 Task: Look for space in Chettipālaiyam, India from 1st August, 2023 to 5th August, 2023 for 3 adults, 1 child in price range Rs.13000 to Rs.20000. Place can be entire place with 2 bedrooms having 3 beds and 2 bathrooms. Property type can be flatguest house, hotel. Booking option can be shelf check-in. Required host language is English.
Action: Mouse moved to (510, 66)
Screenshot: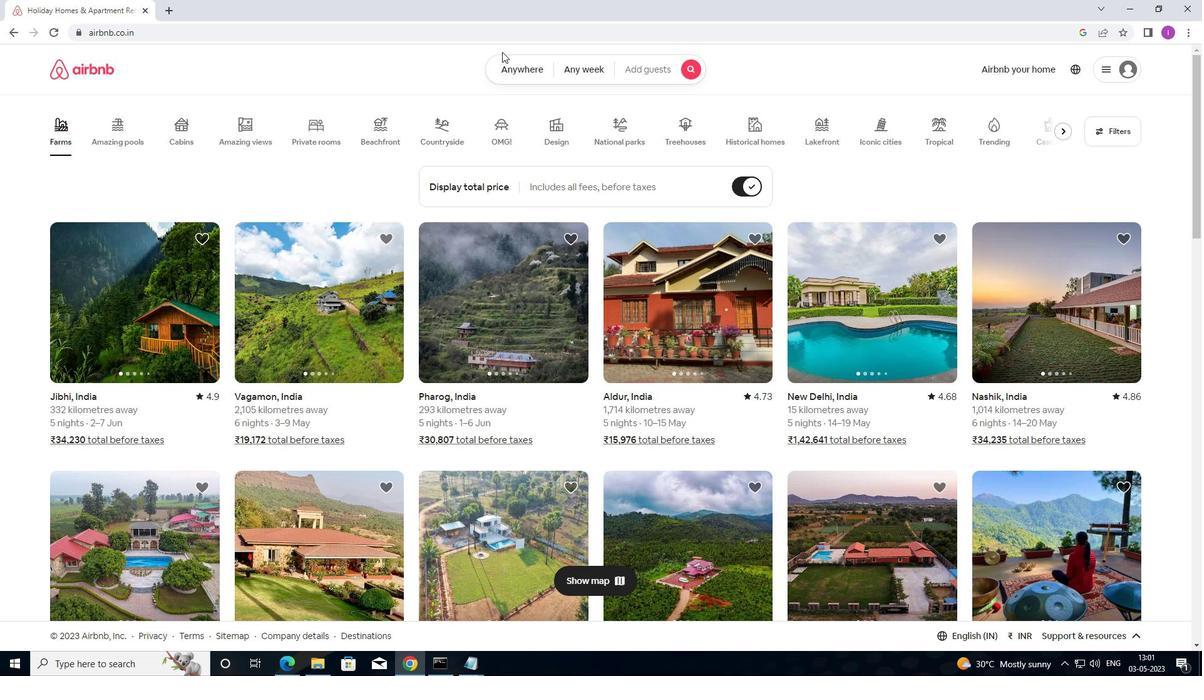 
Action: Mouse pressed left at (510, 66)
Screenshot: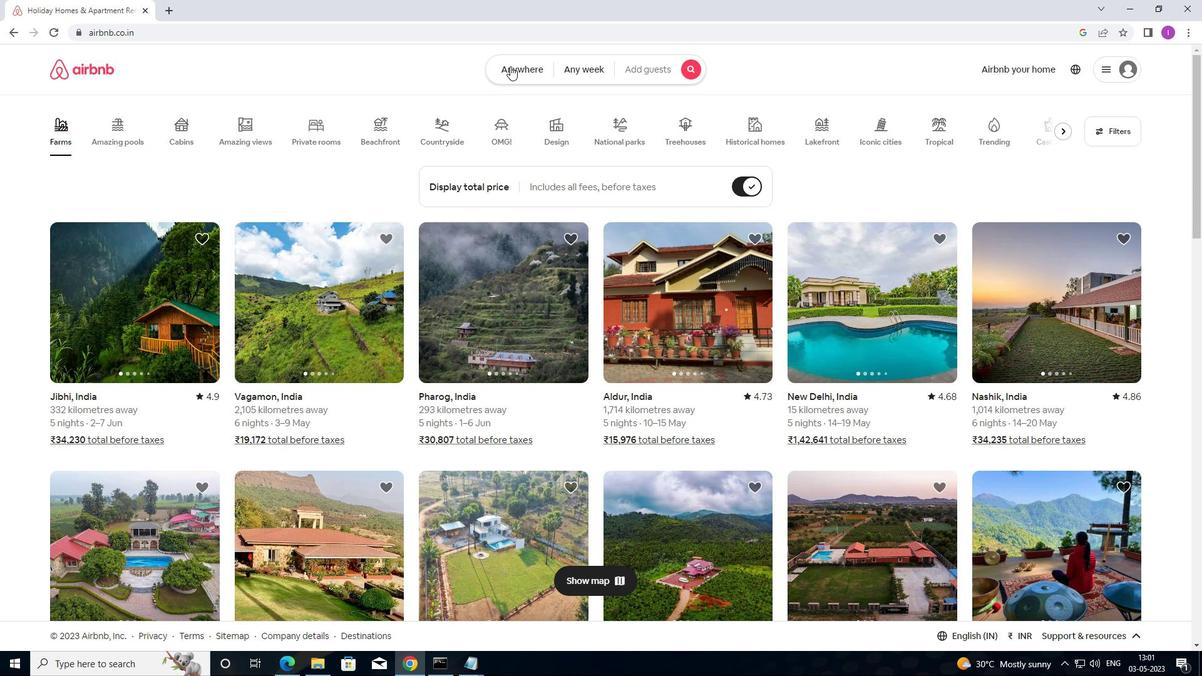 
Action: Mouse moved to (381, 114)
Screenshot: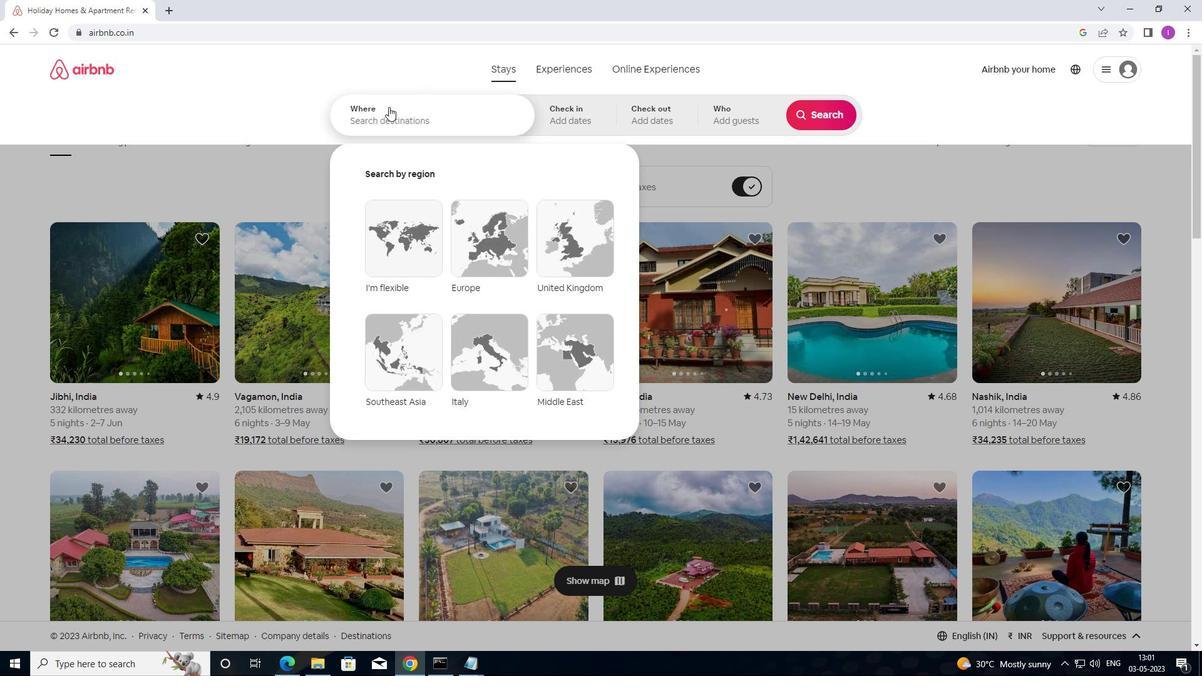 
Action: Mouse pressed left at (381, 114)
Screenshot: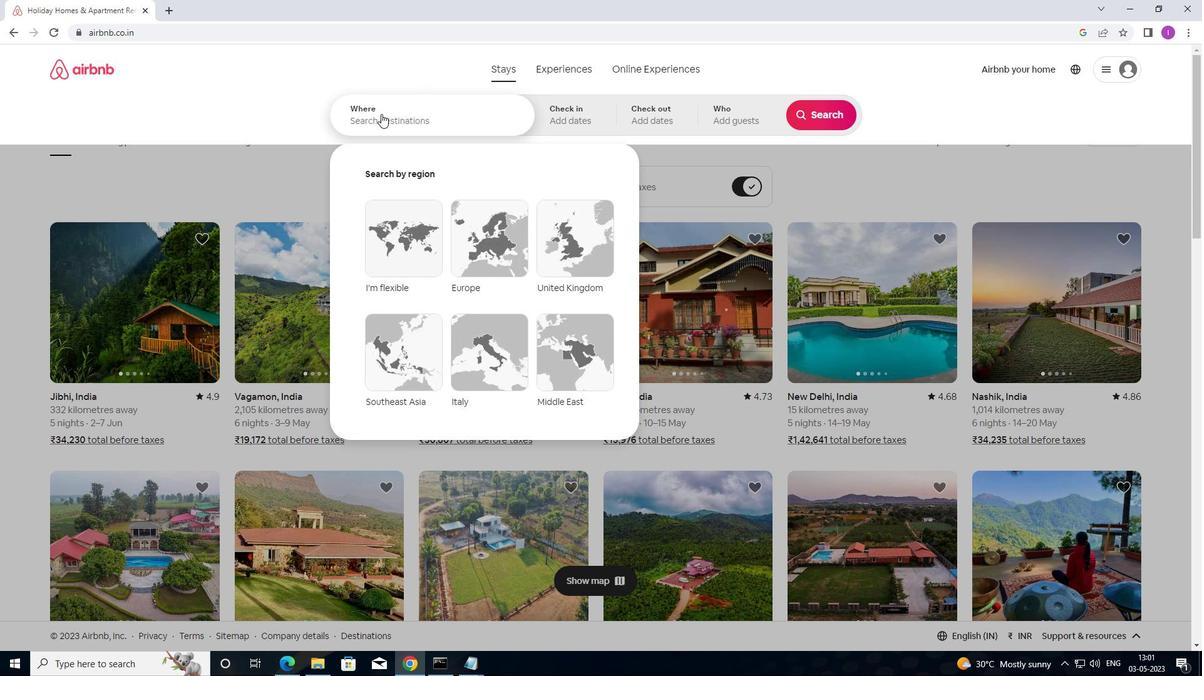 
Action: Mouse moved to (384, 113)
Screenshot: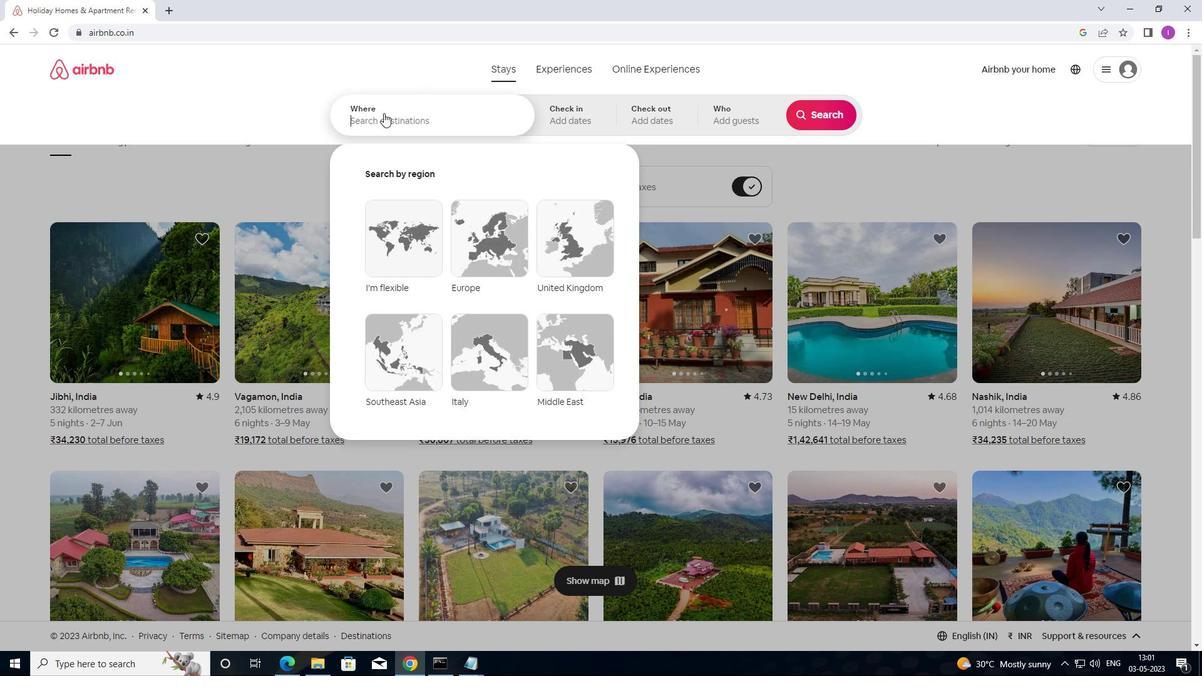
Action: Key pressed <Key.shift>CHETTIPALAIYAM,<Key.shift>INDIA
Screenshot: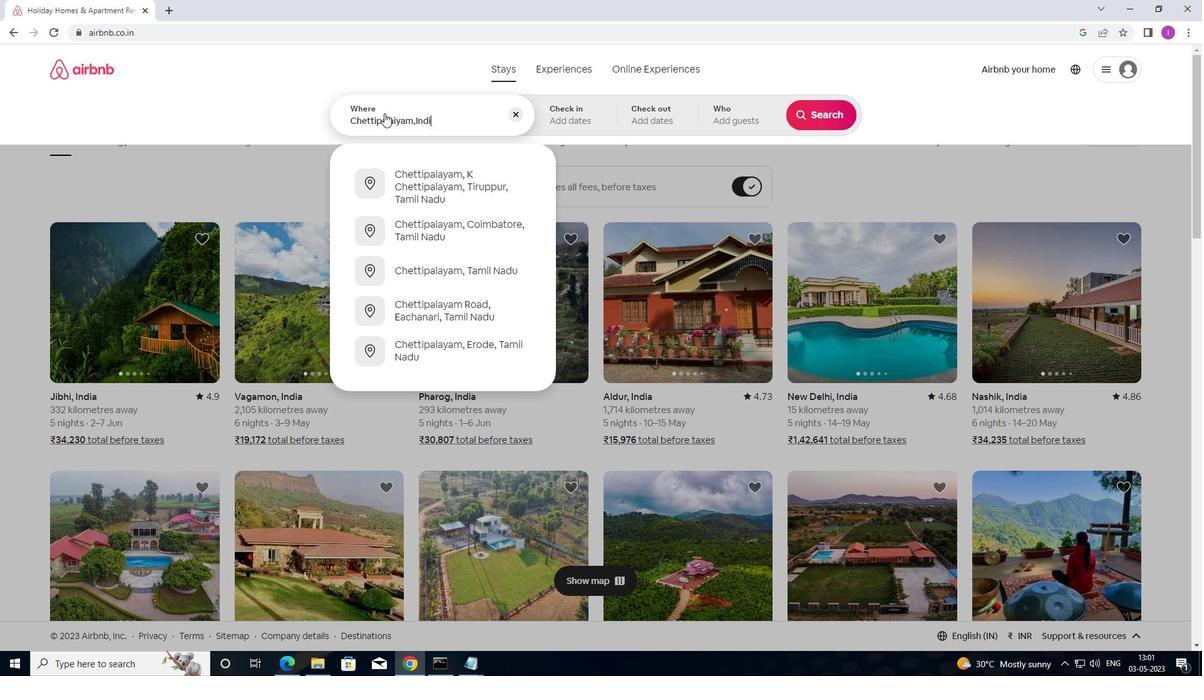 
Action: Mouse moved to (556, 117)
Screenshot: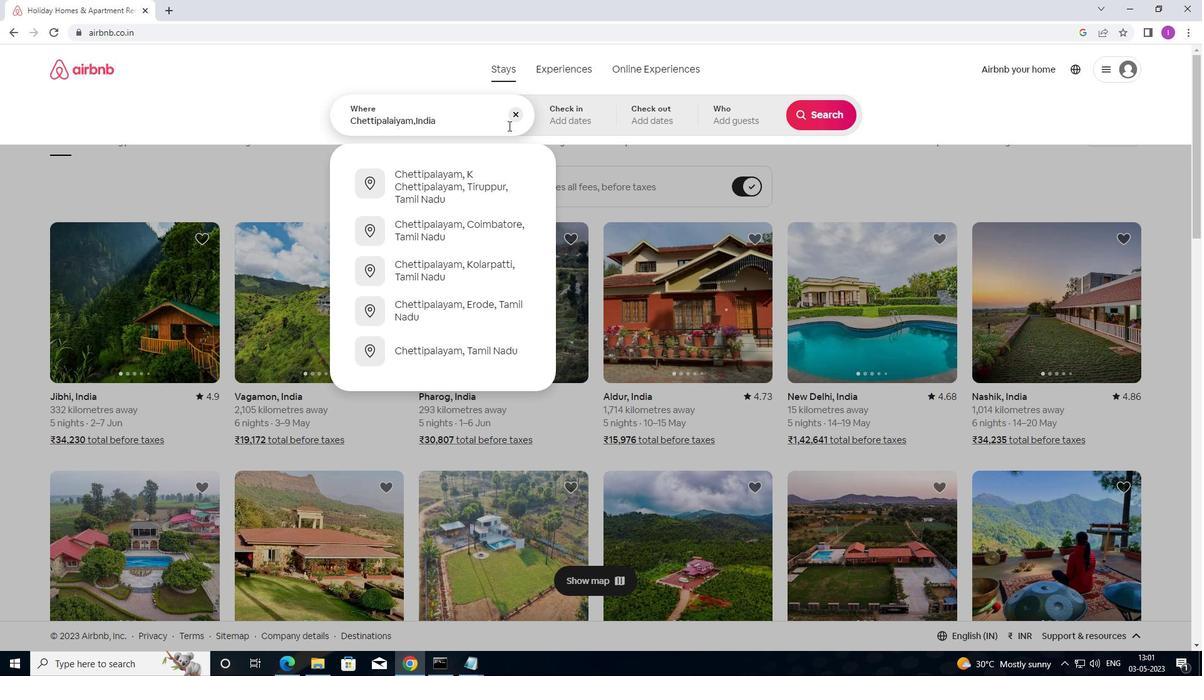 
Action: Mouse pressed left at (556, 117)
Screenshot: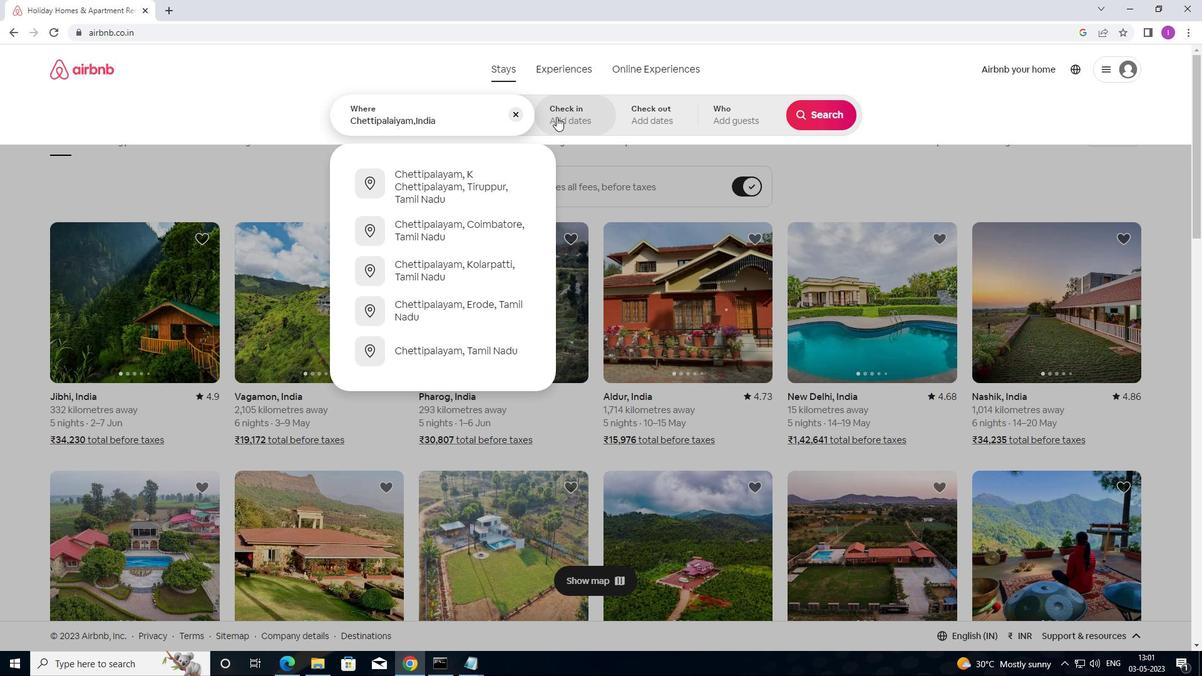 
Action: Mouse moved to (816, 213)
Screenshot: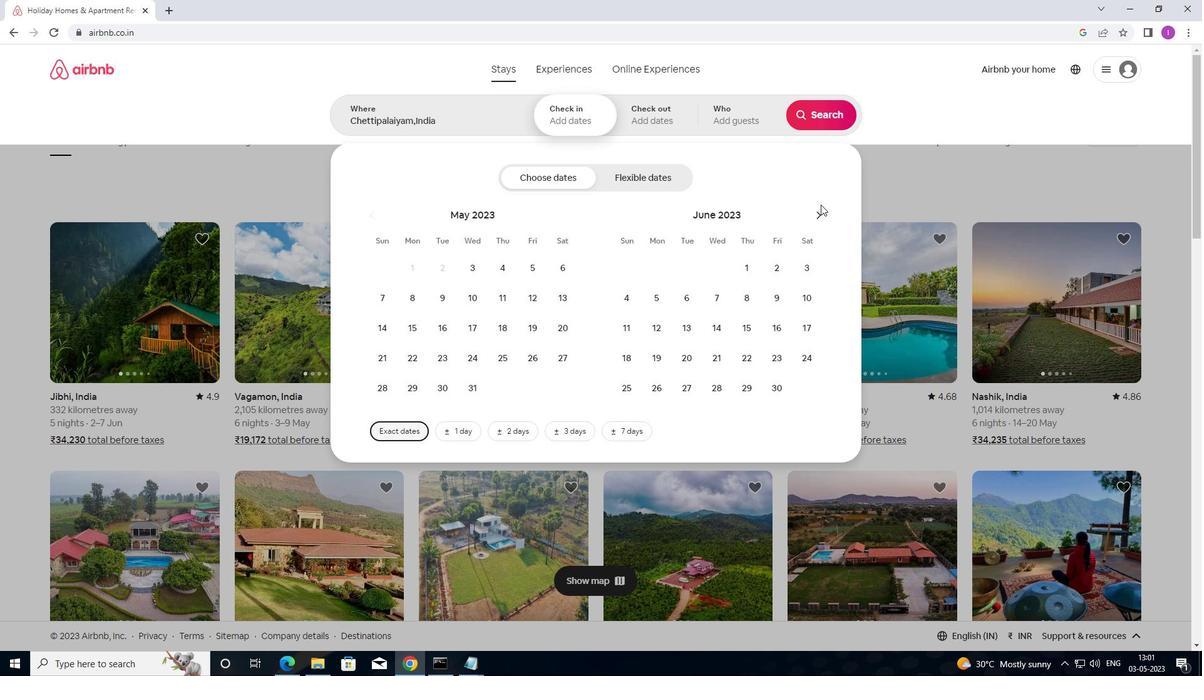 
Action: Mouse pressed left at (816, 213)
Screenshot: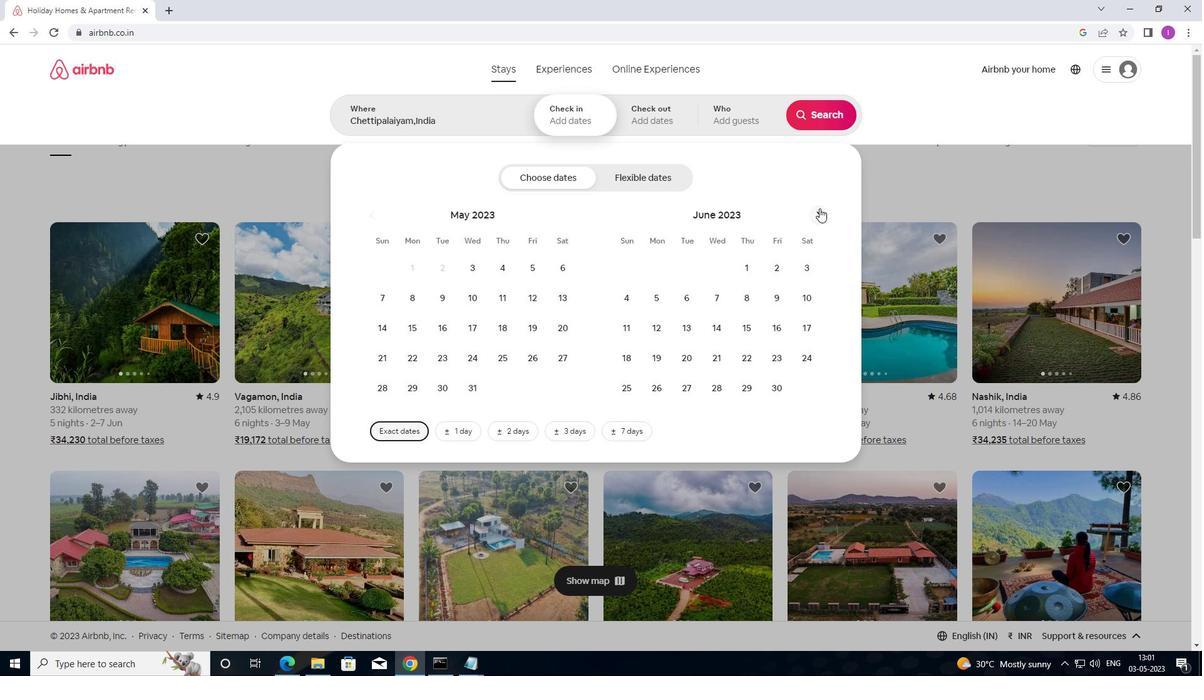 
Action: Mouse pressed left at (816, 213)
Screenshot: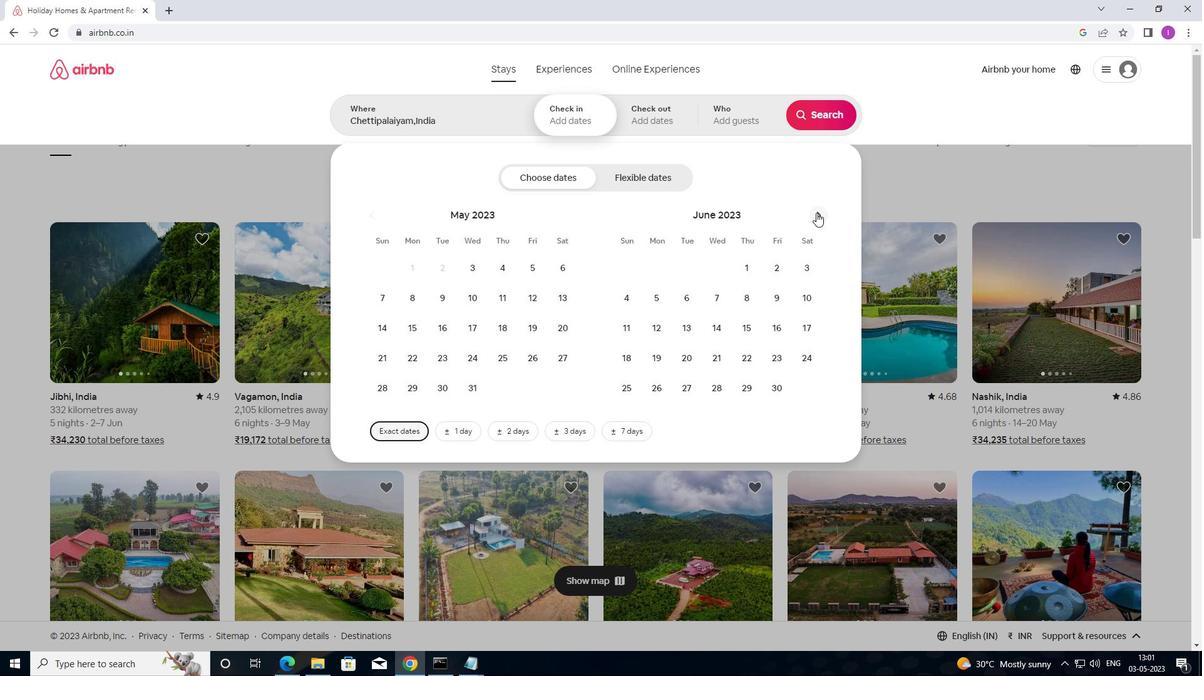 
Action: Mouse moved to (692, 262)
Screenshot: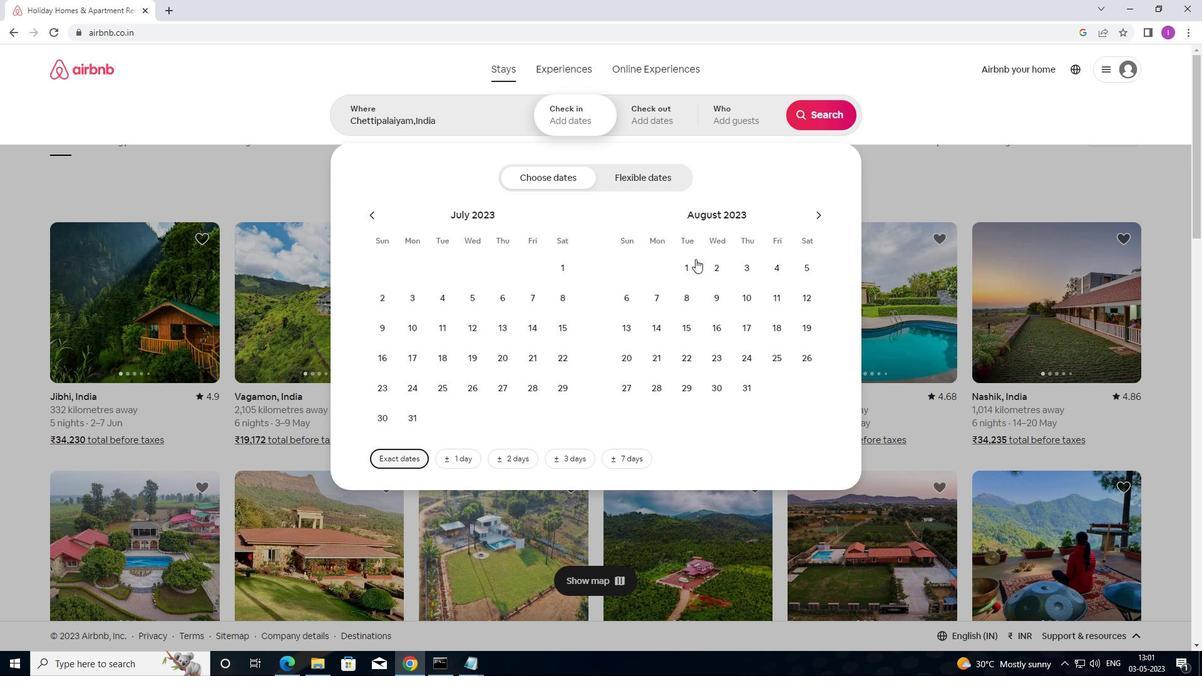 
Action: Mouse pressed left at (692, 262)
Screenshot: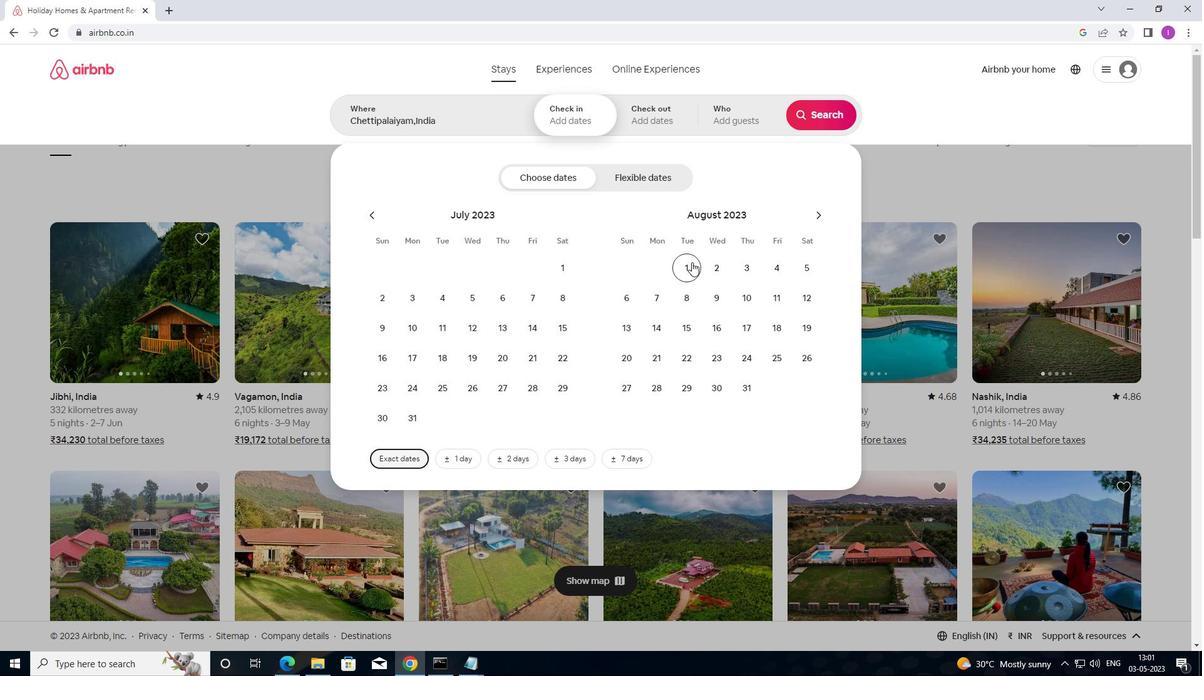 
Action: Mouse moved to (808, 266)
Screenshot: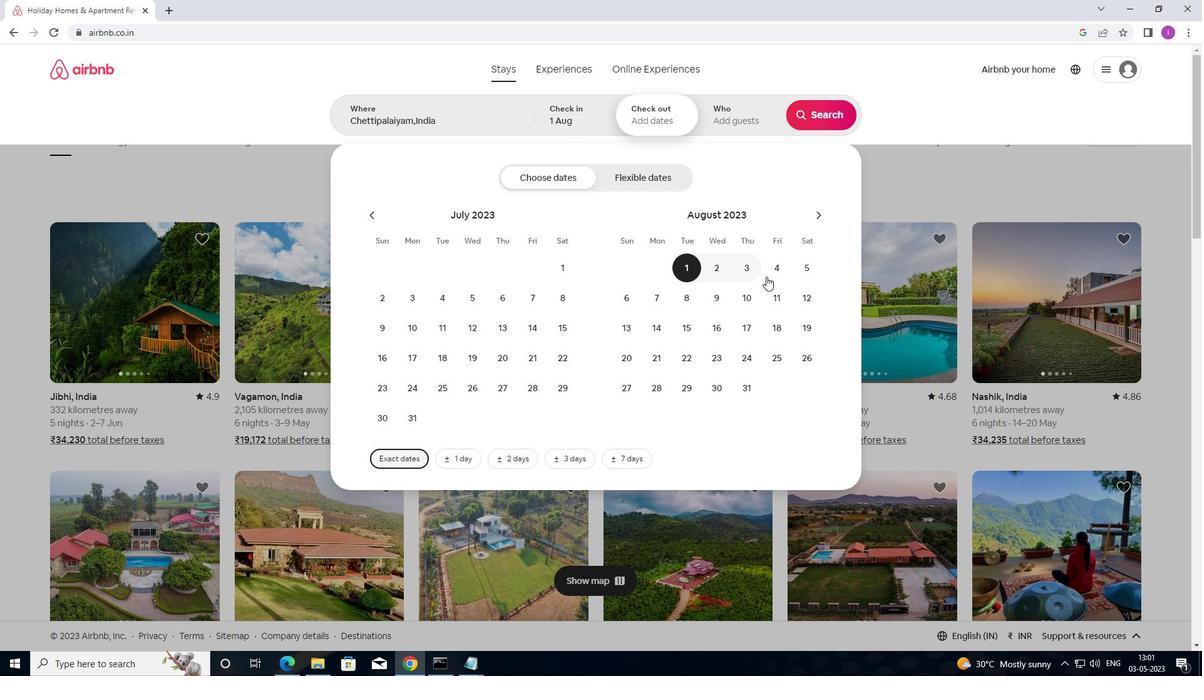 
Action: Mouse pressed left at (808, 266)
Screenshot: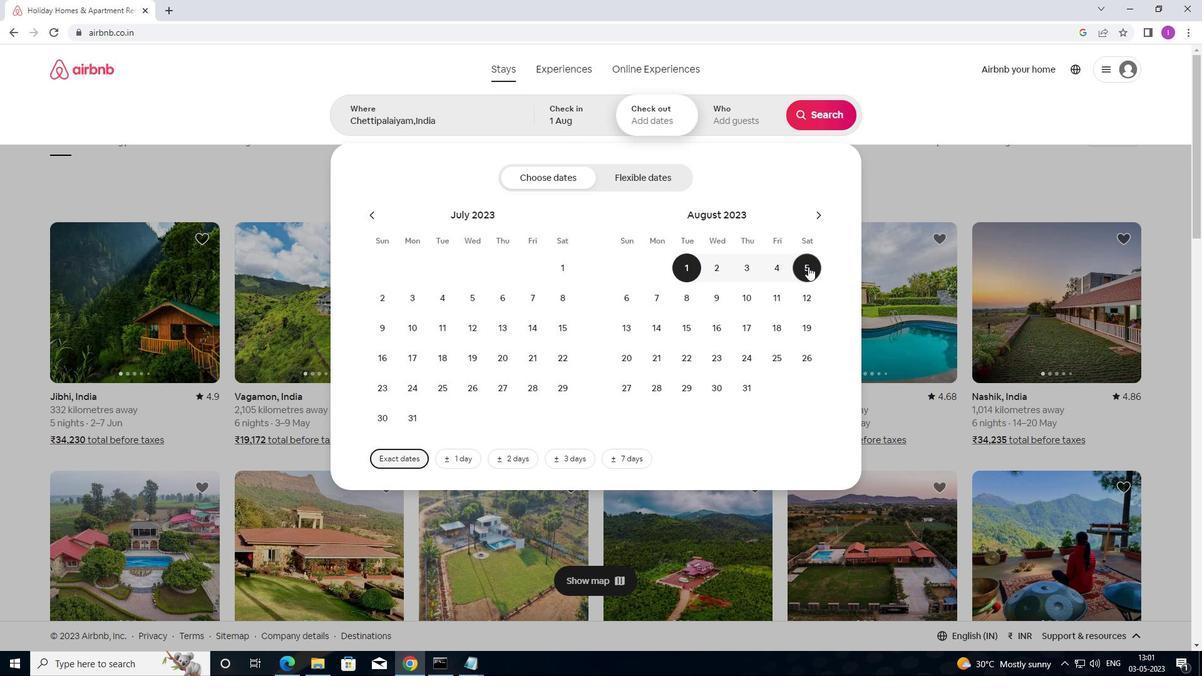 
Action: Mouse moved to (761, 122)
Screenshot: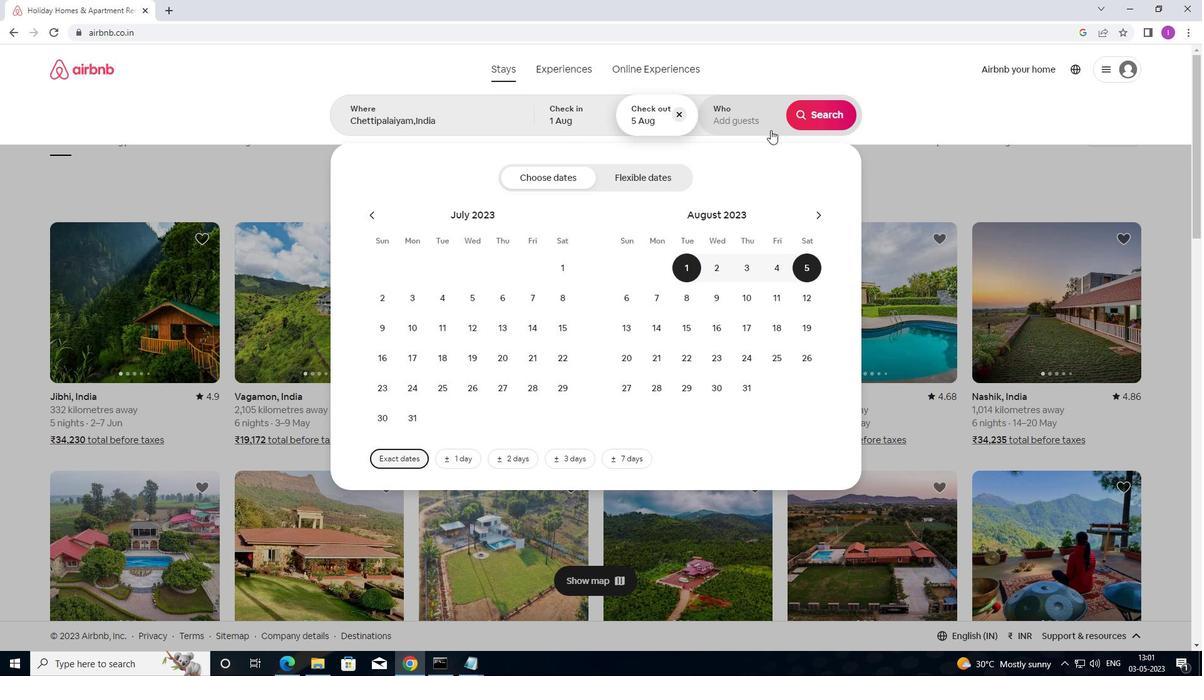 
Action: Mouse pressed left at (761, 122)
Screenshot: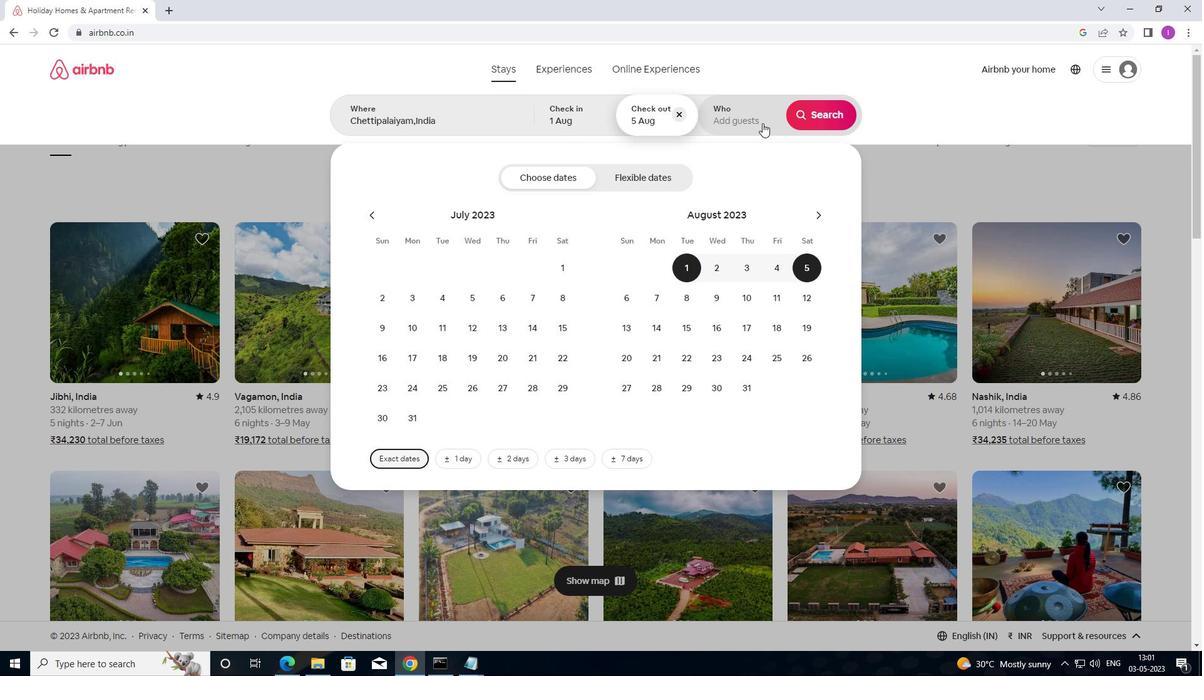 
Action: Mouse moved to (831, 179)
Screenshot: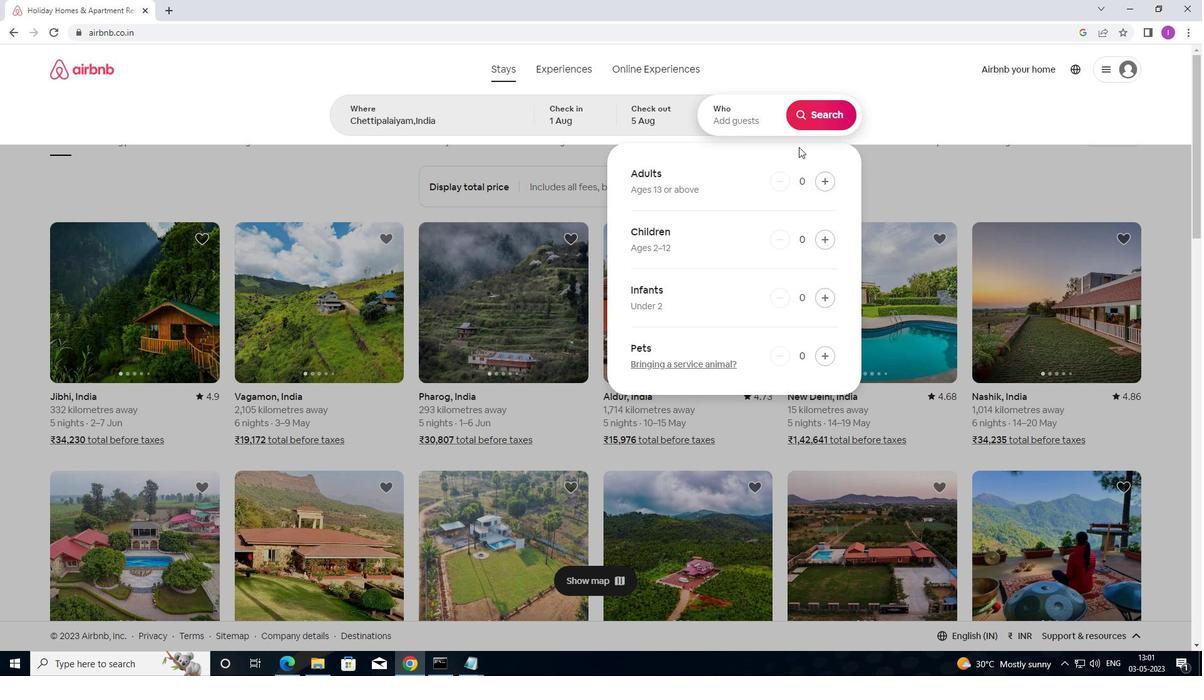 
Action: Mouse pressed left at (831, 179)
Screenshot: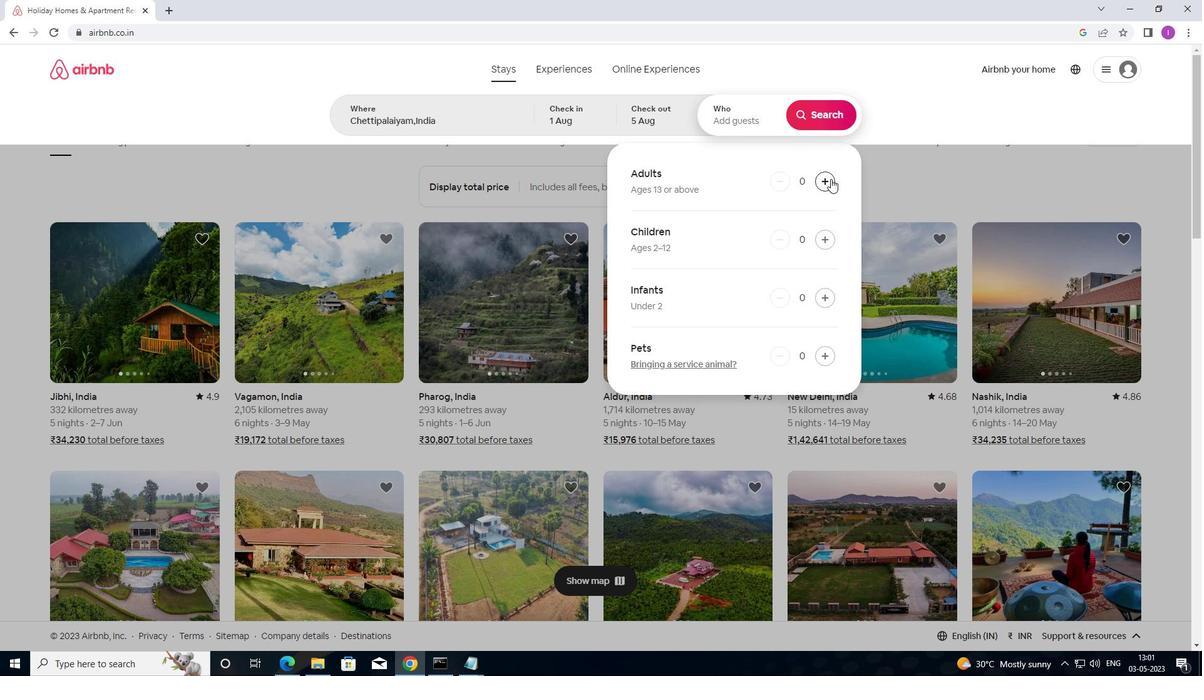 
Action: Mouse pressed left at (831, 179)
Screenshot: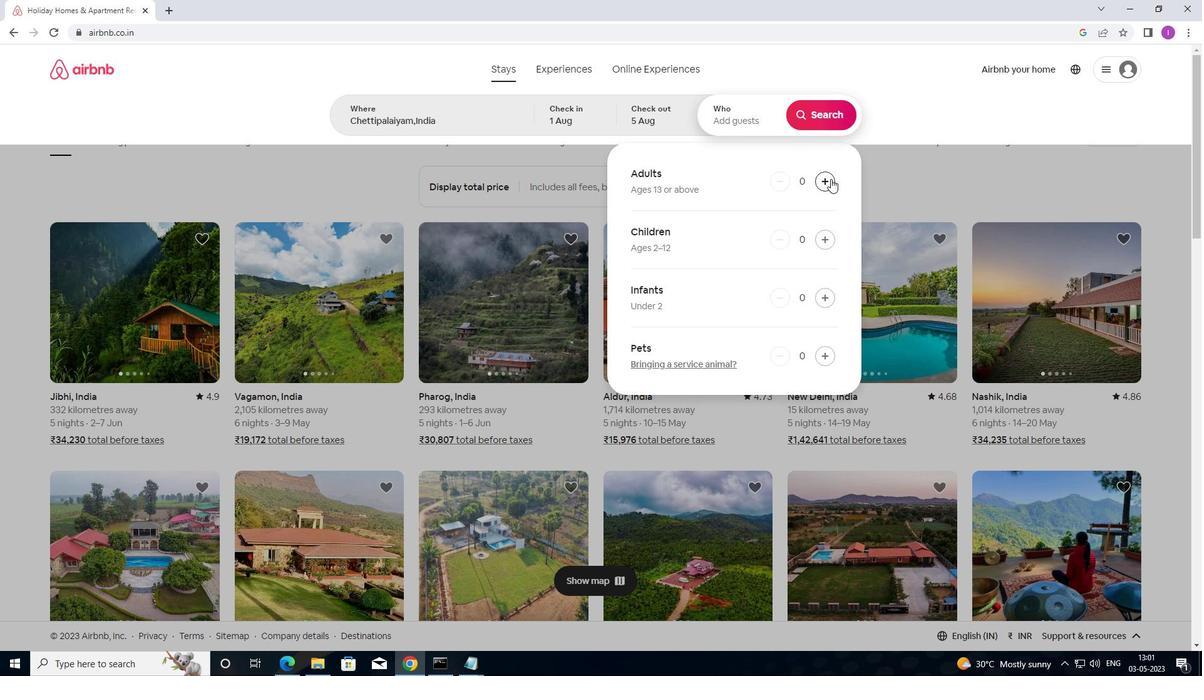 
Action: Mouse pressed left at (831, 179)
Screenshot: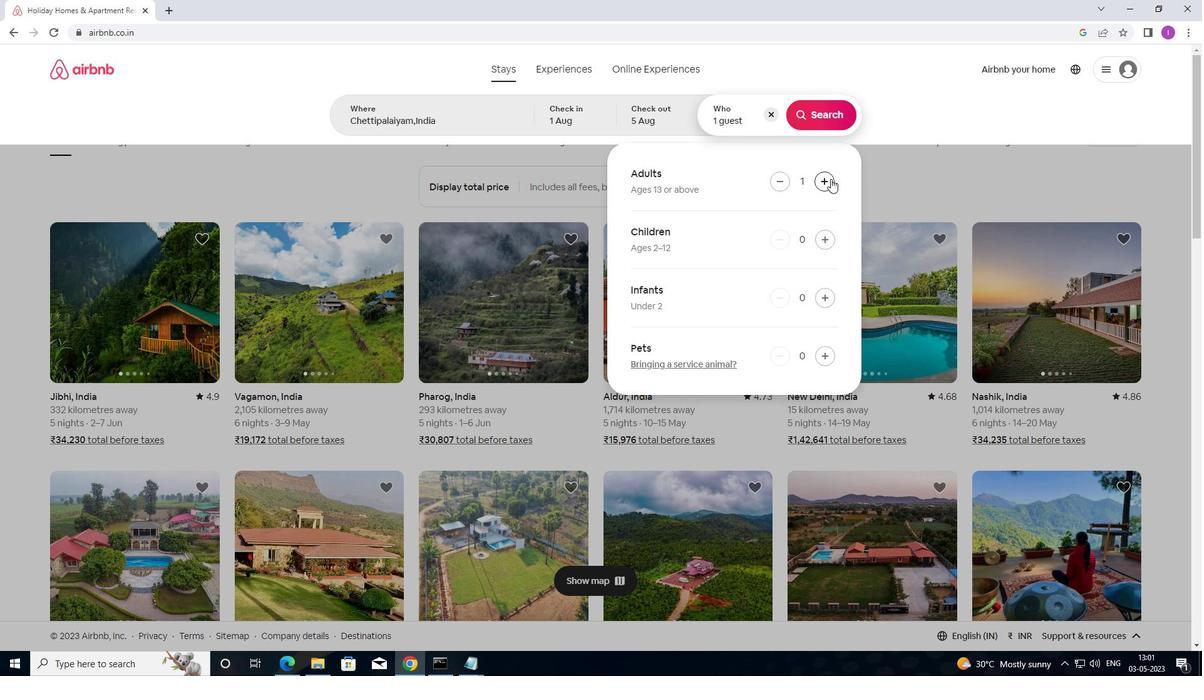
Action: Mouse pressed left at (831, 179)
Screenshot: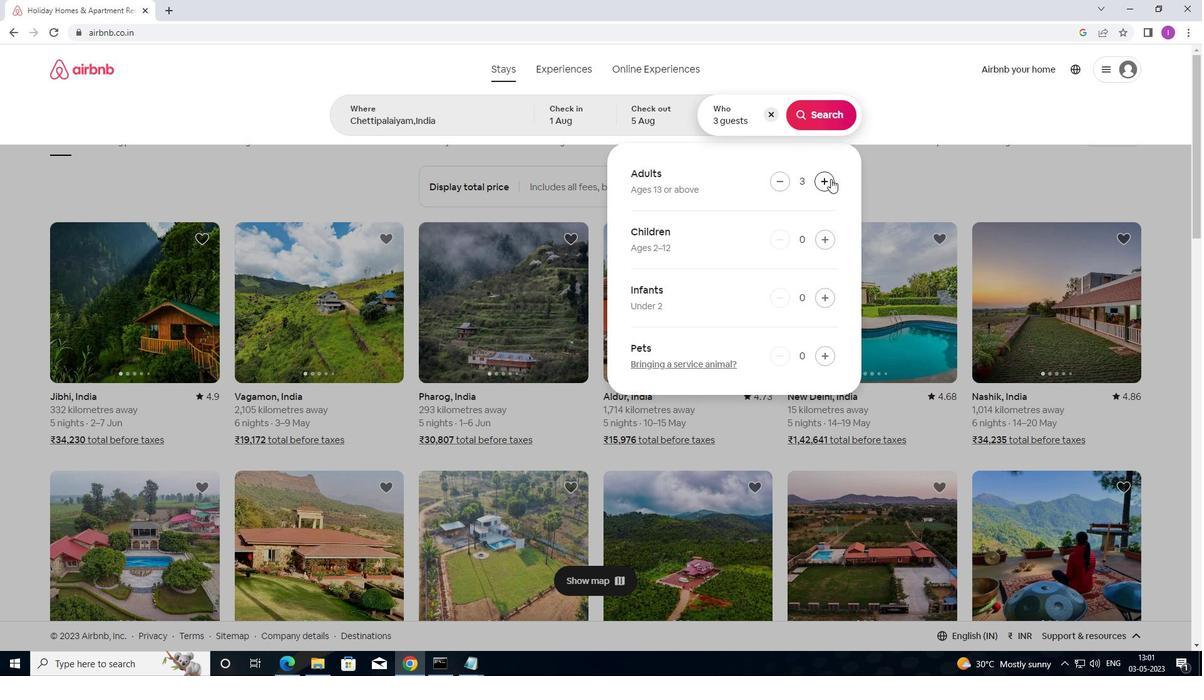
Action: Mouse moved to (787, 182)
Screenshot: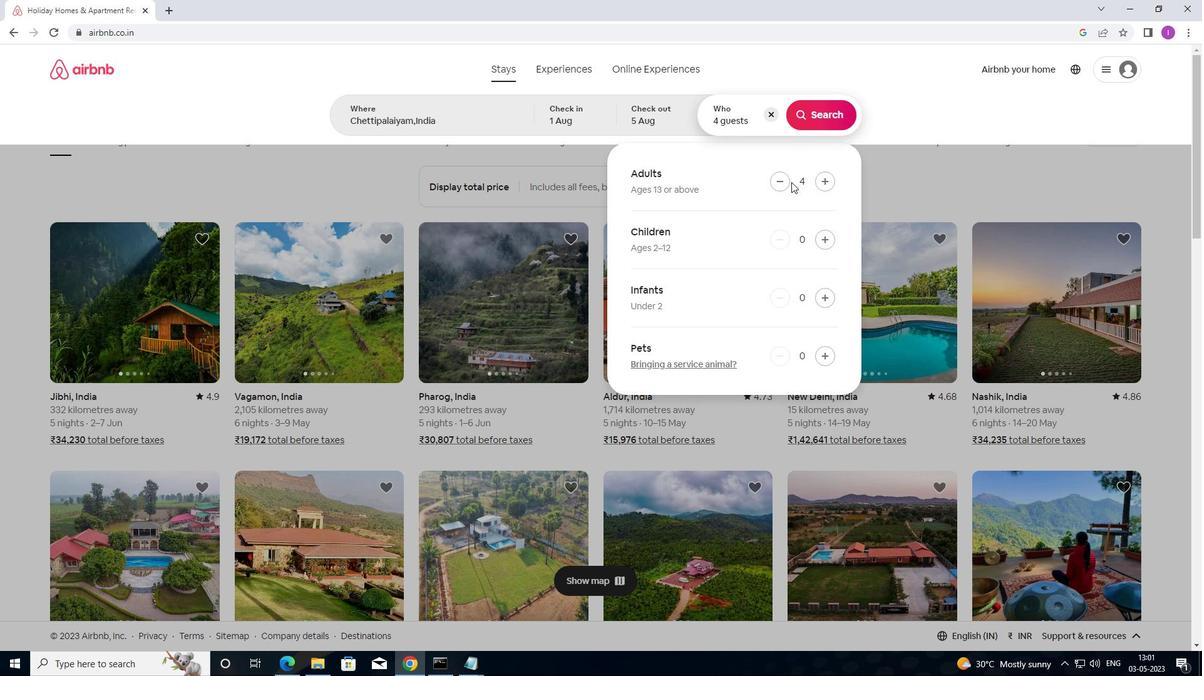 
Action: Mouse pressed left at (787, 182)
Screenshot: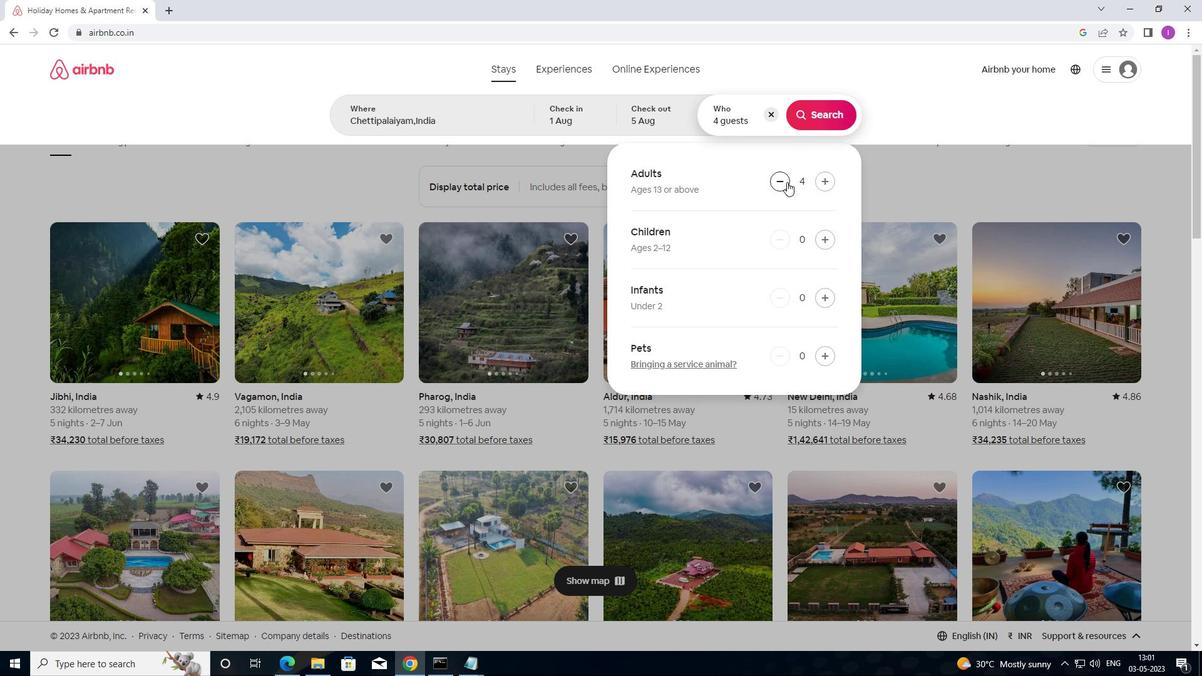 
Action: Mouse moved to (823, 234)
Screenshot: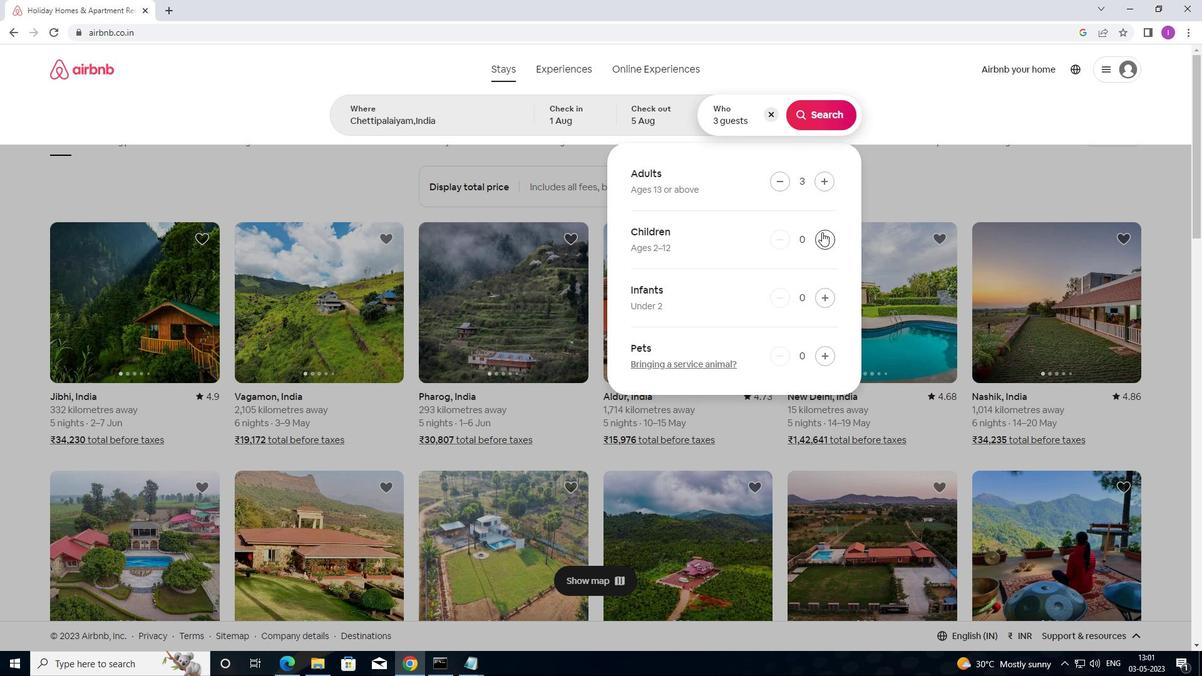 
Action: Mouse pressed left at (823, 234)
Screenshot: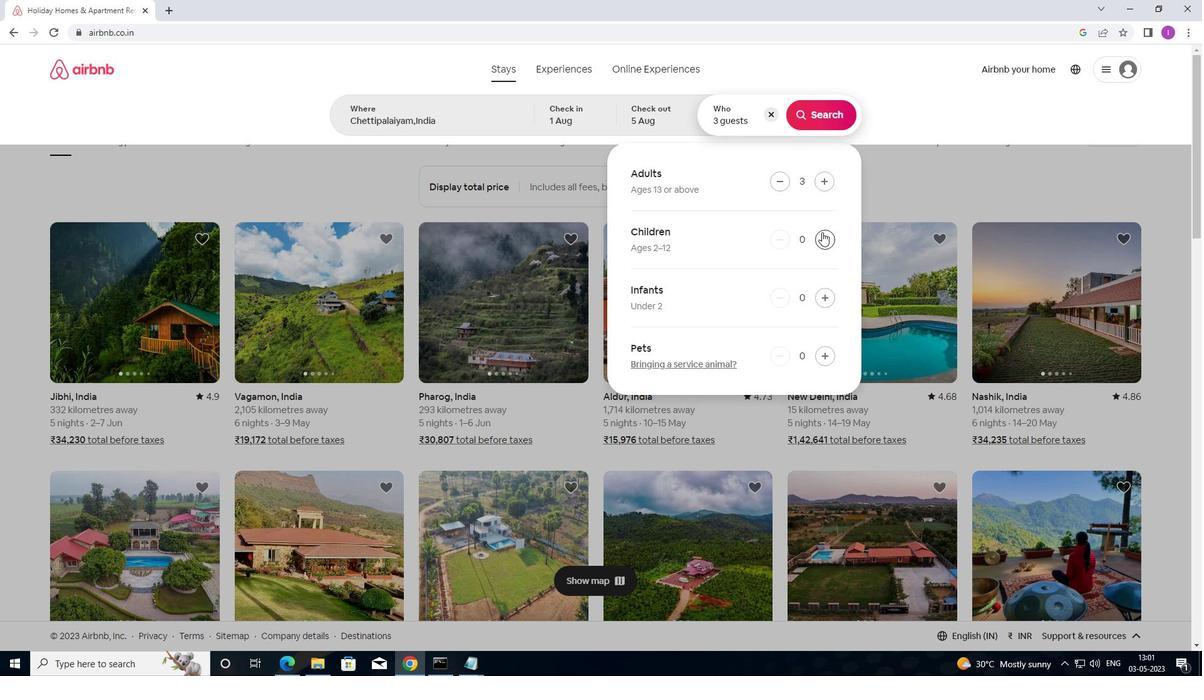 
Action: Mouse moved to (827, 120)
Screenshot: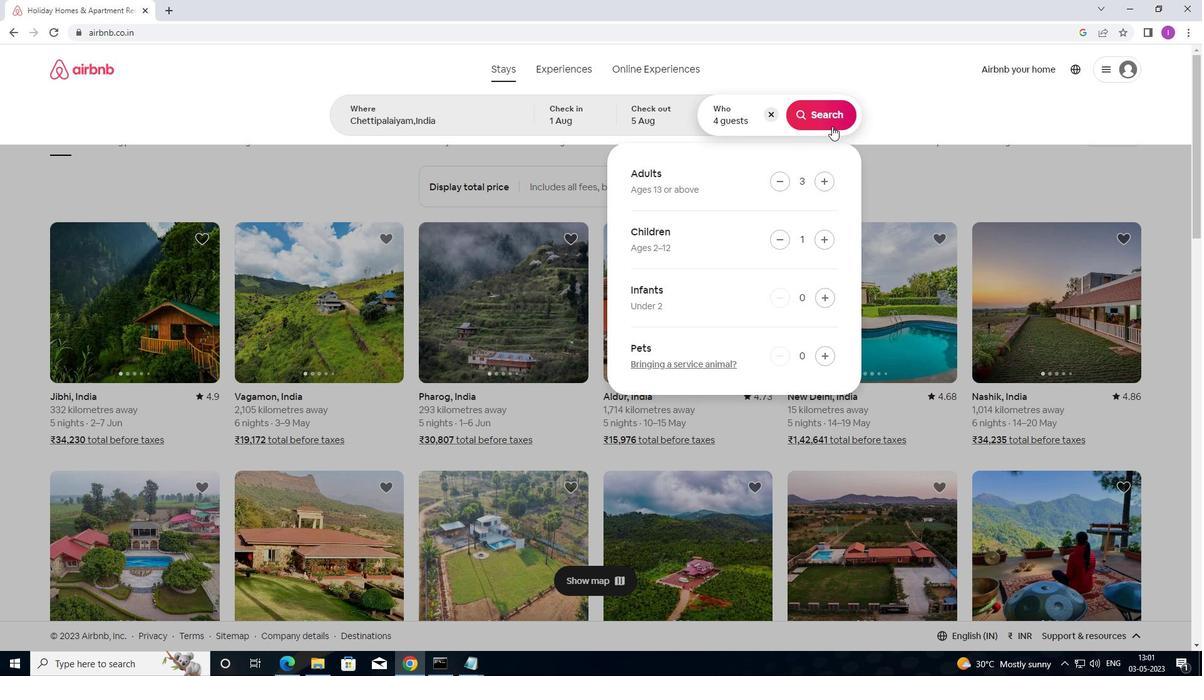 
Action: Mouse pressed left at (827, 120)
Screenshot: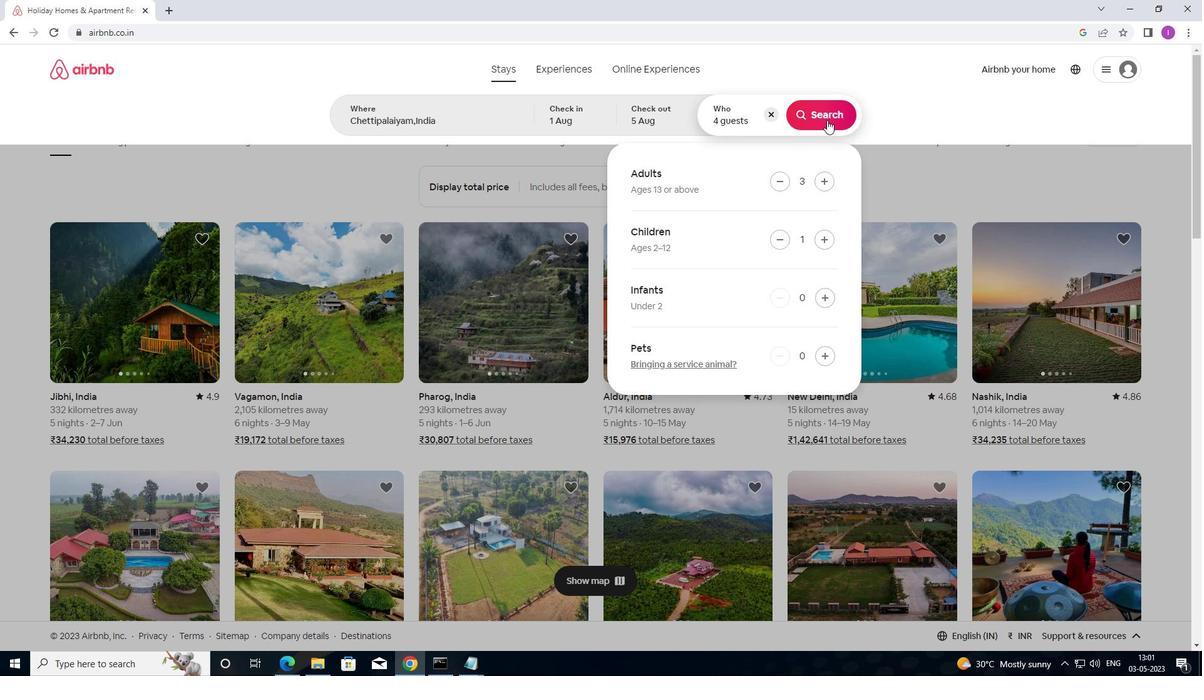 
Action: Mouse moved to (1134, 119)
Screenshot: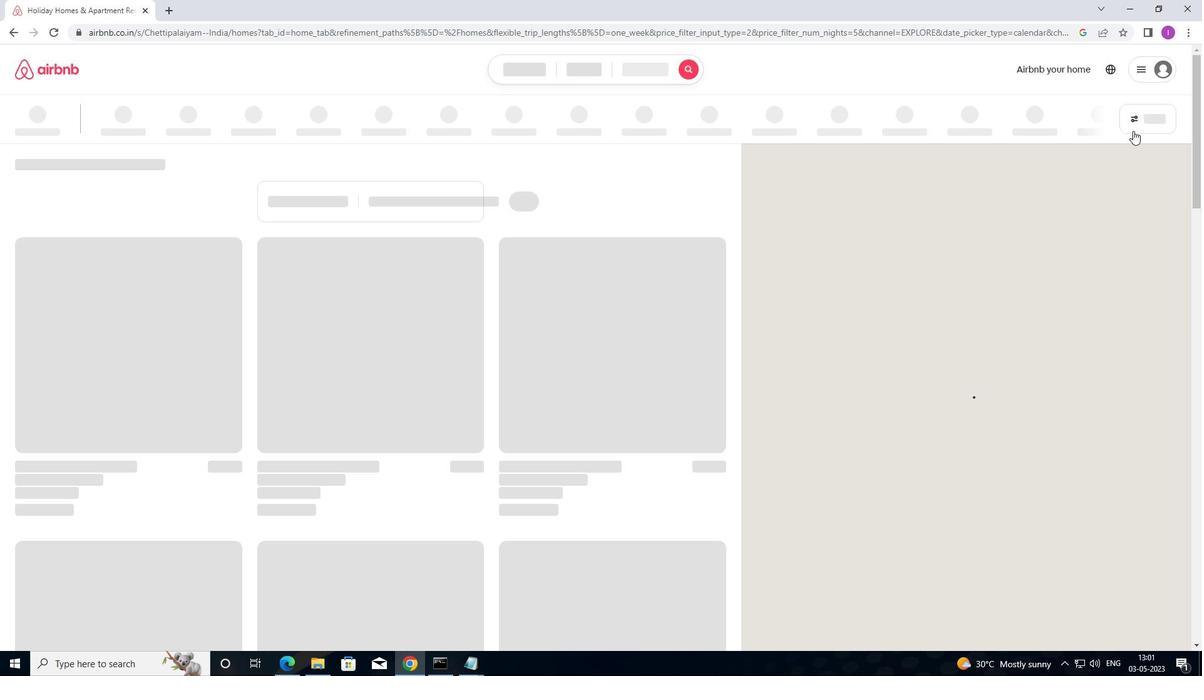 
Action: Mouse pressed left at (1134, 119)
Screenshot: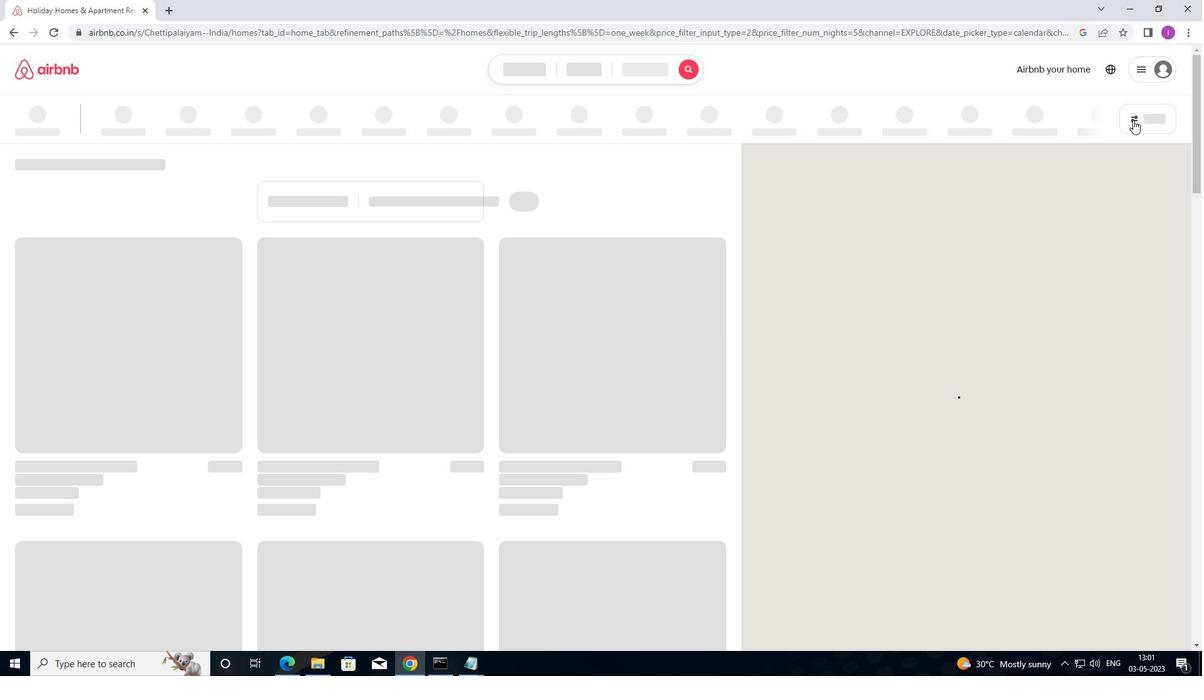 
Action: Mouse moved to (452, 281)
Screenshot: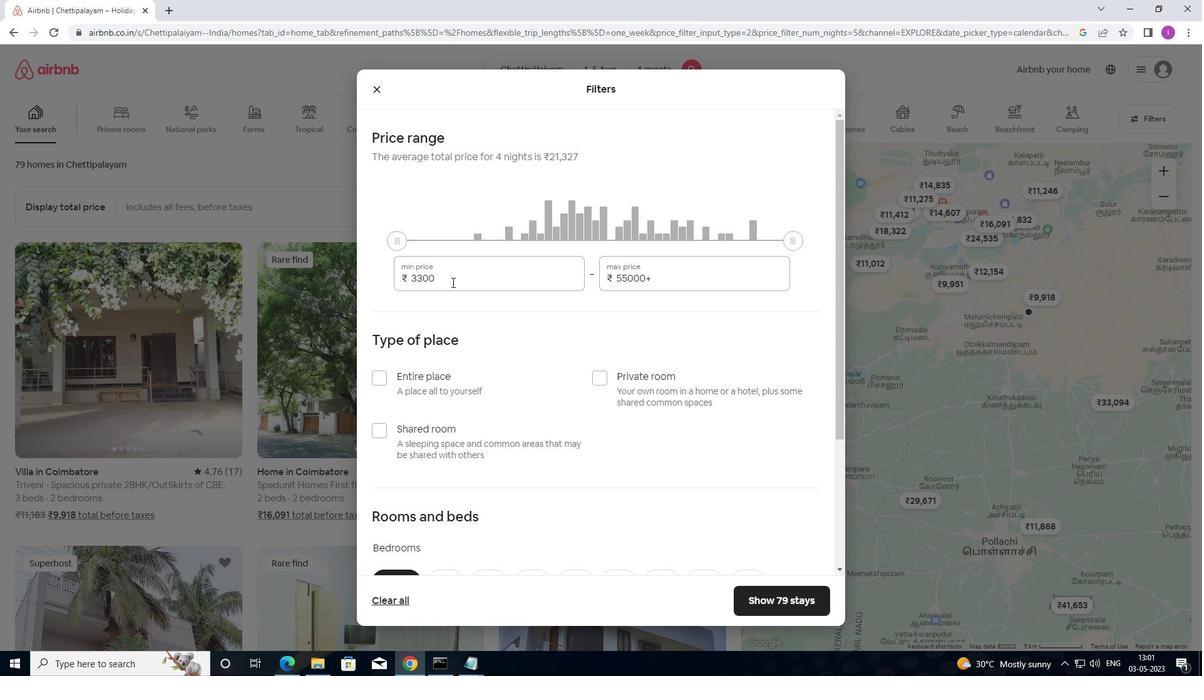 
Action: Mouse pressed left at (452, 281)
Screenshot: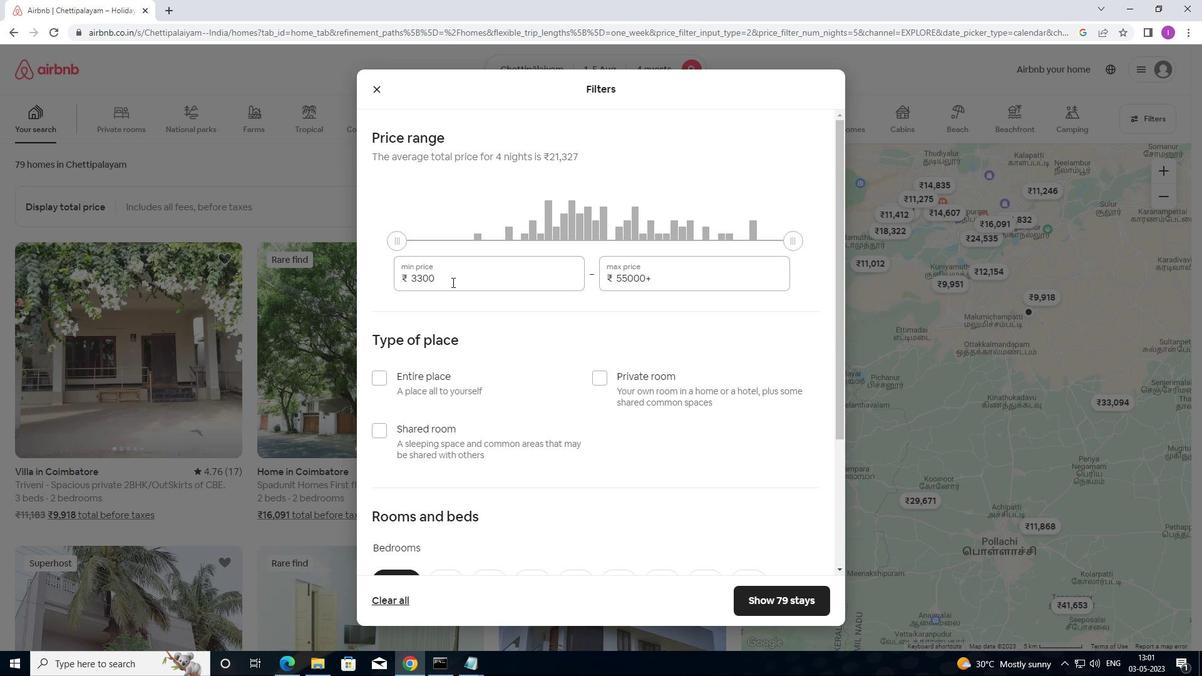 
Action: Mouse moved to (395, 275)
Screenshot: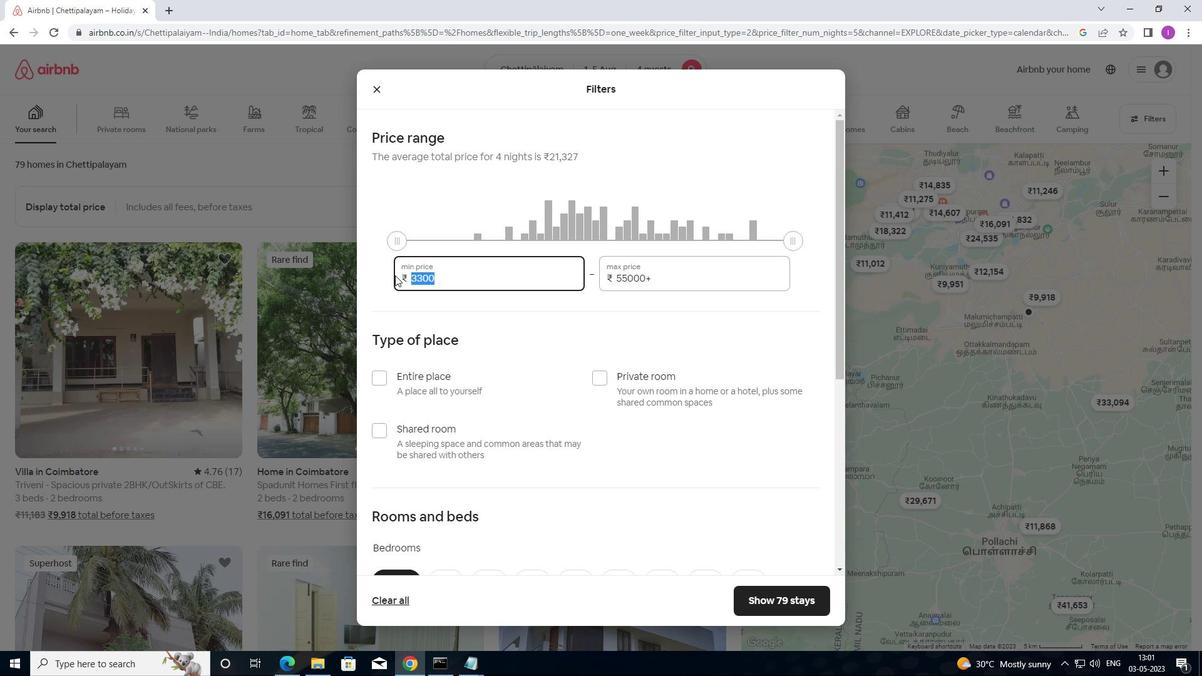
Action: Key pressed 13000
Screenshot: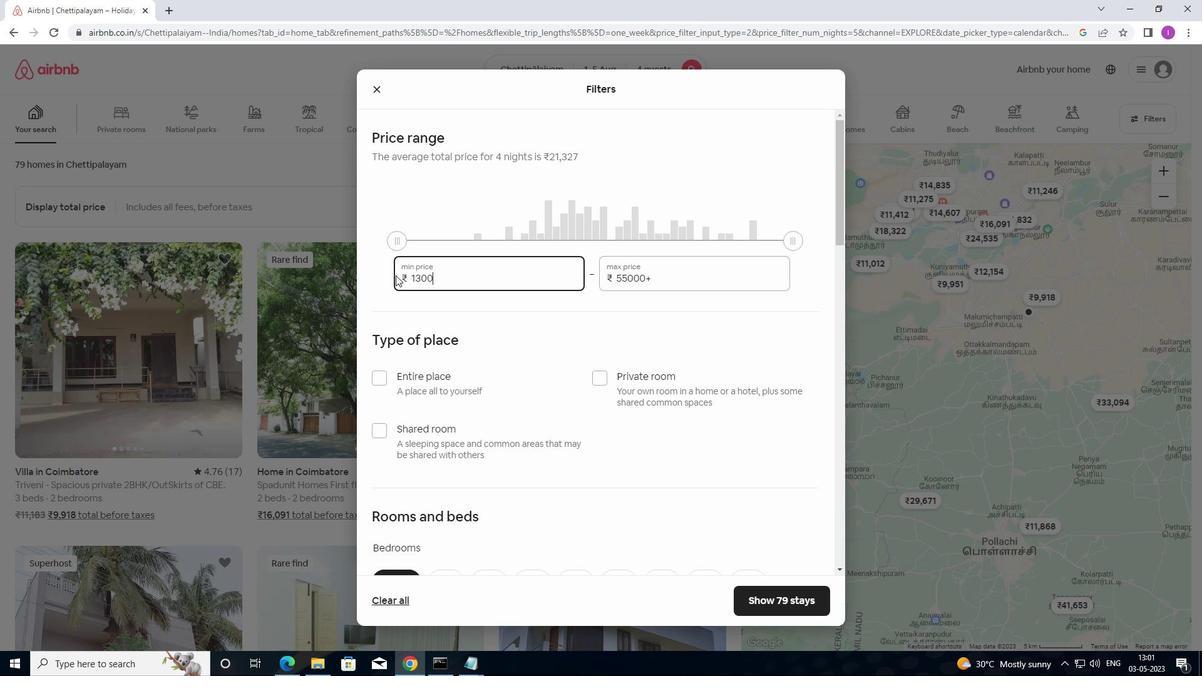 
Action: Mouse moved to (653, 273)
Screenshot: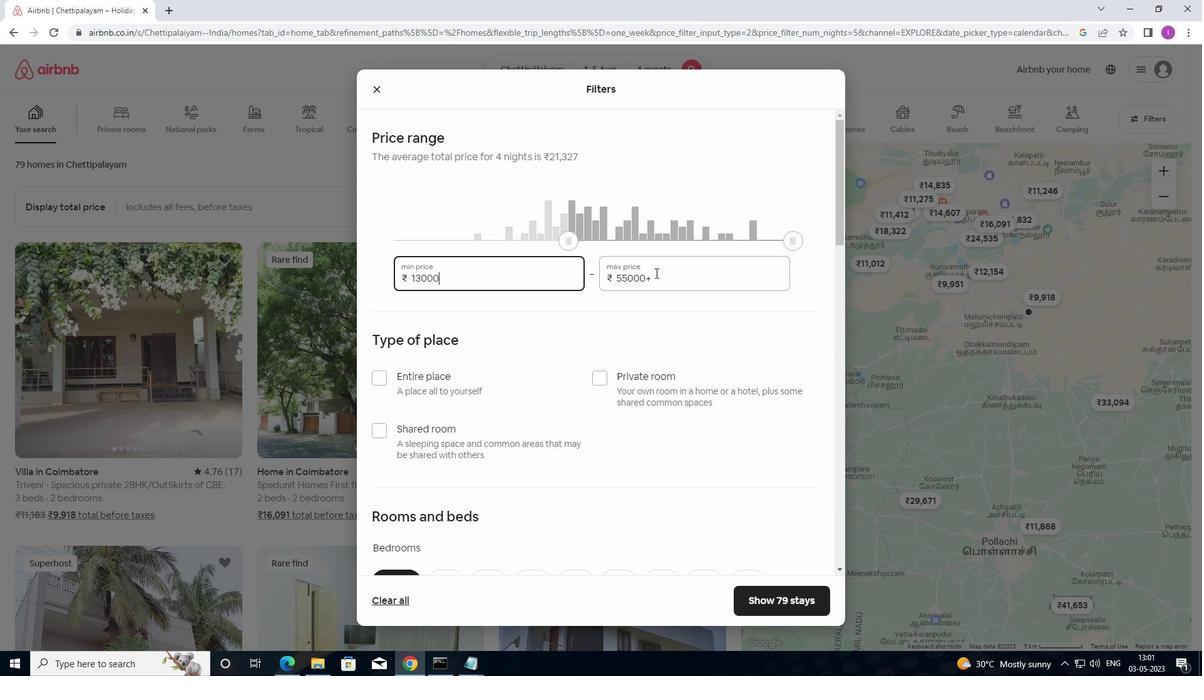 
Action: Mouse pressed left at (653, 273)
Screenshot: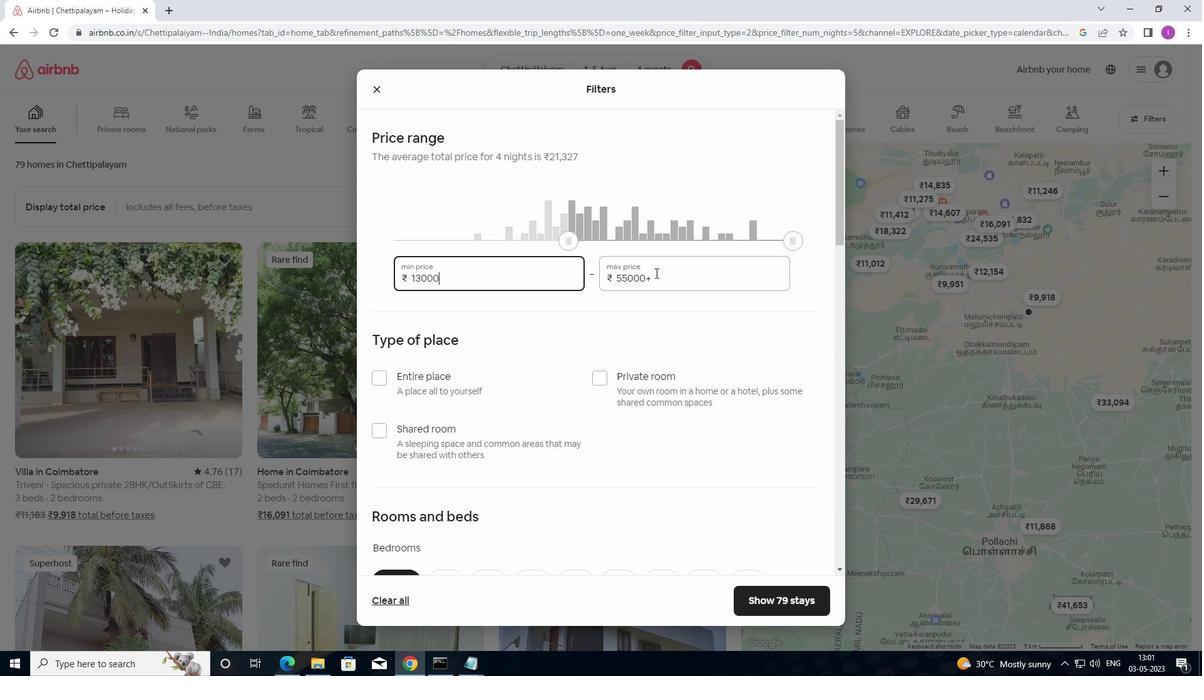 
Action: Mouse moved to (589, 281)
Screenshot: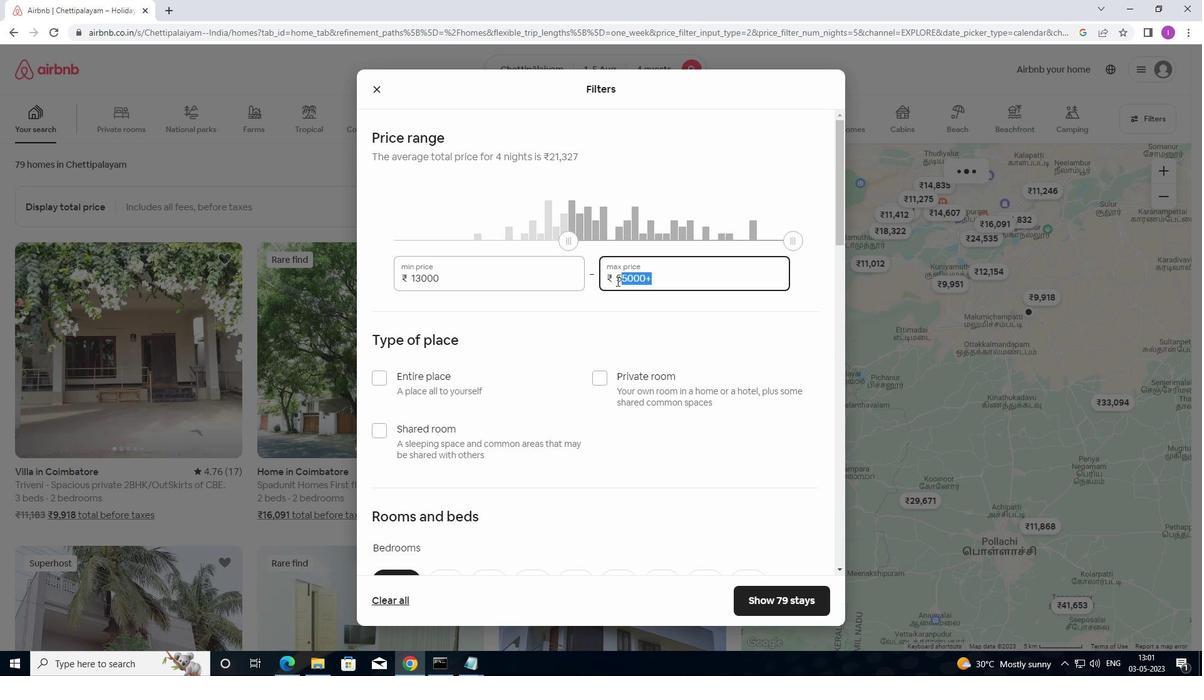 
Action: Key pressed 29<Key.backspace>0000
Screenshot: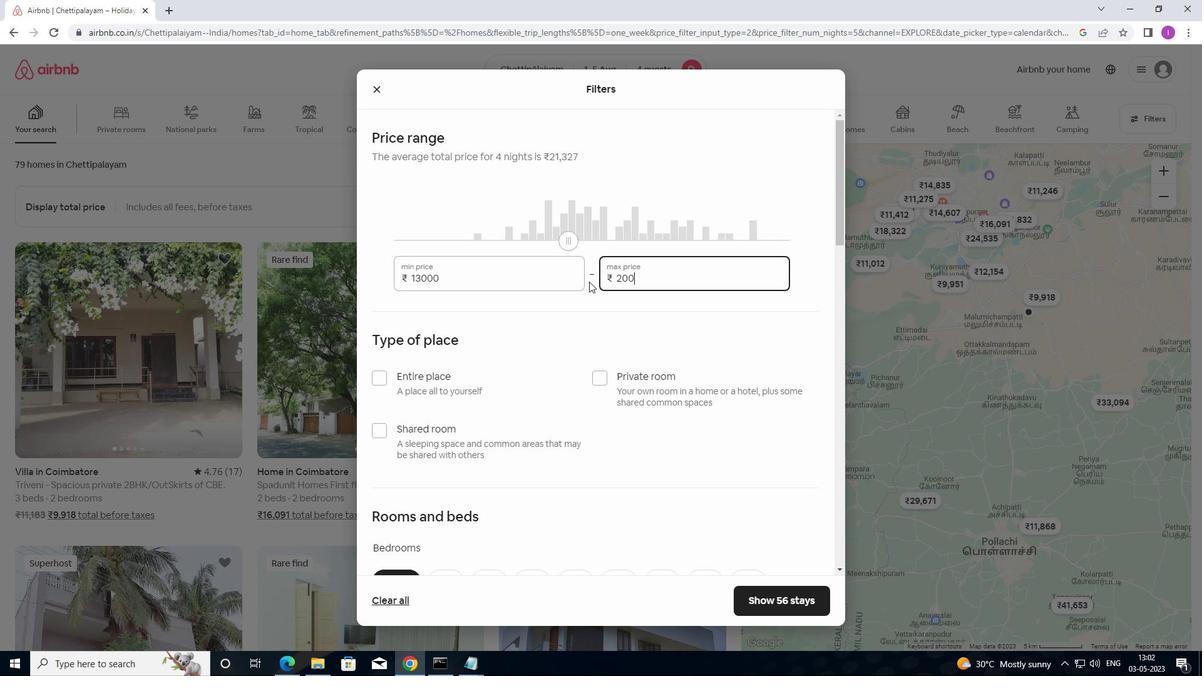 
Action: Mouse moved to (299, 375)
Screenshot: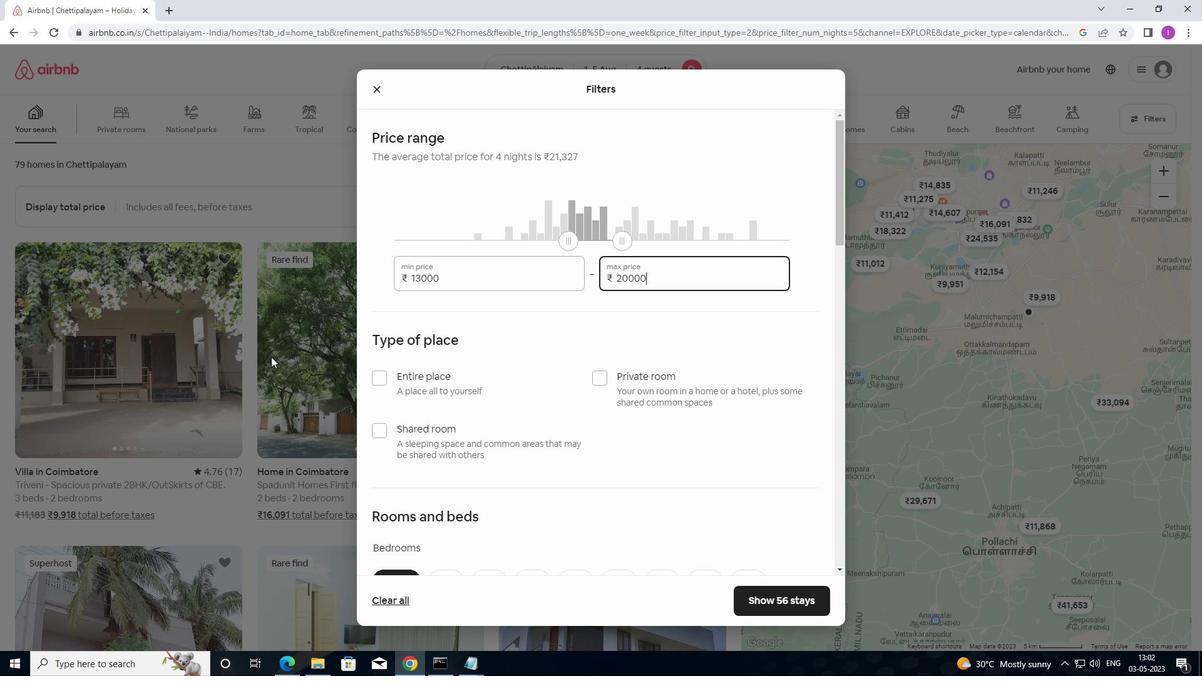 
Action: Mouse scrolled (299, 374) with delta (0, 0)
Screenshot: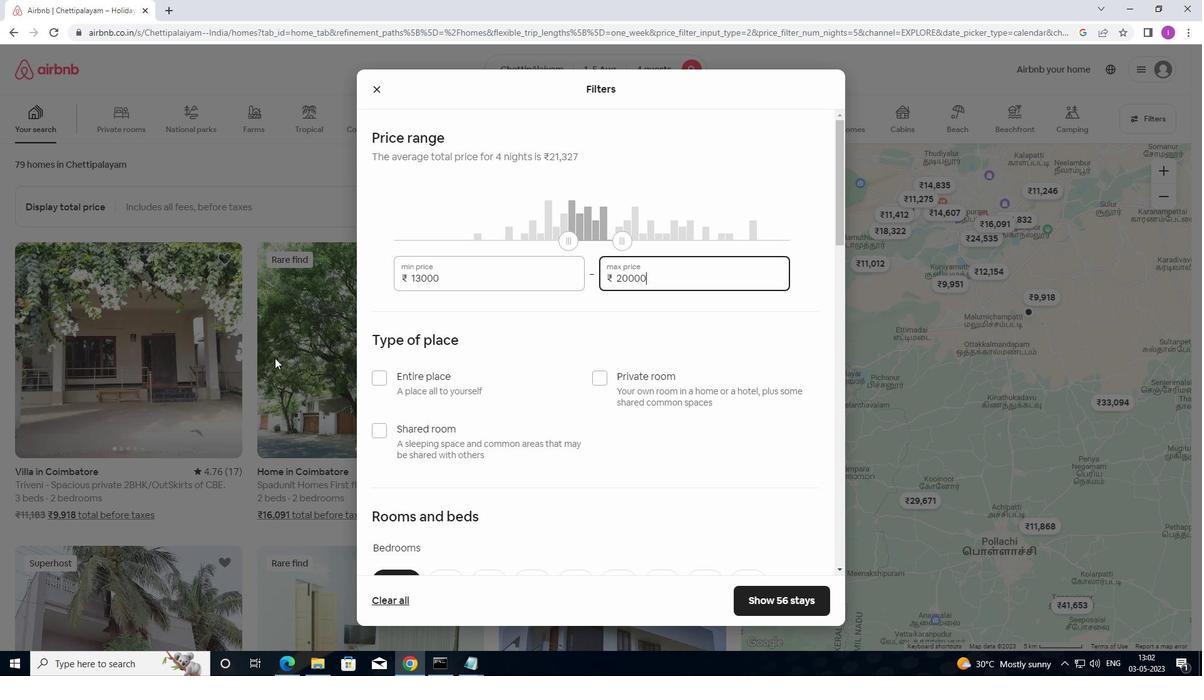 
Action: Mouse moved to (384, 345)
Screenshot: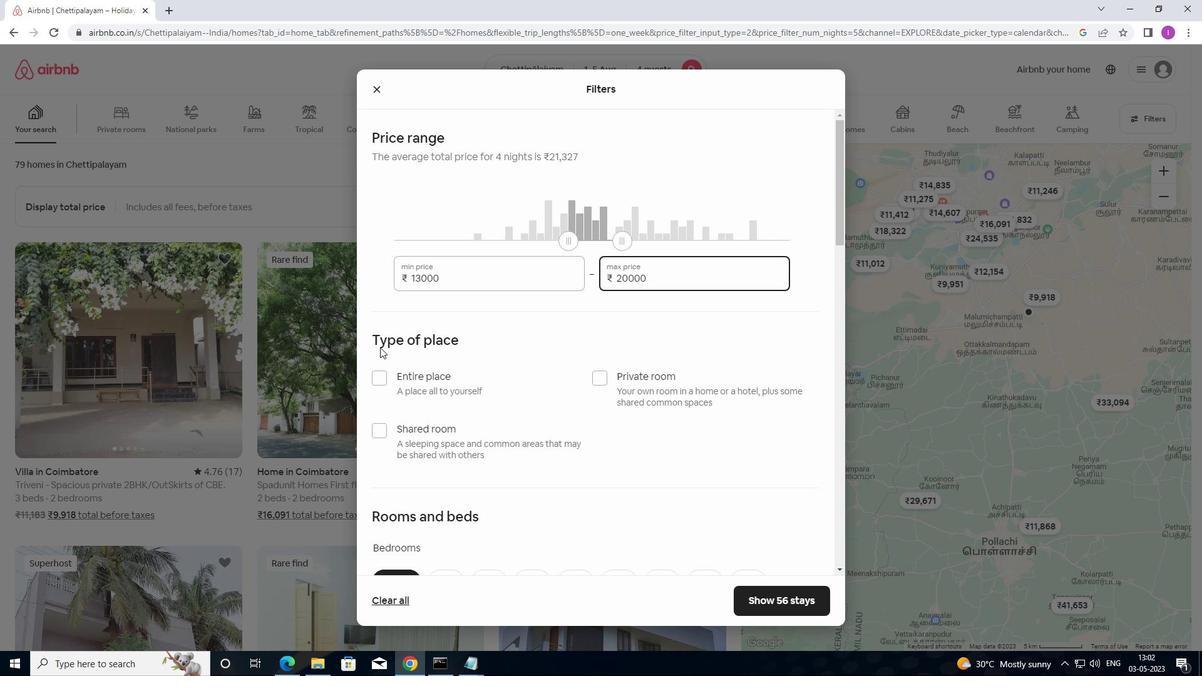
Action: Mouse scrolled (384, 344) with delta (0, 0)
Screenshot: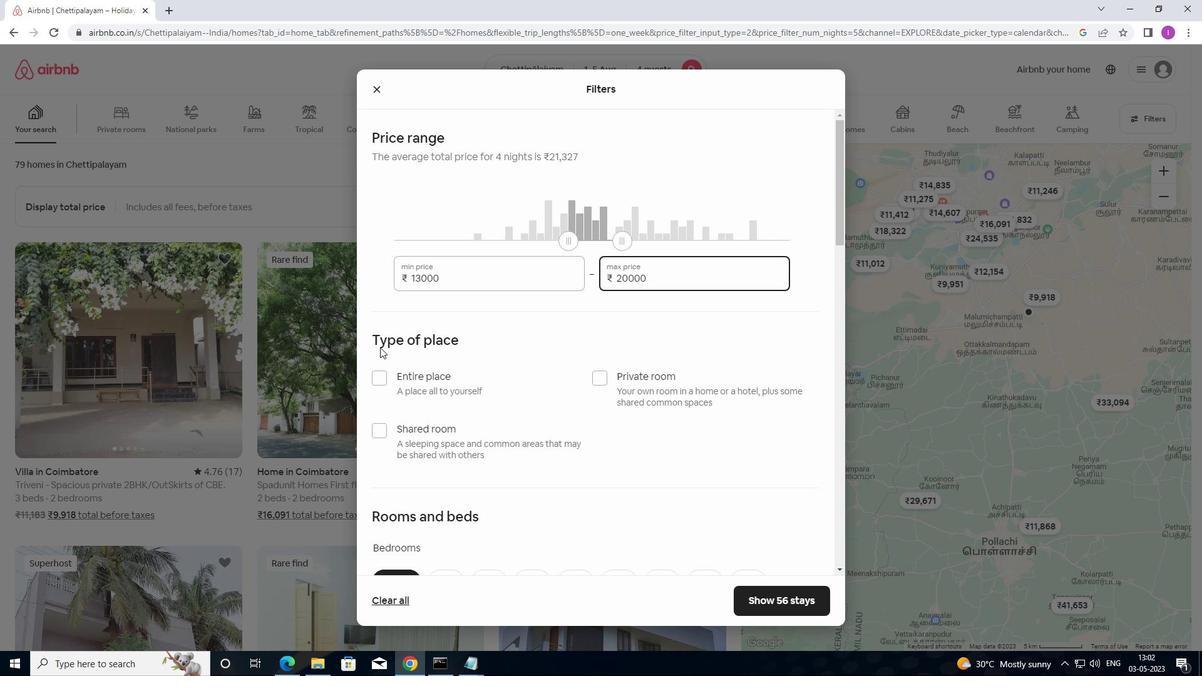 
Action: Mouse moved to (384, 345)
Screenshot: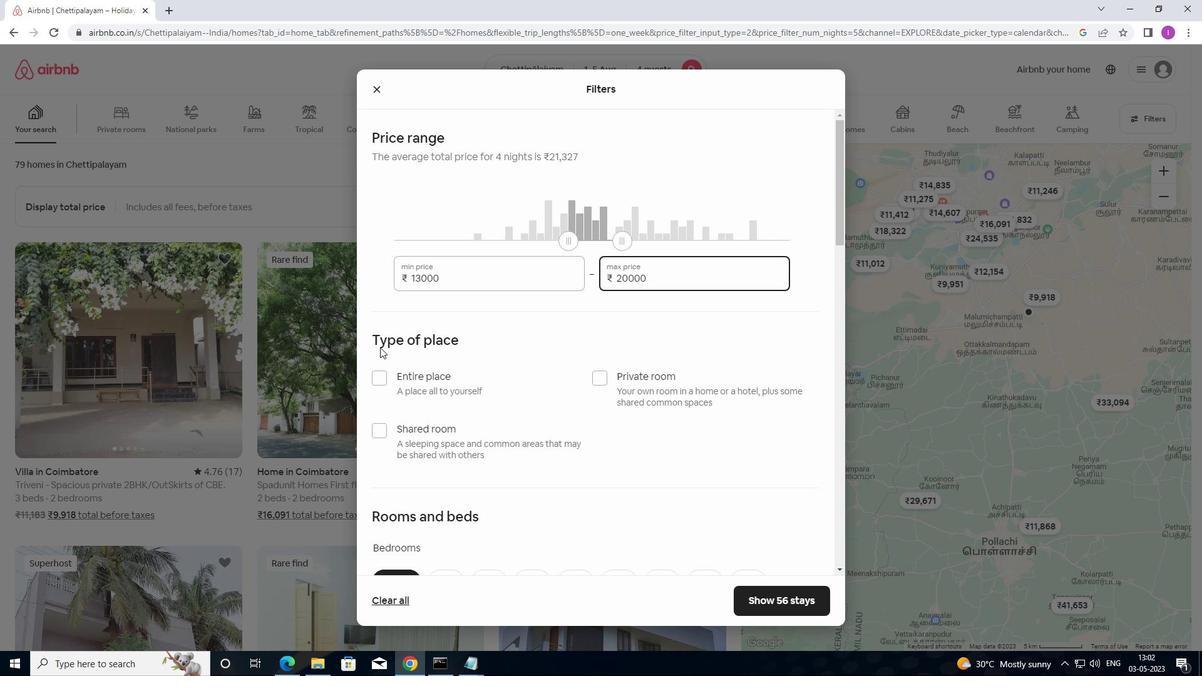 
Action: Mouse scrolled (384, 344) with delta (0, 0)
Screenshot: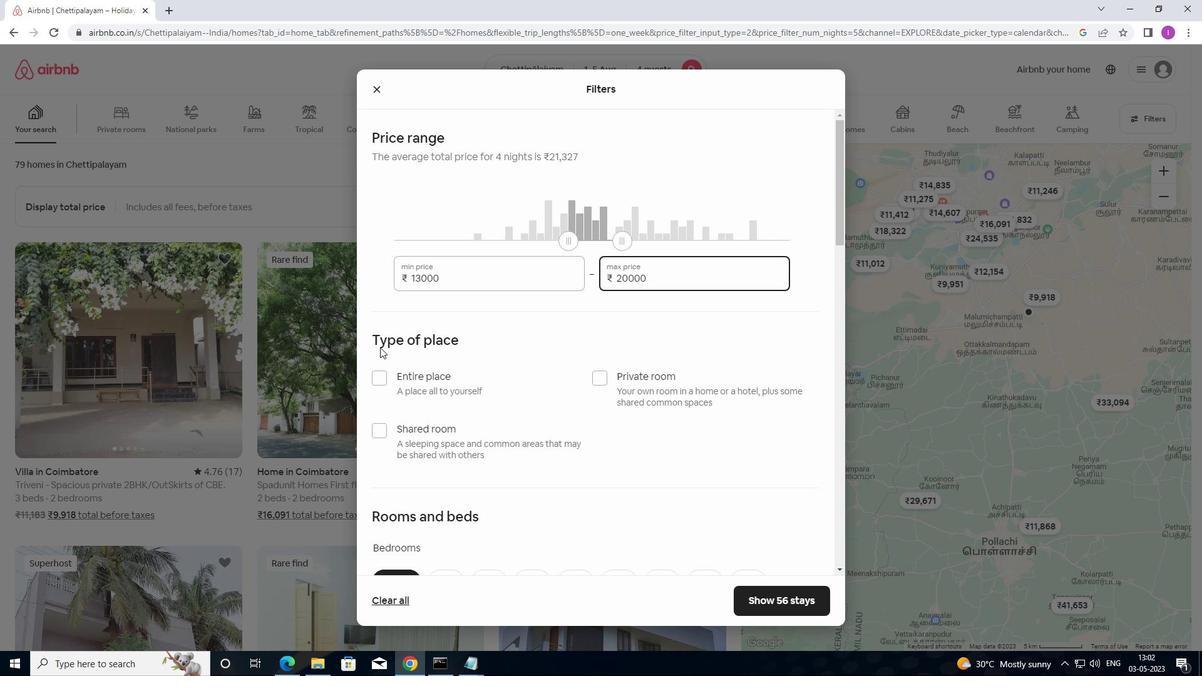 
Action: Mouse moved to (385, 344)
Screenshot: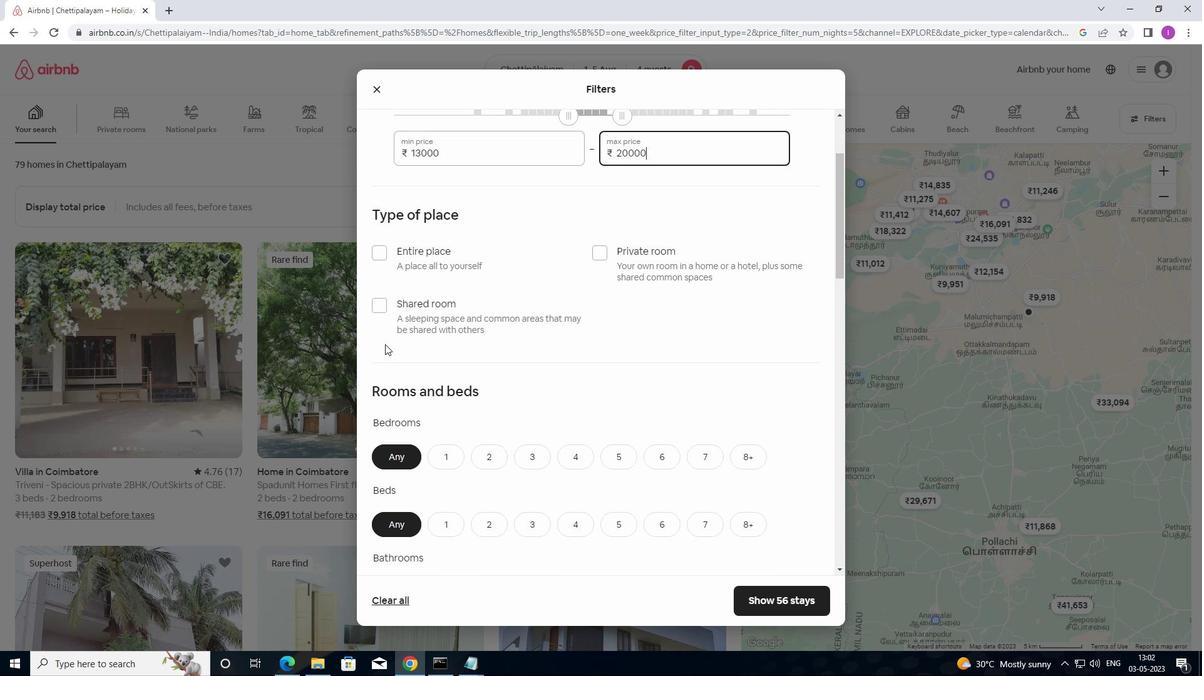 
Action: Mouse scrolled (385, 345) with delta (0, 0)
Screenshot: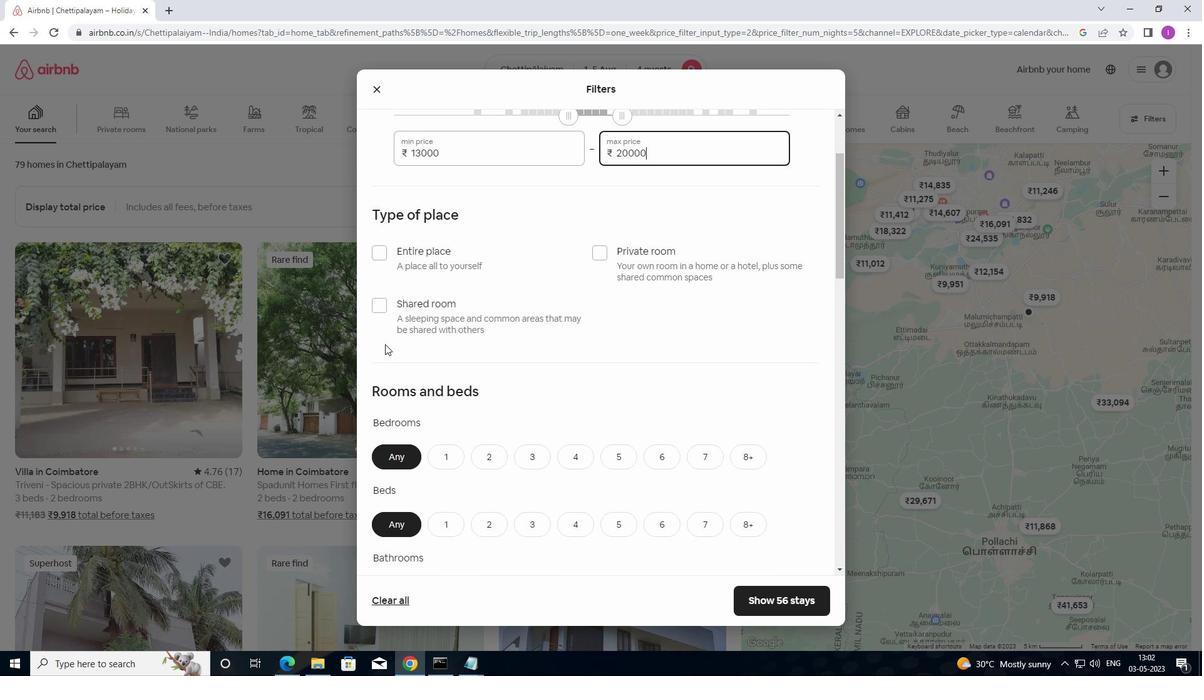 
Action: Mouse moved to (376, 312)
Screenshot: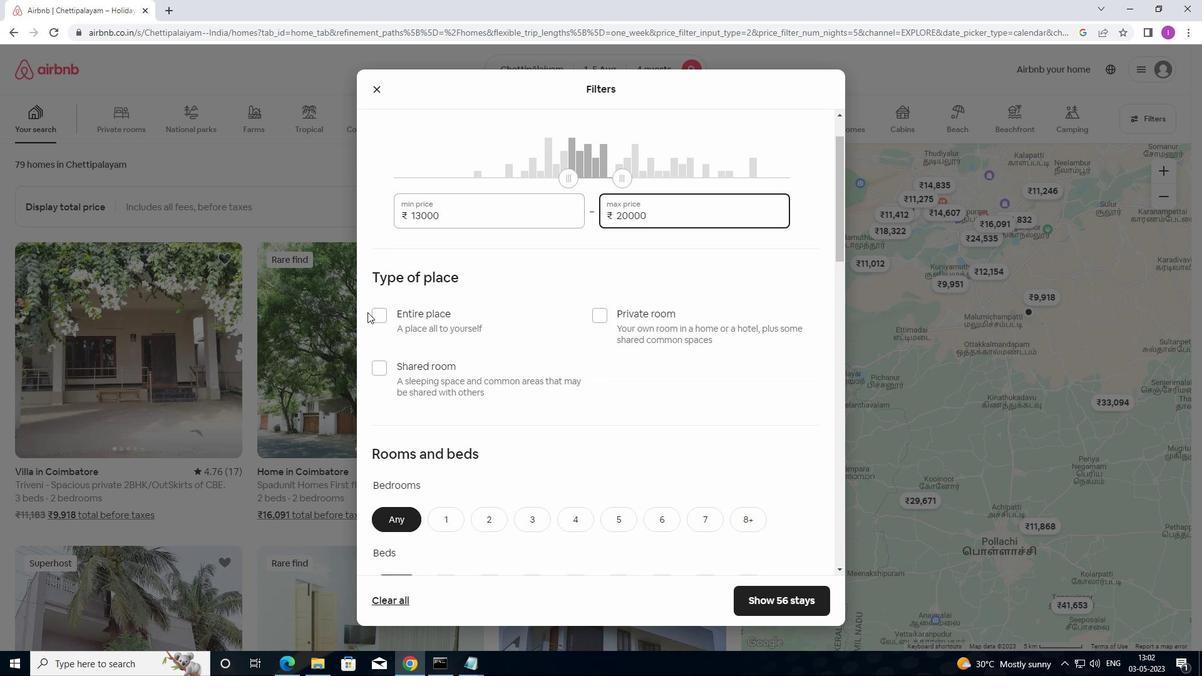 
Action: Mouse pressed left at (376, 312)
Screenshot: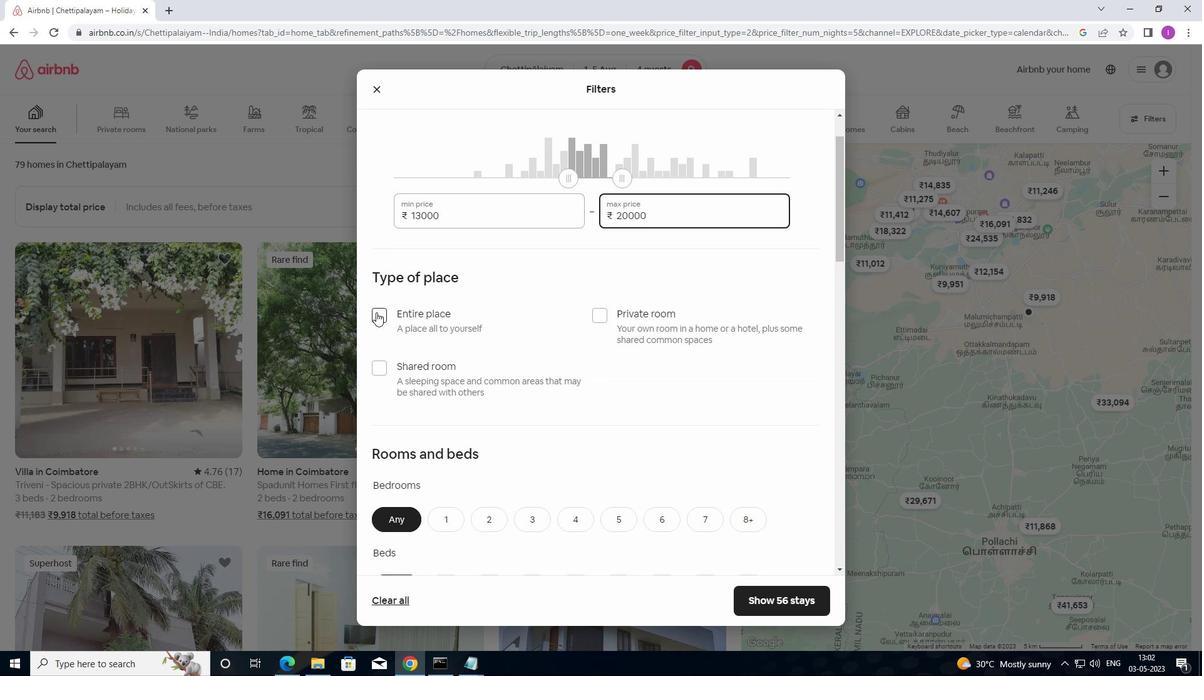 
Action: Mouse moved to (416, 341)
Screenshot: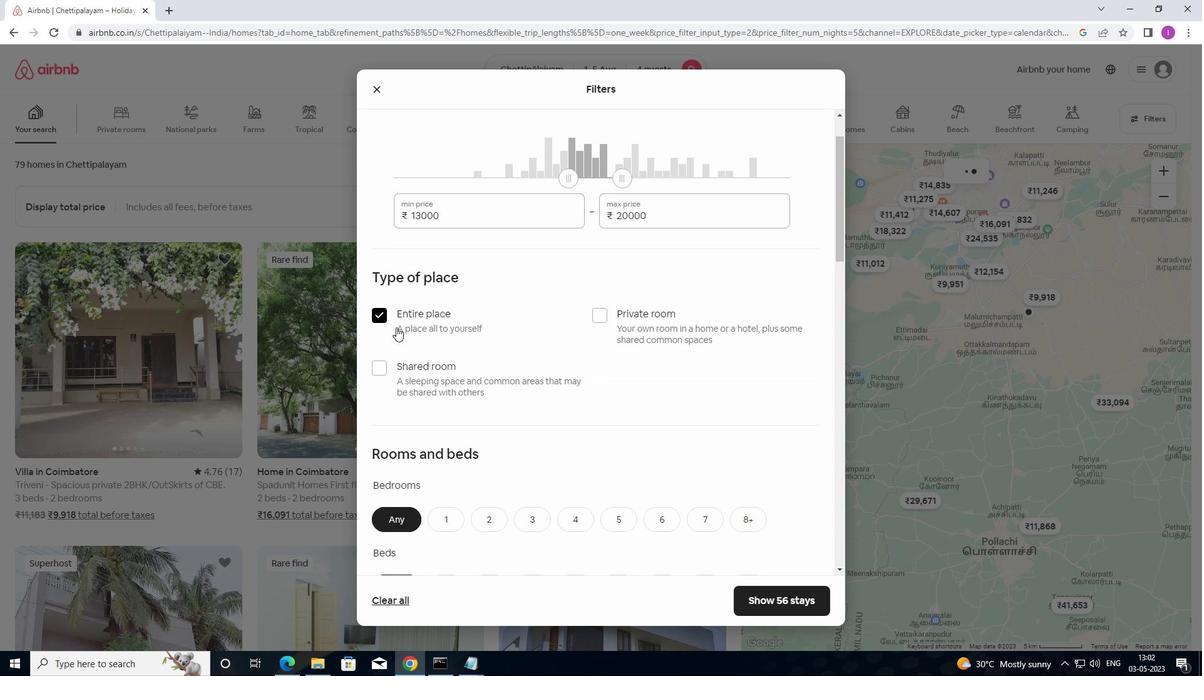 
Action: Mouse scrolled (416, 340) with delta (0, 0)
Screenshot: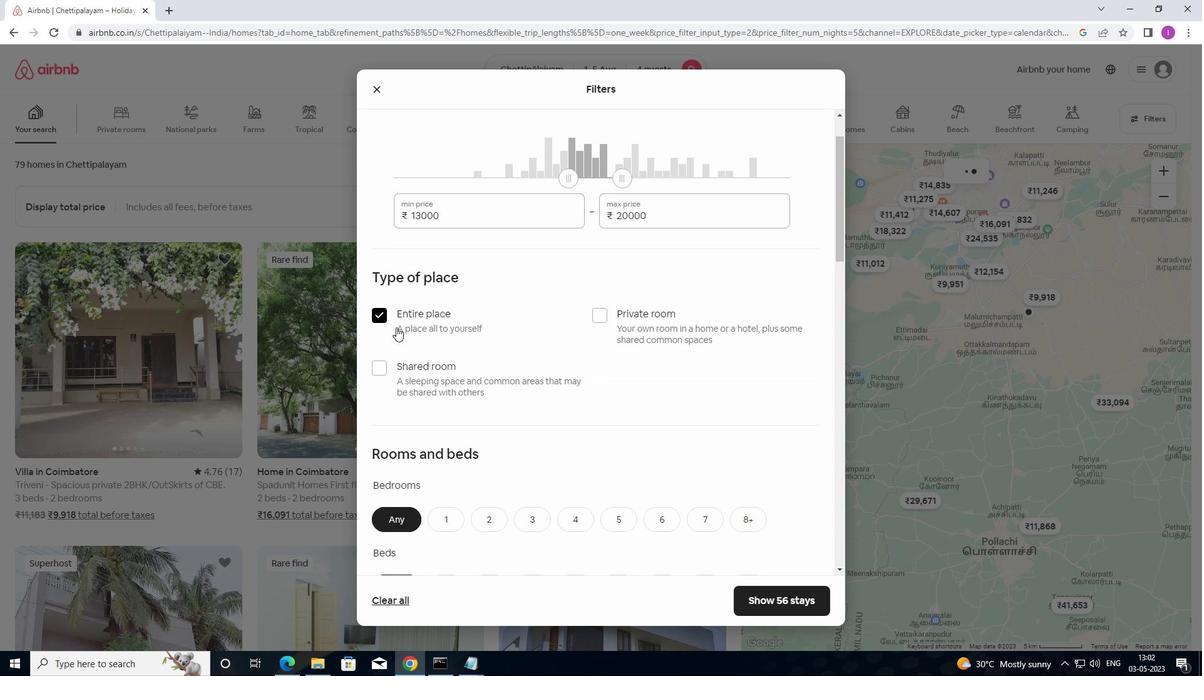 
Action: Mouse moved to (433, 351)
Screenshot: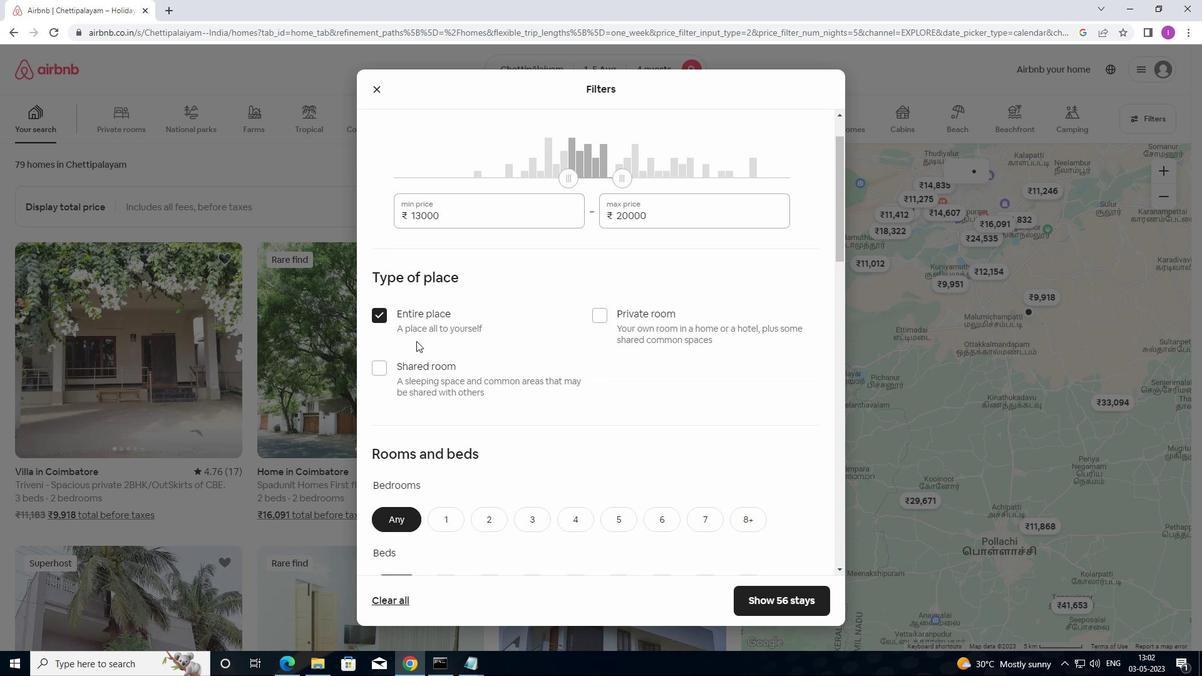 
Action: Mouse scrolled (433, 350) with delta (0, 0)
Screenshot: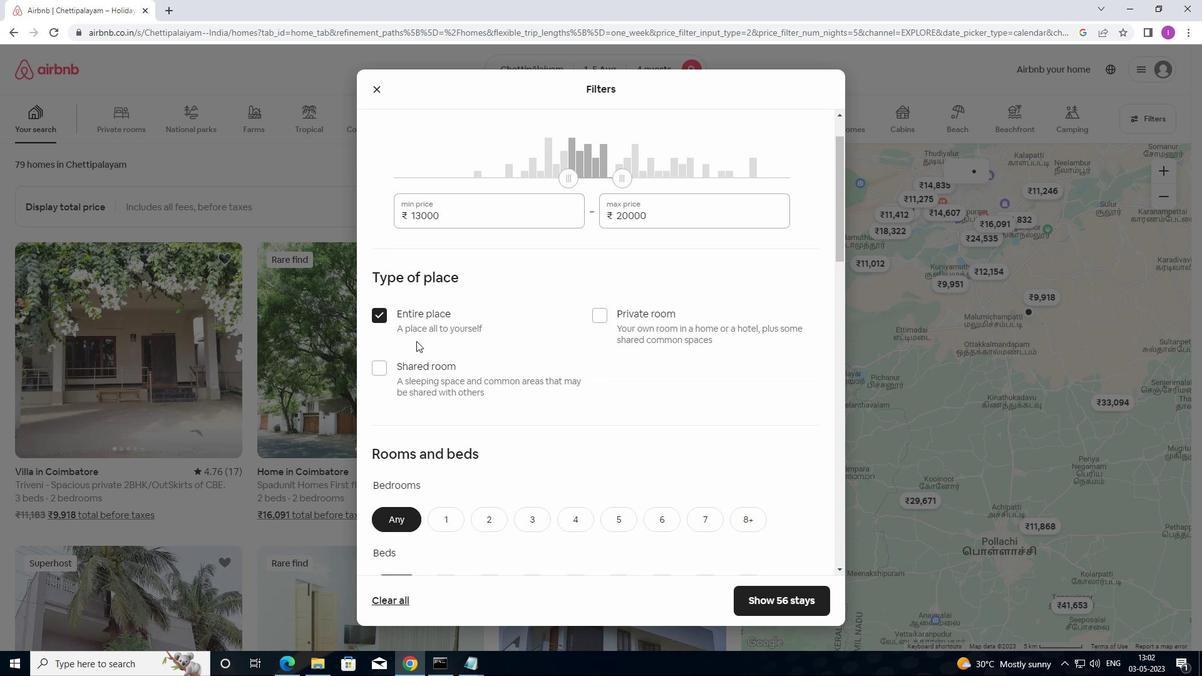 
Action: Mouse moved to (458, 357)
Screenshot: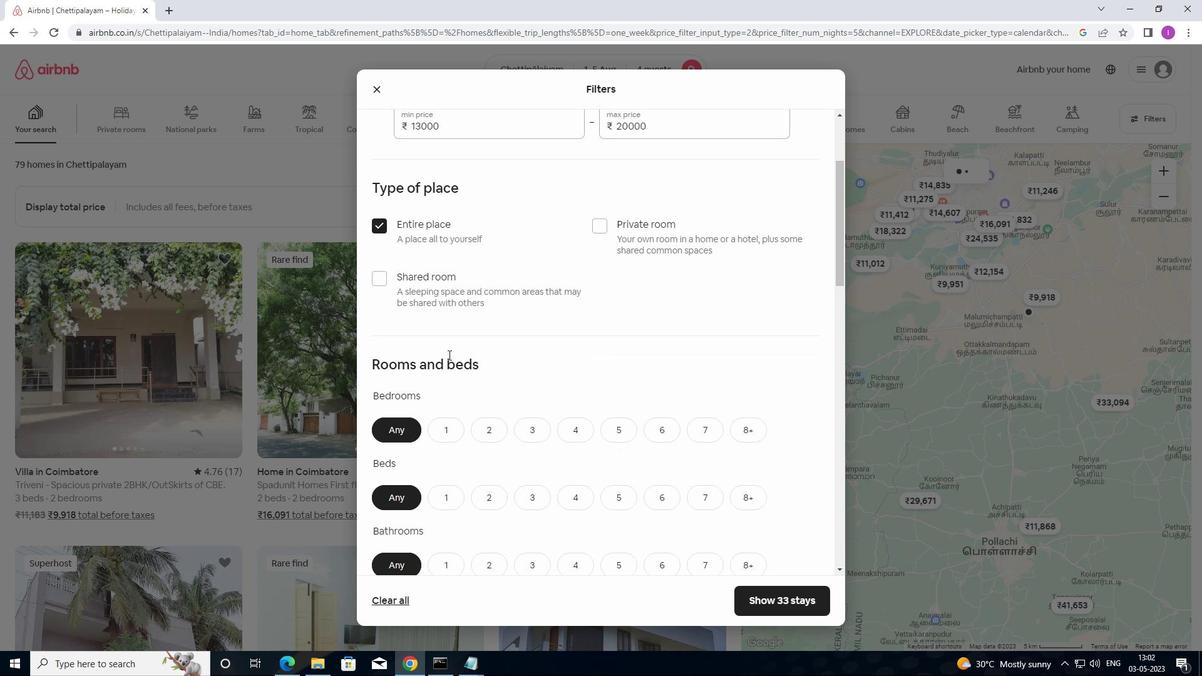 
Action: Mouse scrolled (458, 357) with delta (0, 0)
Screenshot: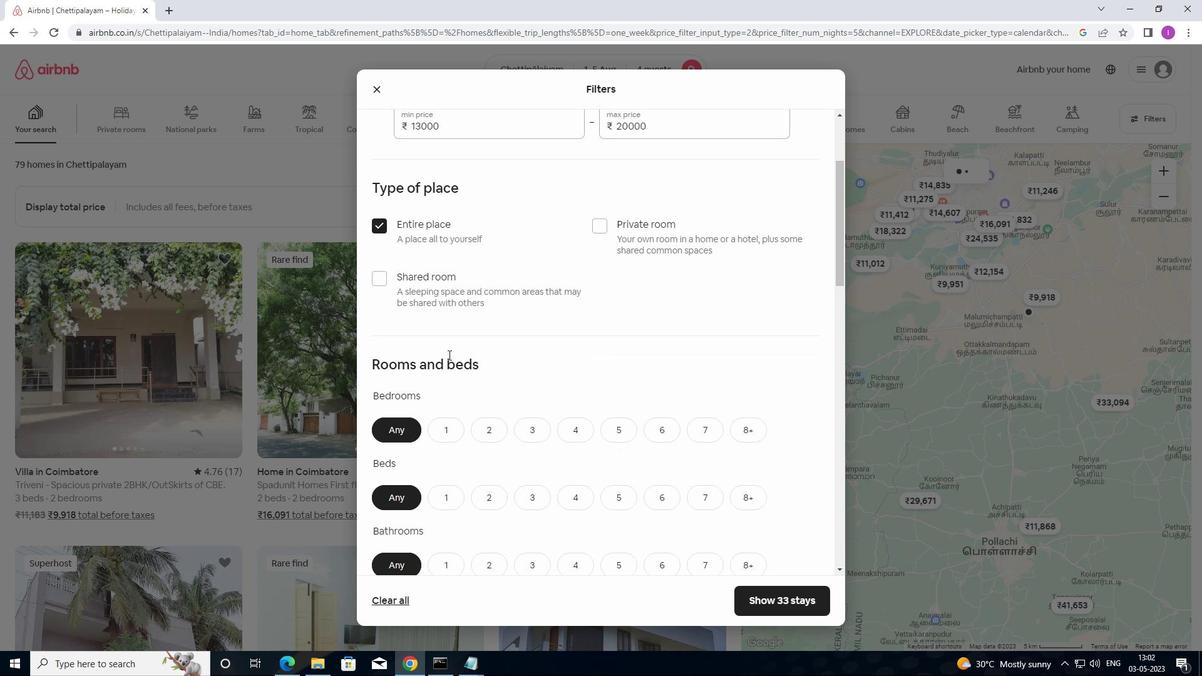 
Action: Mouse moved to (481, 325)
Screenshot: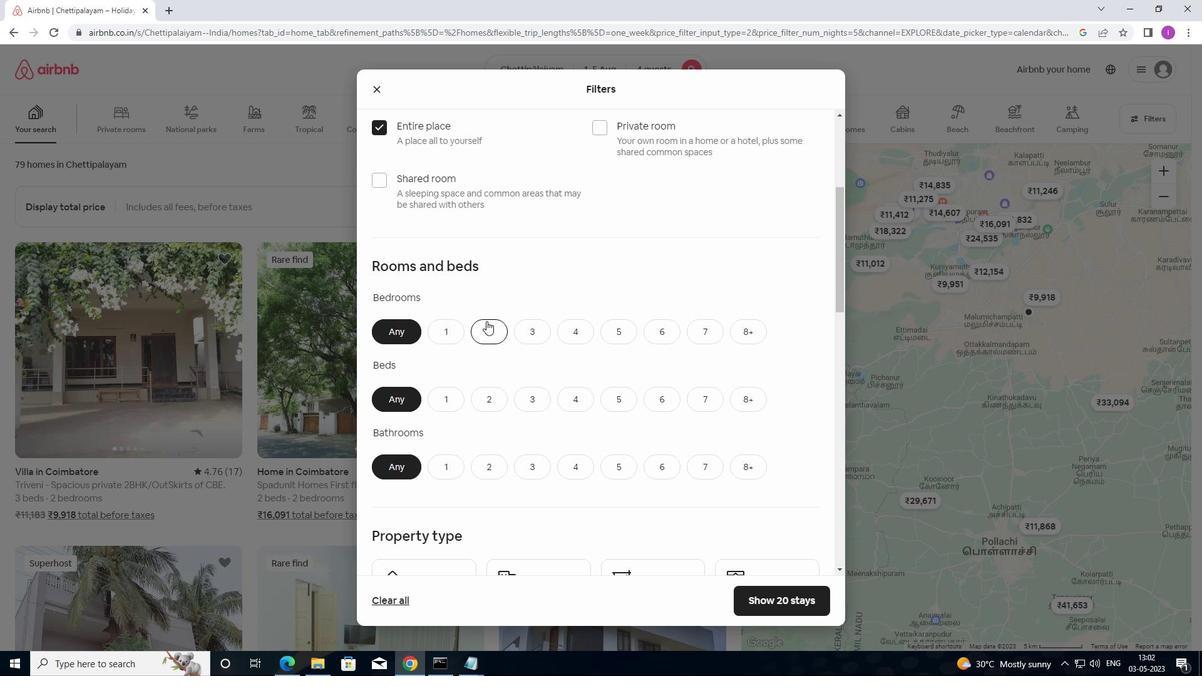 
Action: Mouse pressed left at (481, 325)
Screenshot: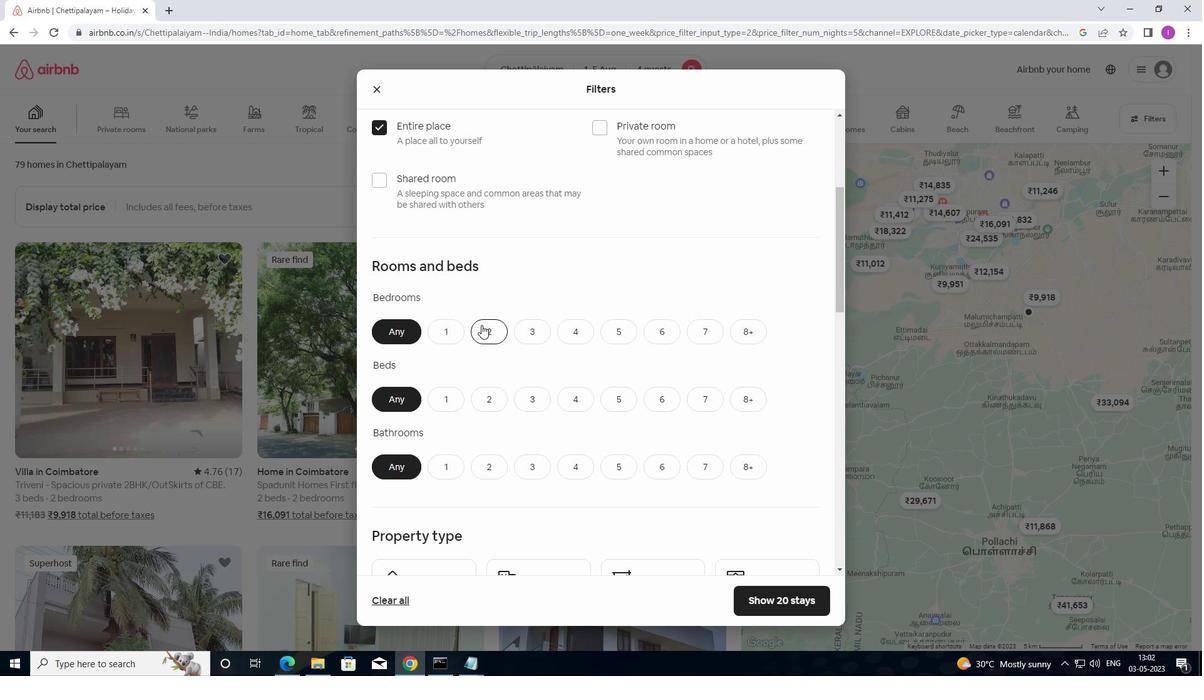 
Action: Mouse moved to (529, 403)
Screenshot: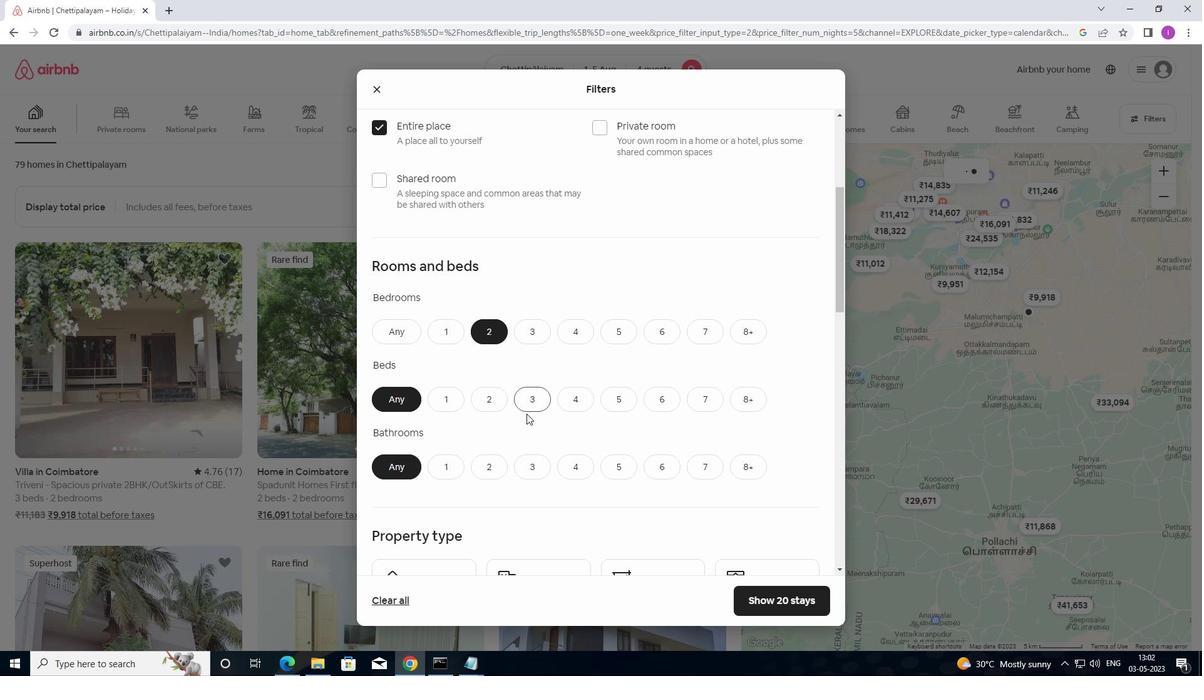 
Action: Mouse pressed left at (529, 403)
Screenshot: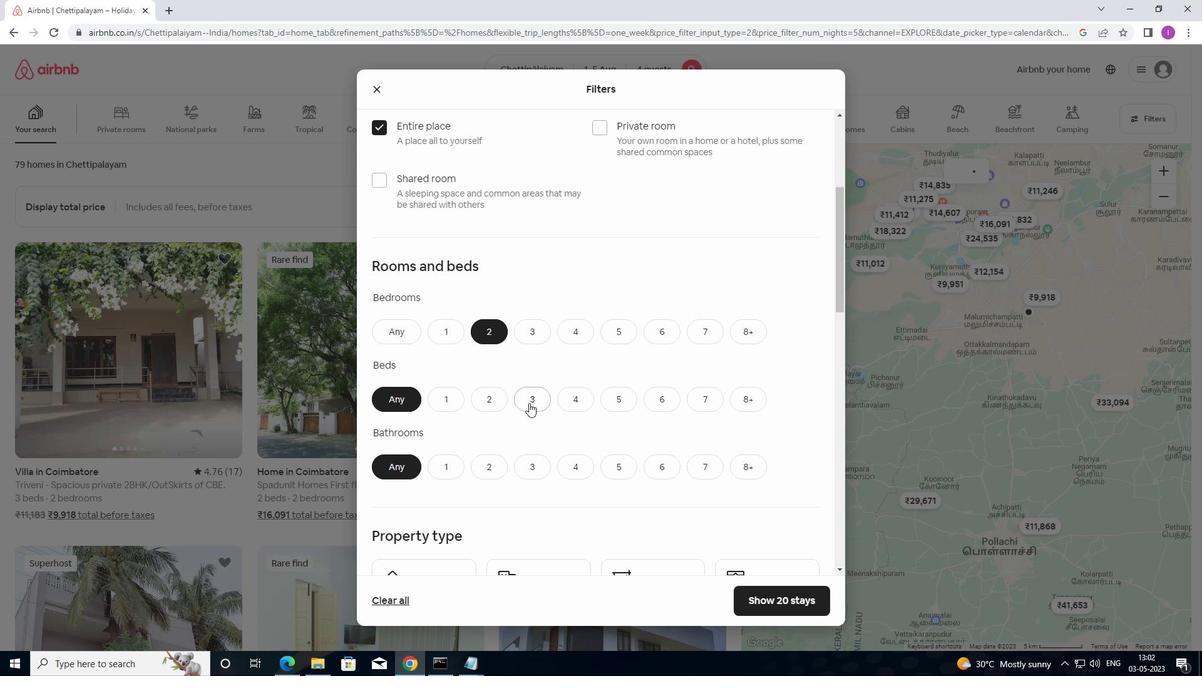 
Action: Mouse moved to (476, 472)
Screenshot: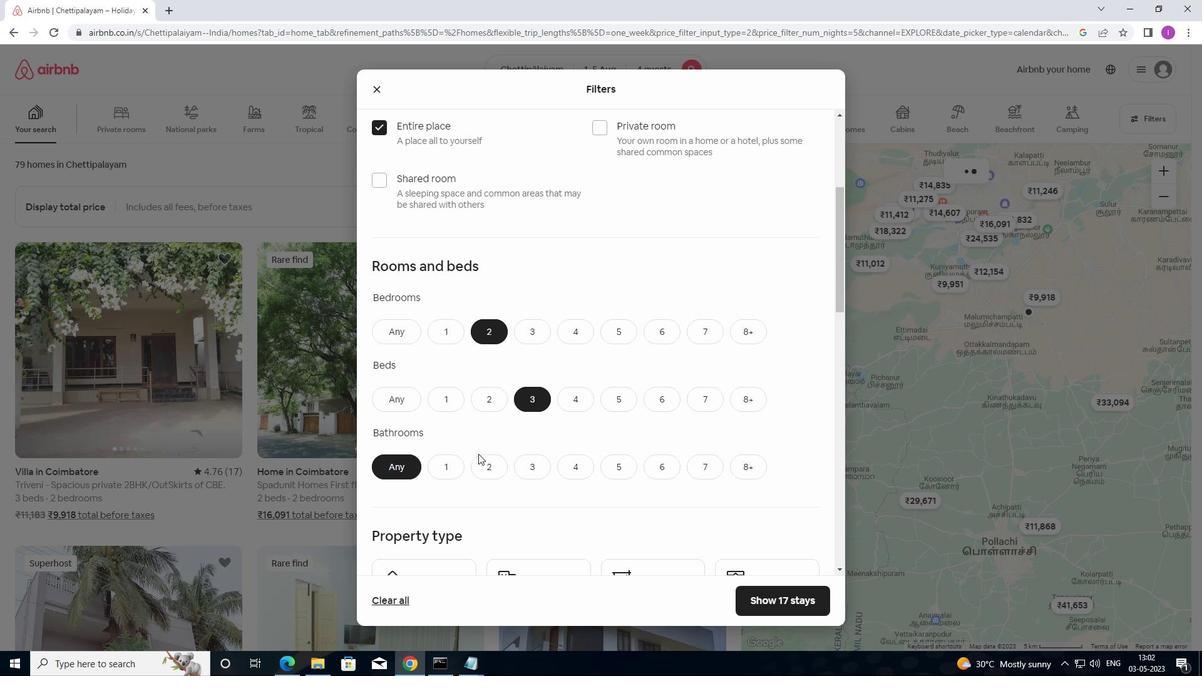 
Action: Mouse pressed left at (476, 472)
Screenshot: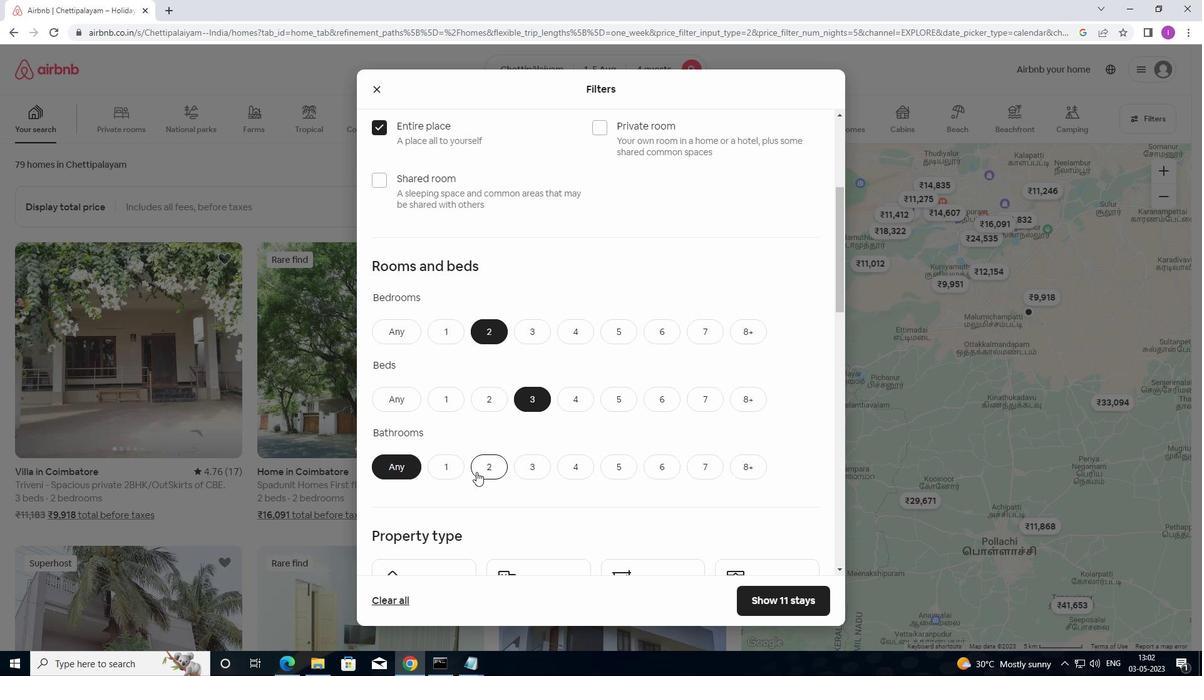 
Action: Mouse moved to (523, 441)
Screenshot: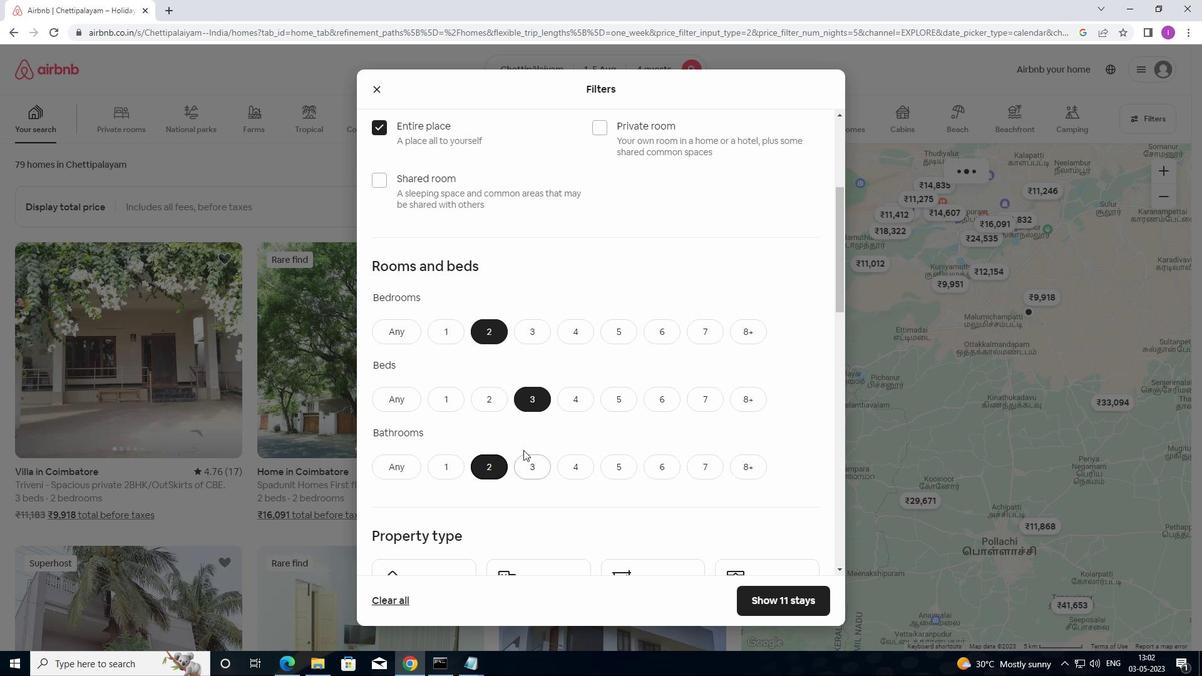 
Action: Mouse scrolled (523, 441) with delta (0, 0)
Screenshot: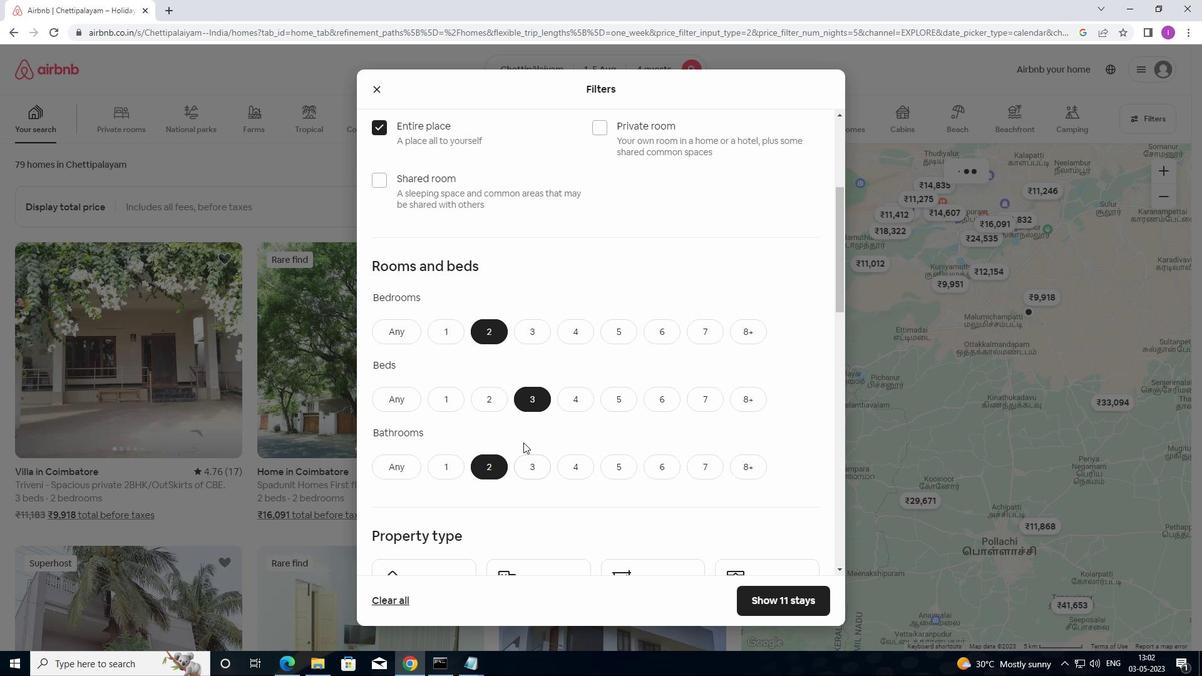 
Action: Mouse moved to (523, 441)
Screenshot: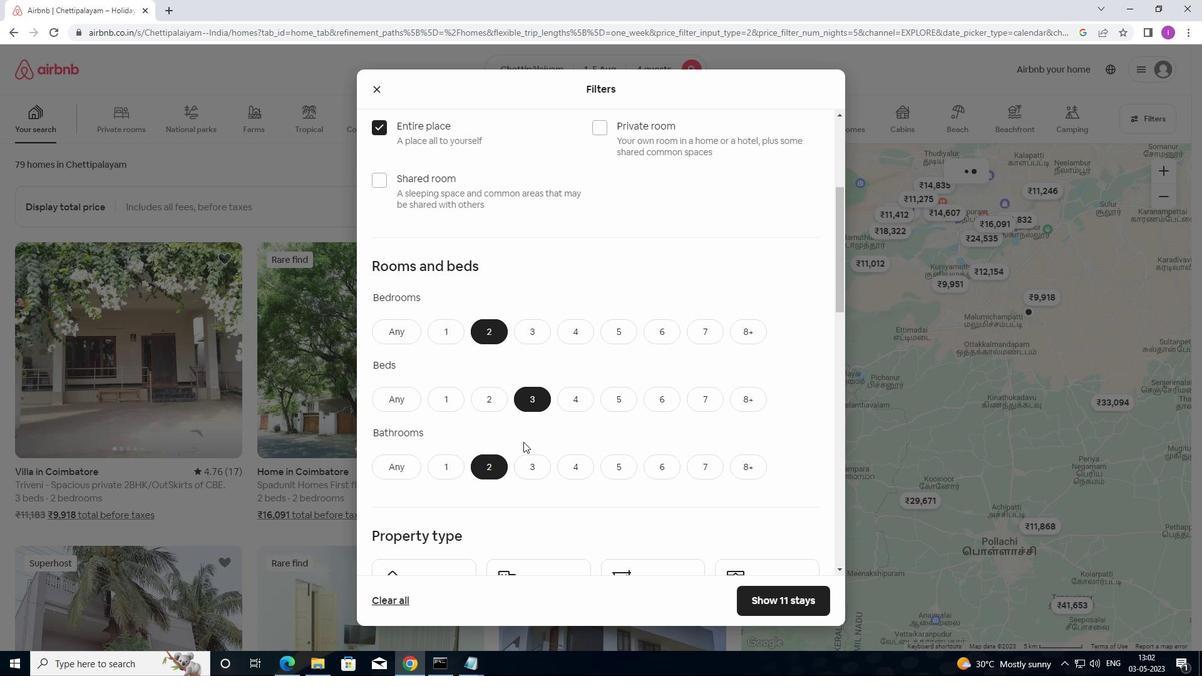 
Action: Mouse scrolled (523, 441) with delta (0, 0)
Screenshot: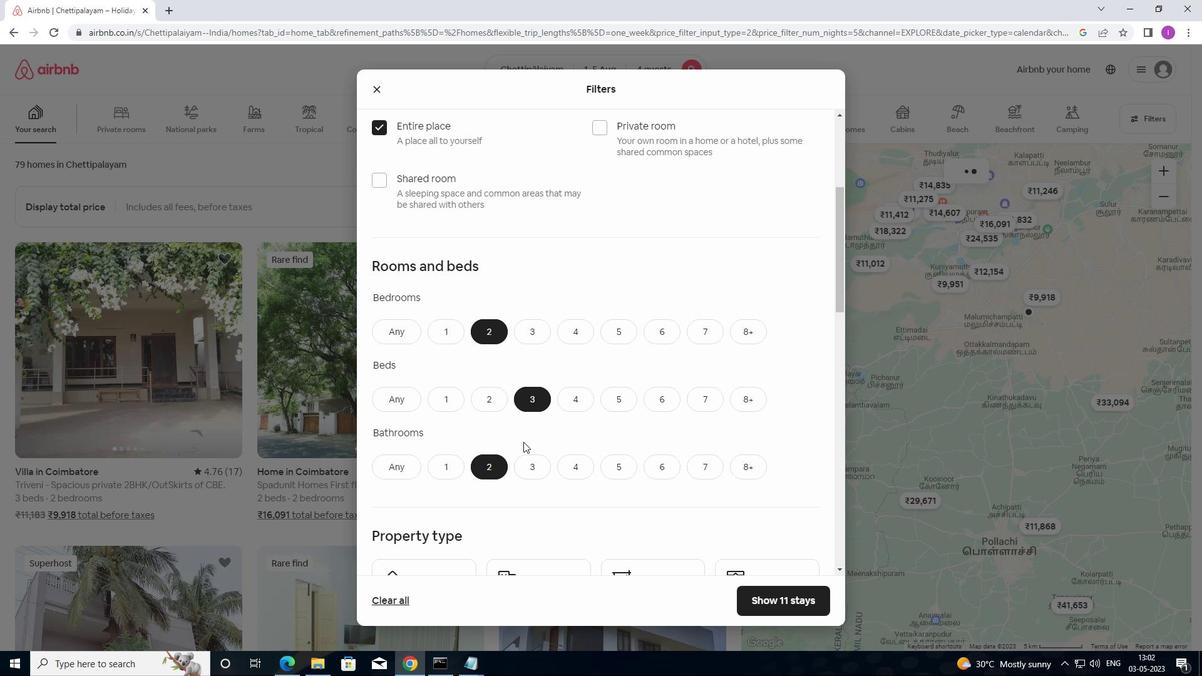 
Action: Mouse moved to (520, 441)
Screenshot: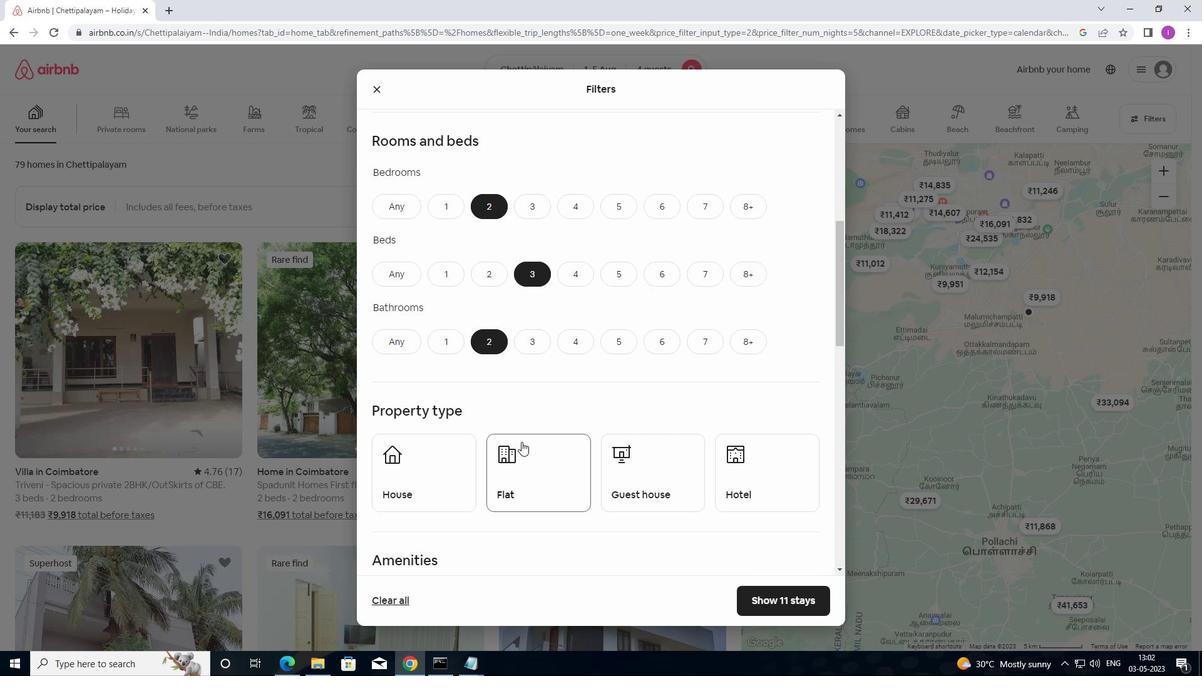 
Action: Mouse scrolled (520, 440) with delta (0, 0)
Screenshot: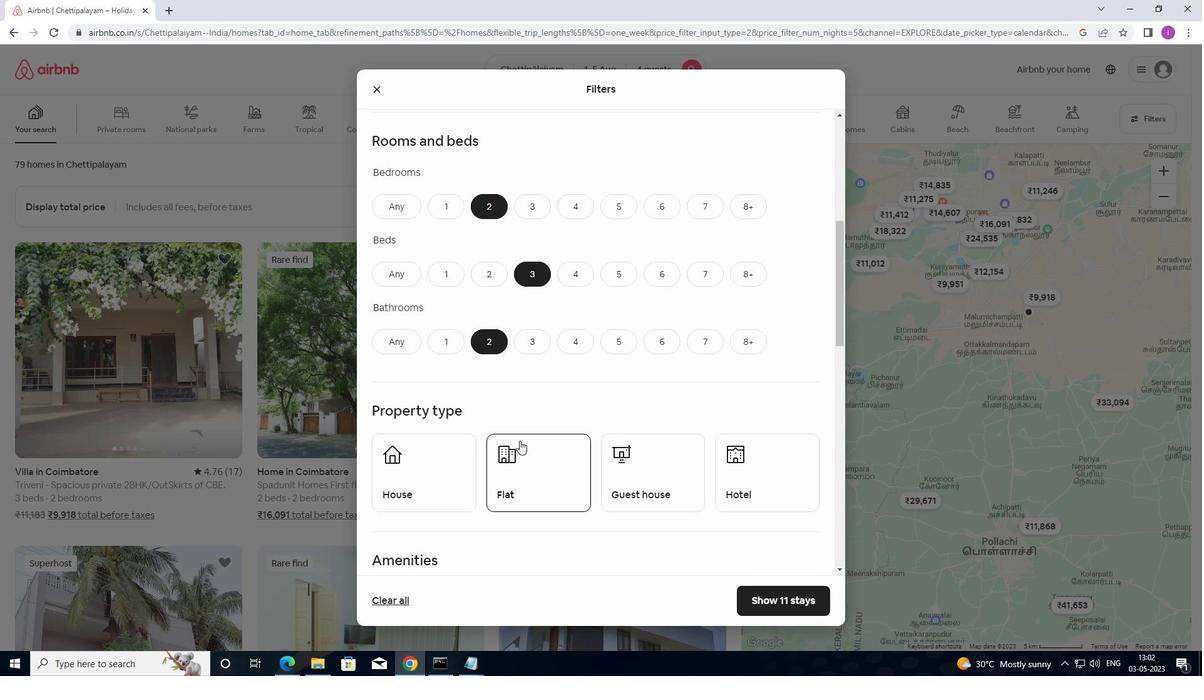 
Action: Mouse scrolled (520, 440) with delta (0, 0)
Screenshot: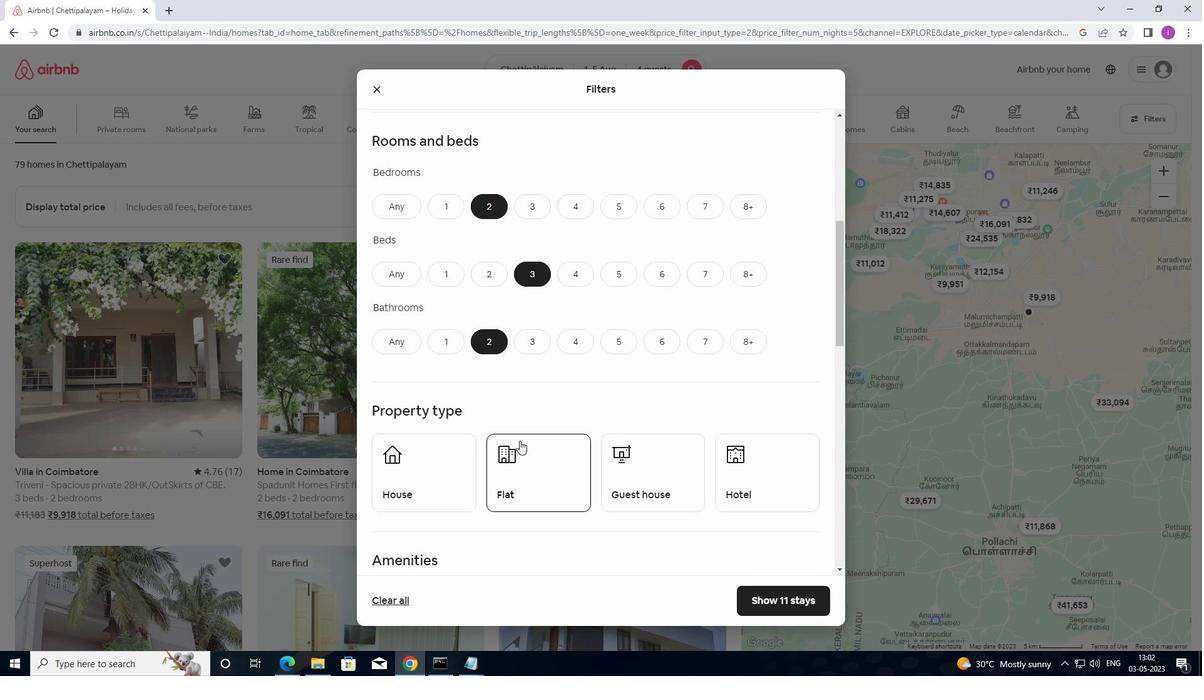 
Action: Mouse moved to (397, 350)
Screenshot: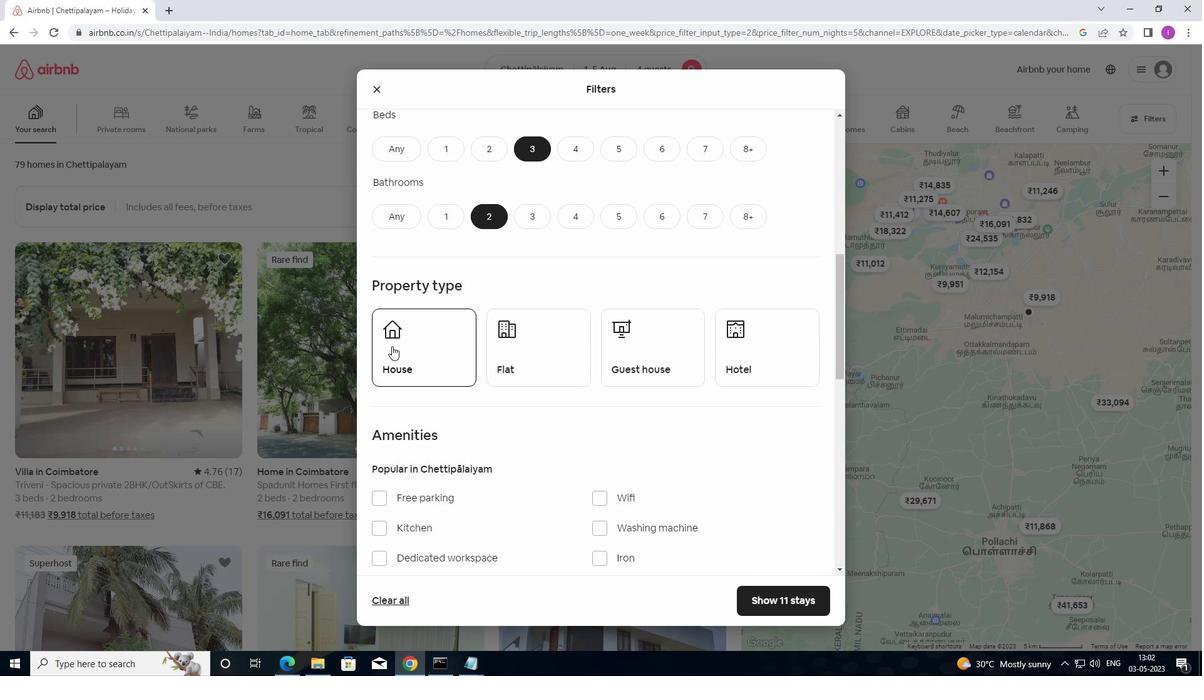 
Action: Mouse pressed left at (397, 350)
Screenshot: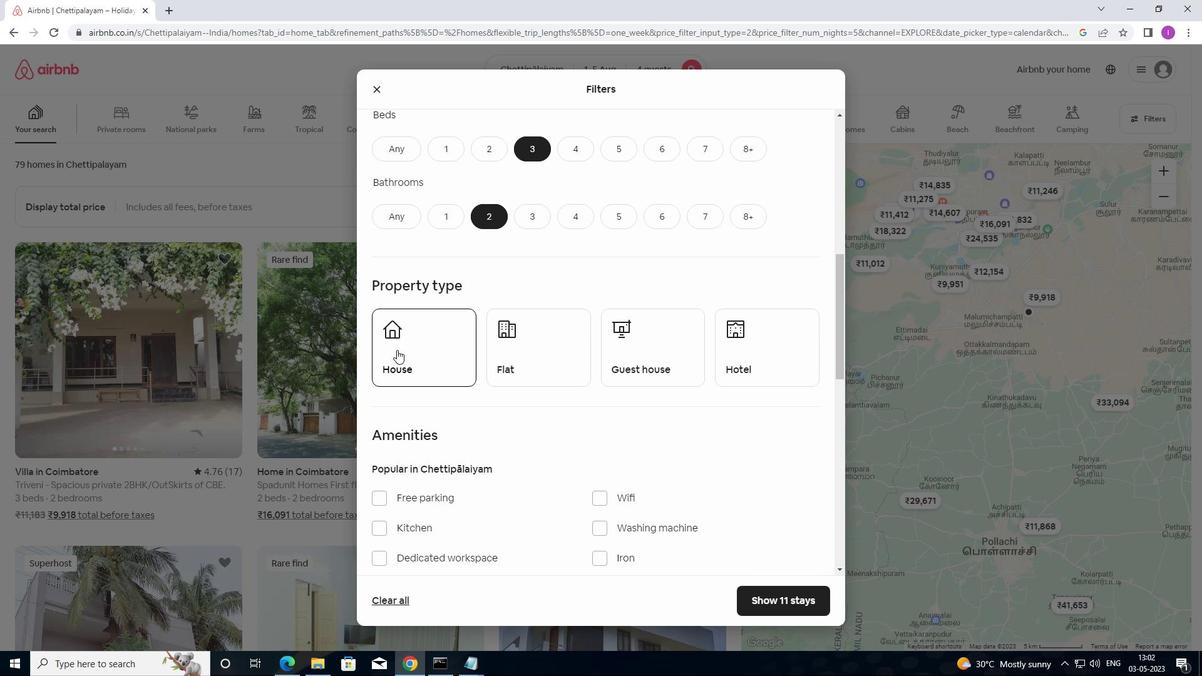 
Action: Mouse moved to (566, 357)
Screenshot: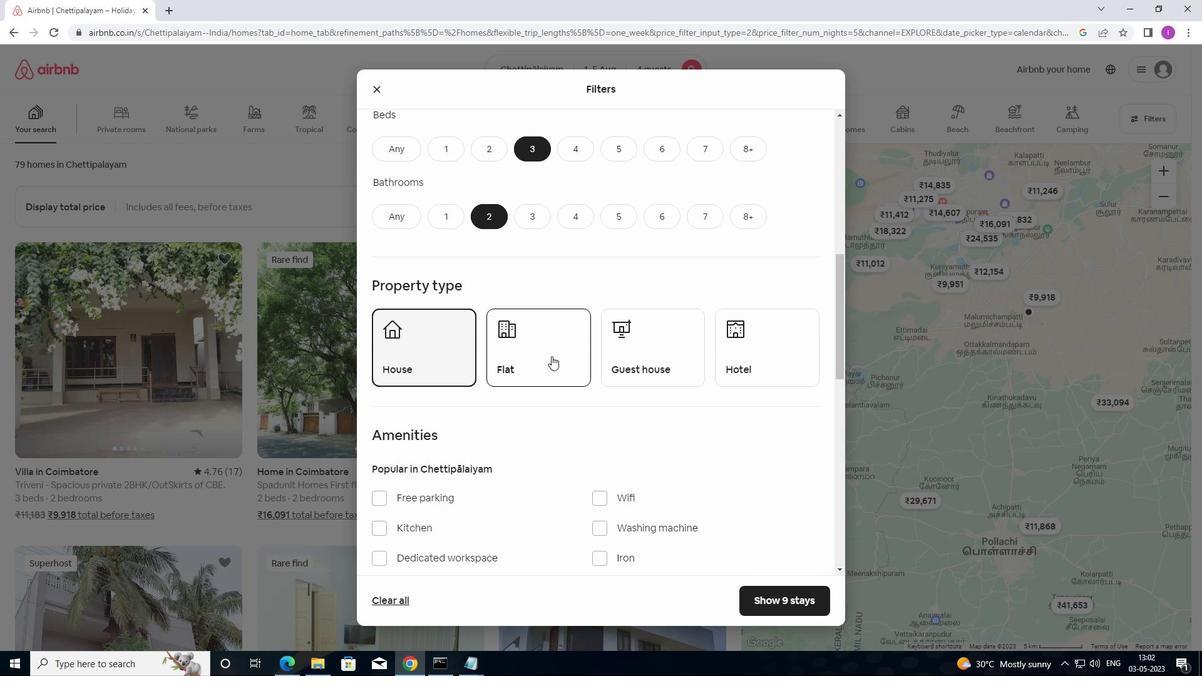 
Action: Mouse pressed left at (566, 357)
Screenshot: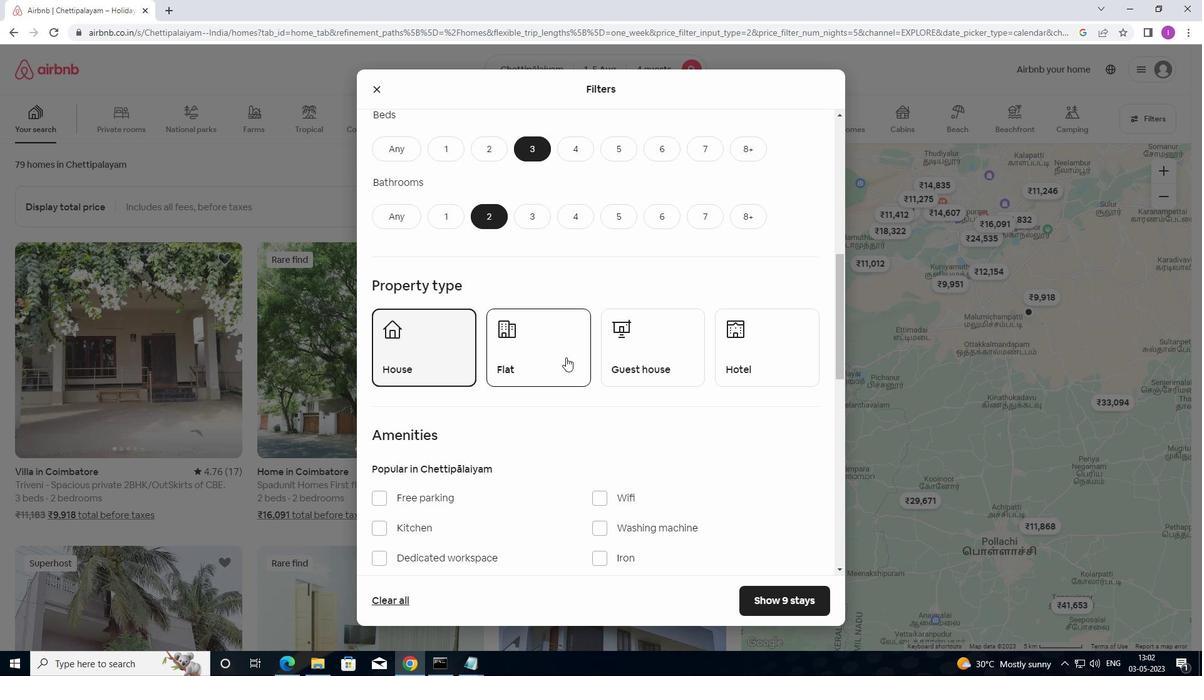 
Action: Mouse moved to (624, 348)
Screenshot: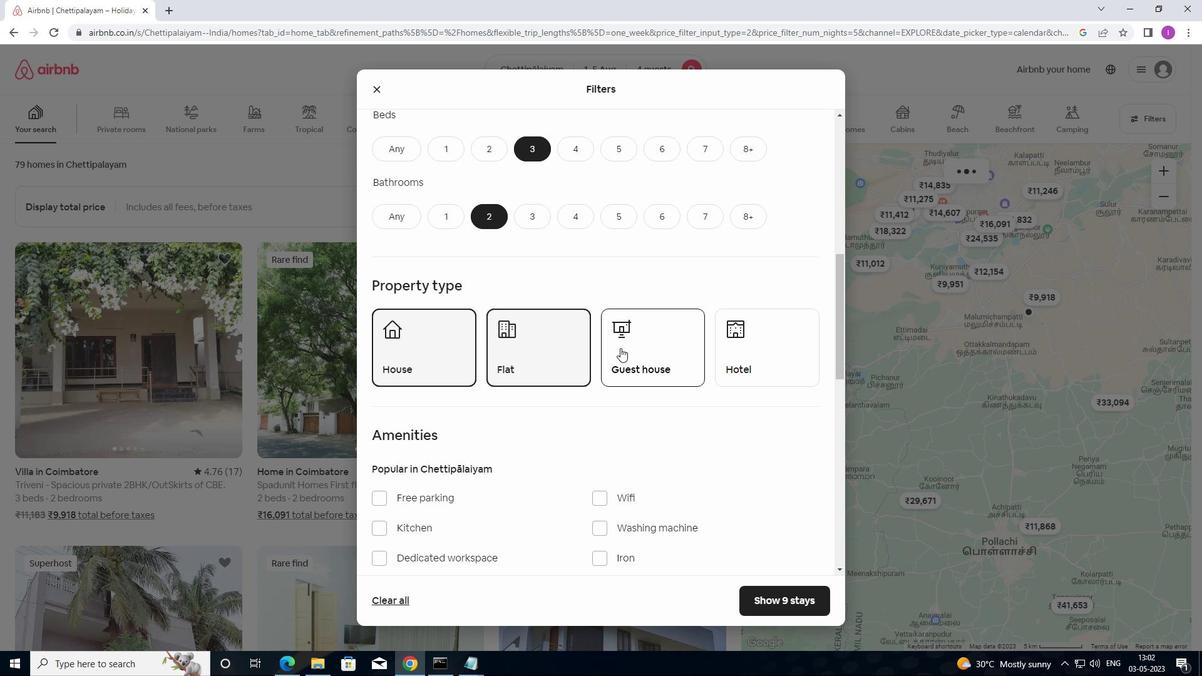 
Action: Mouse pressed left at (624, 348)
Screenshot: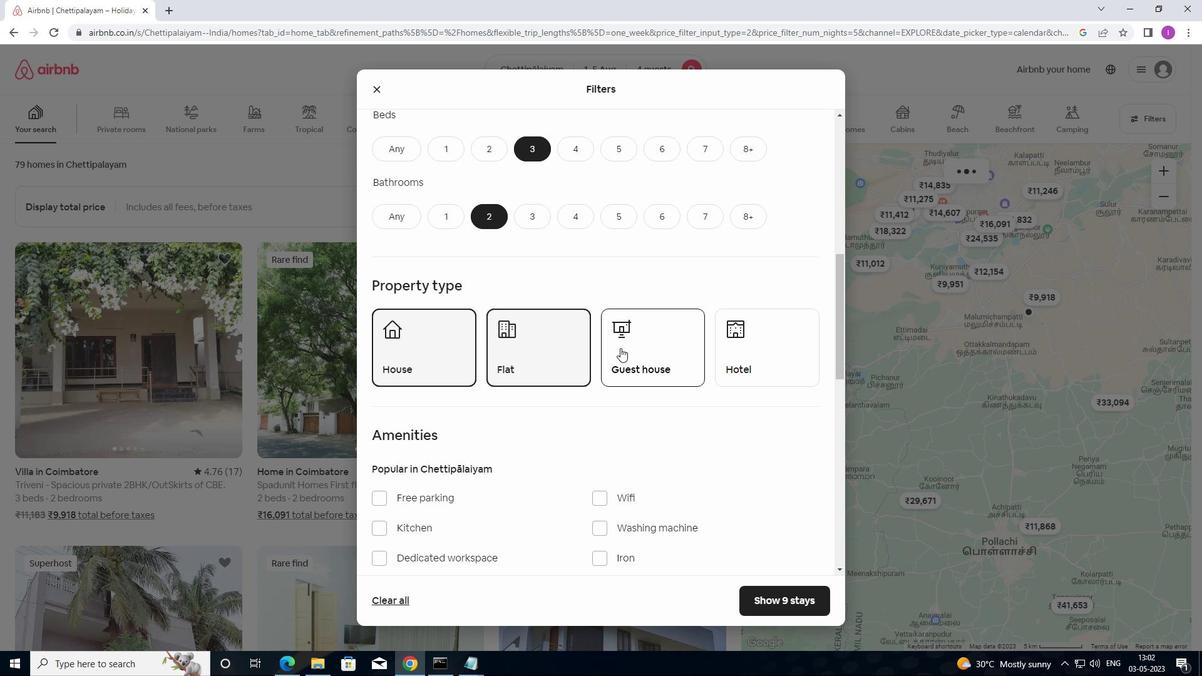 
Action: Mouse moved to (731, 358)
Screenshot: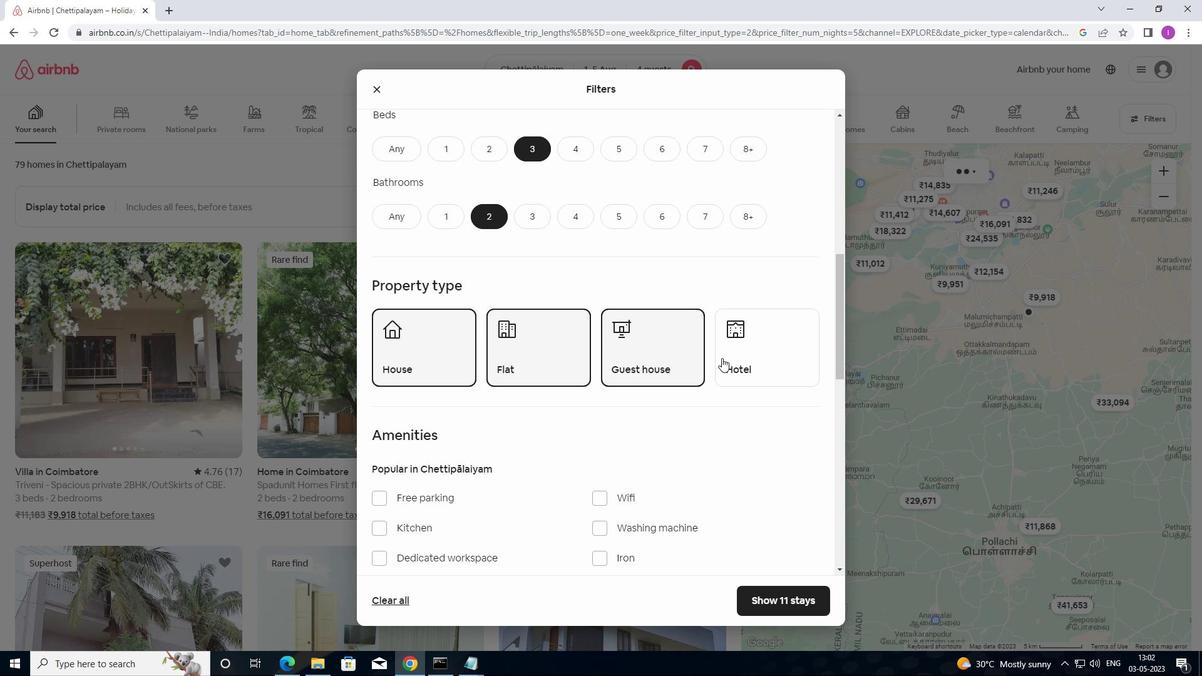 
Action: Mouse pressed left at (731, 358)
Screenshot: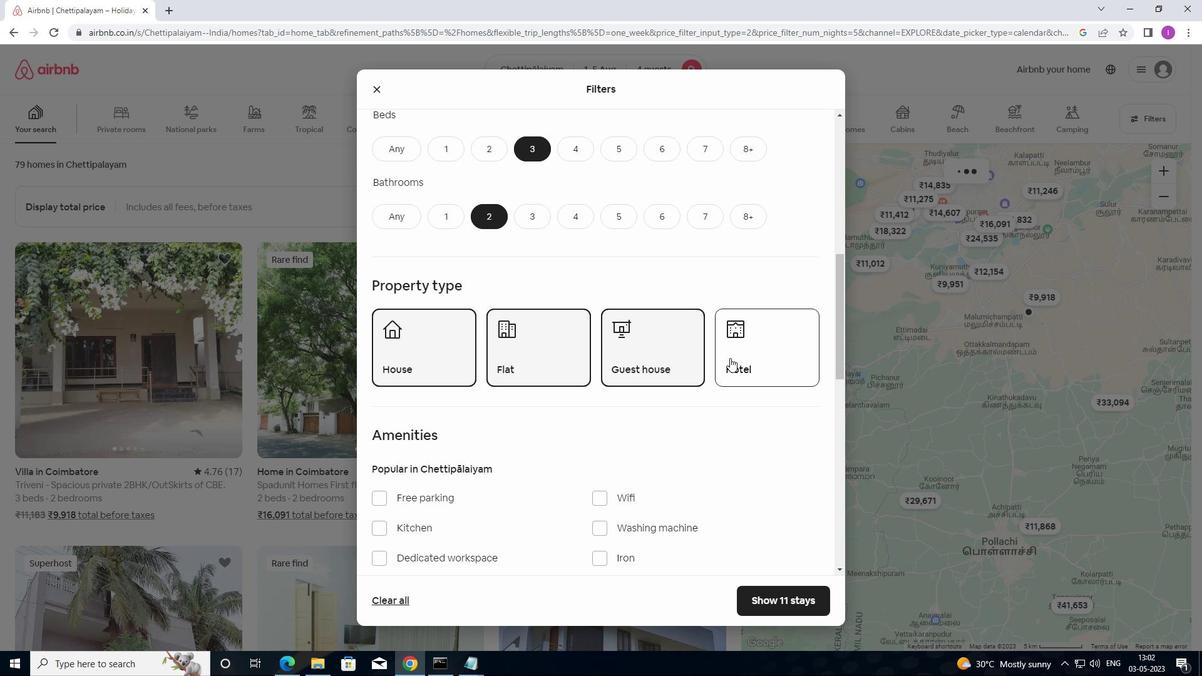 
Action: Mouse moved to (731, 360)
Screenshot: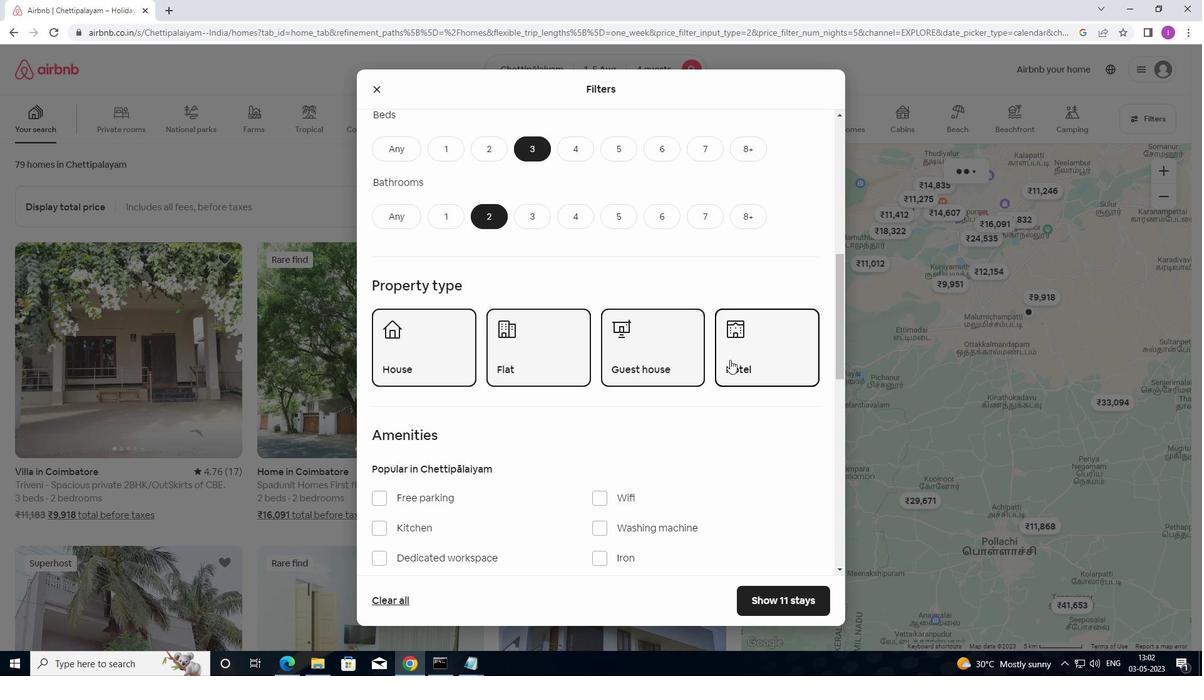 
Action: Mouse scrolled (731, 360) with delta (0, 0)
Screenshot: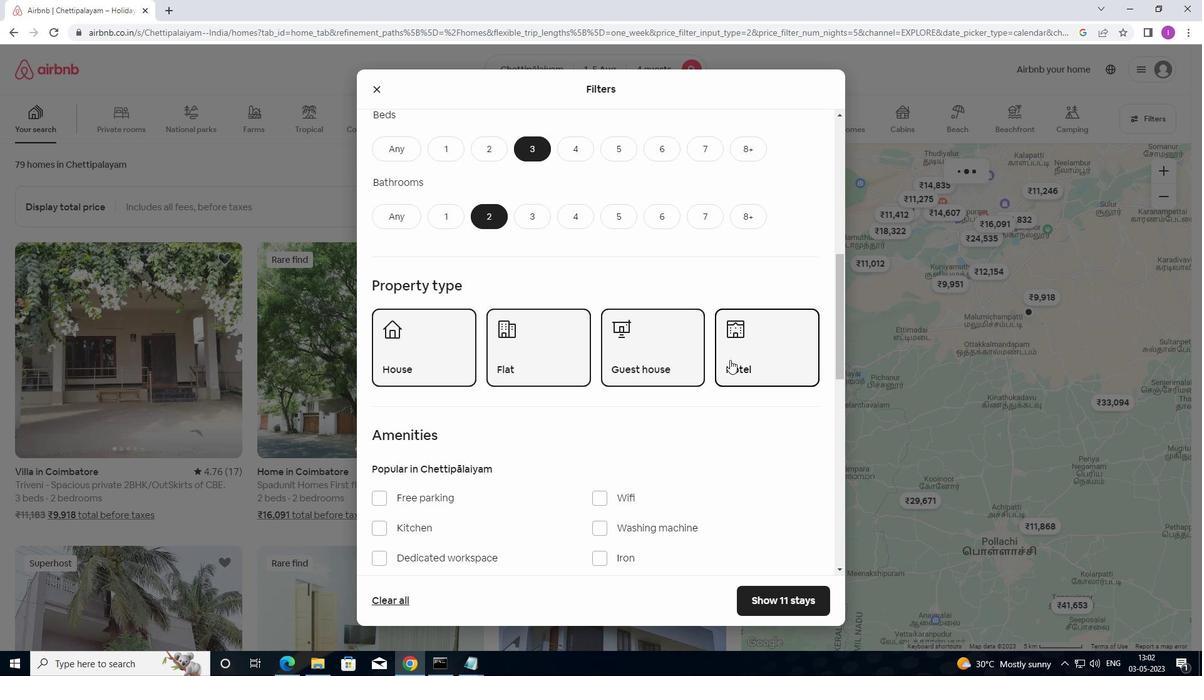 
Action: Mouse scrolled (731, 360) with delta (0, 0)
Screenshot: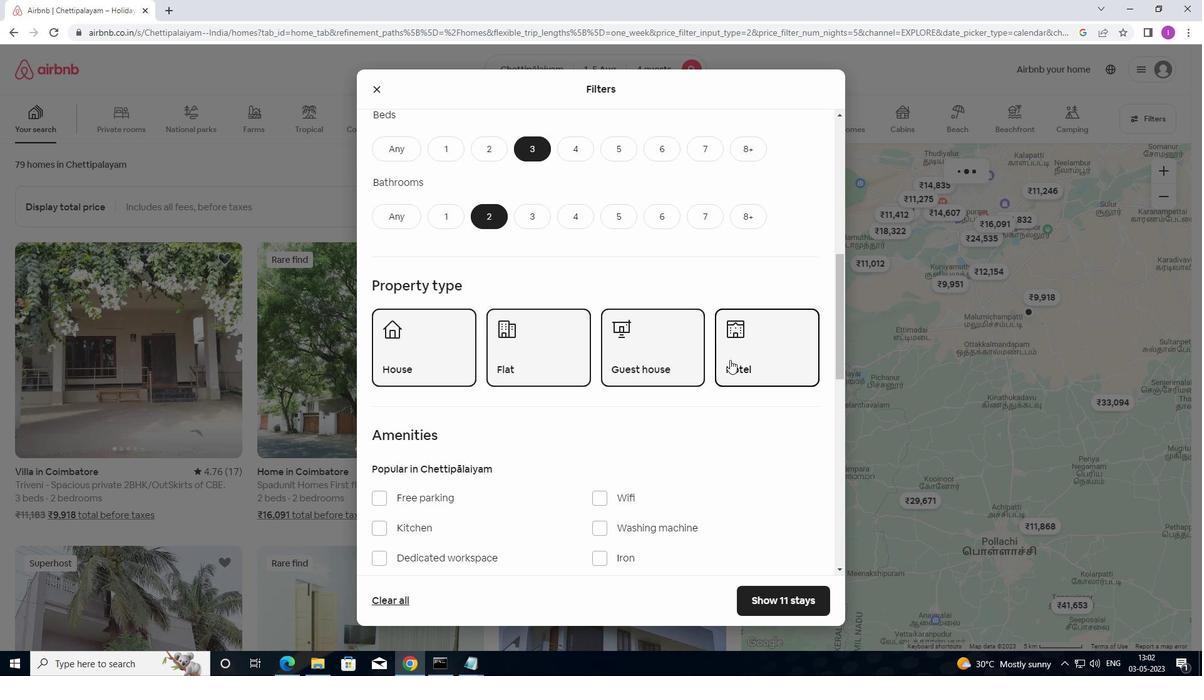 
Action: Mouse moved to (735, 359)
Screenshot: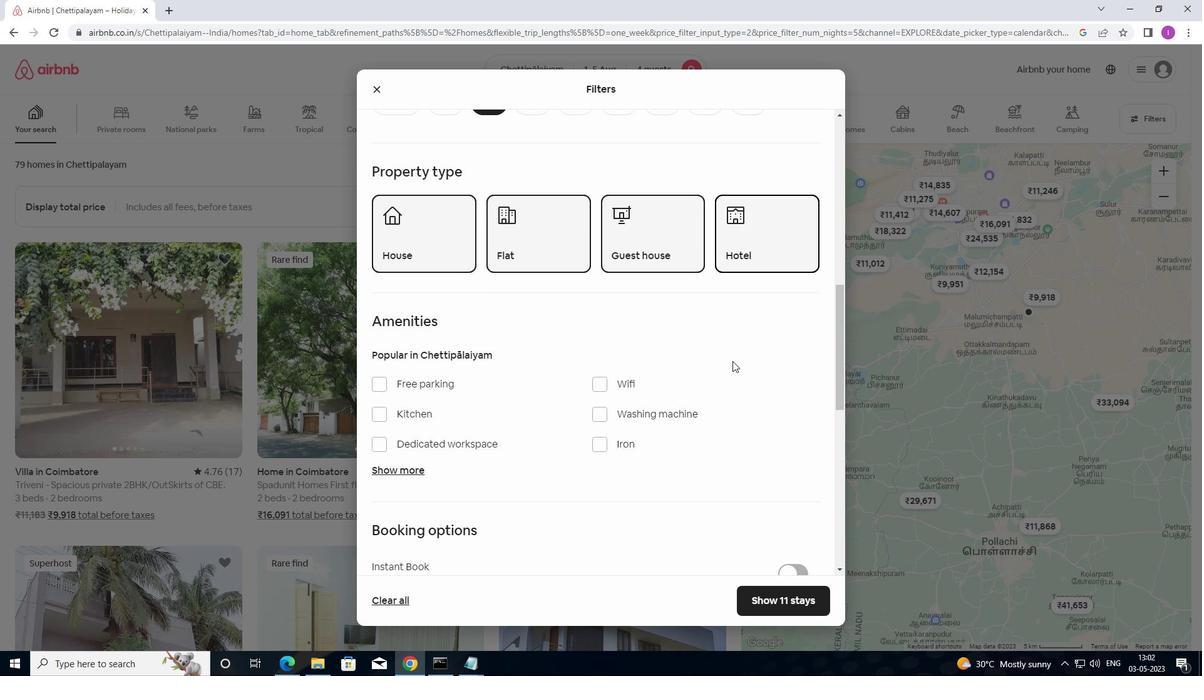 
Action: Mouse scrolled (735, 358) with delta (0, 0)
Screenshot: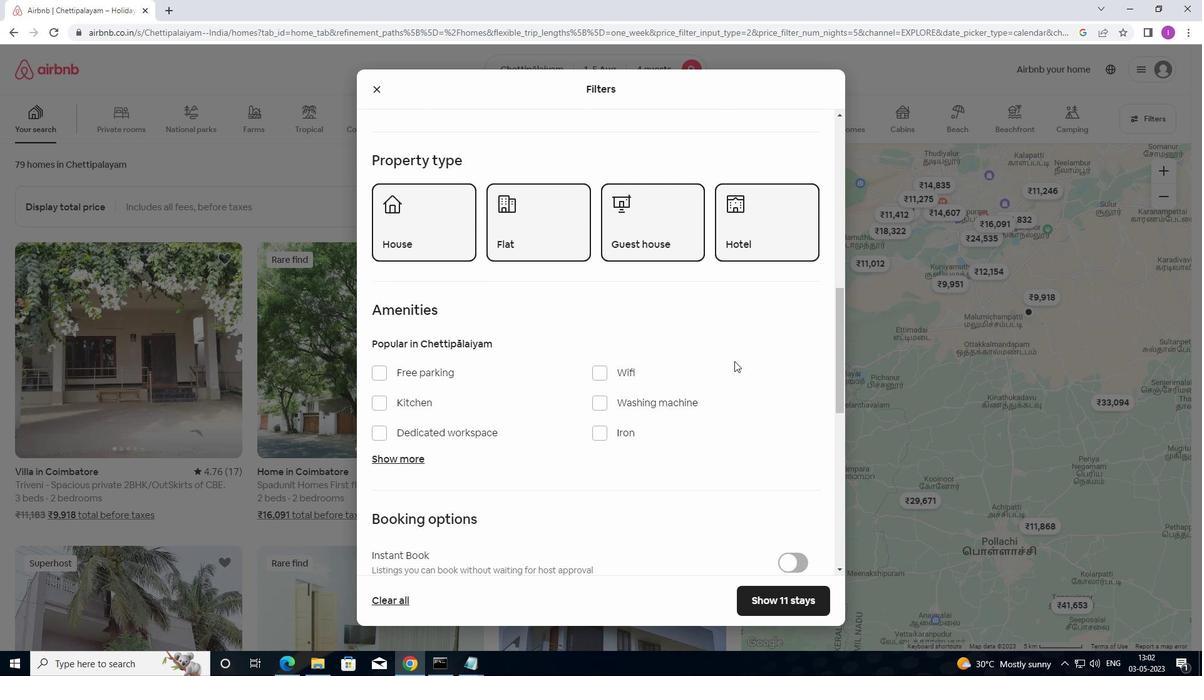 
Action: Mouse moved to (736, 359)
Screenshot: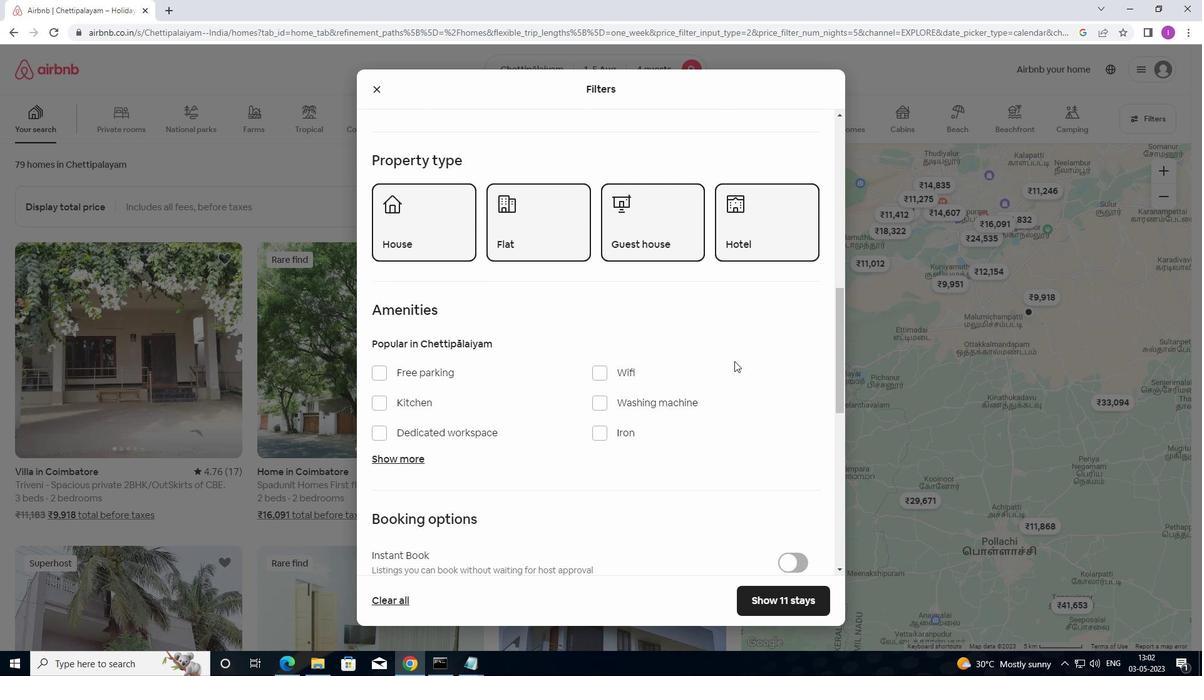
Action: Mouse scrolled (736, 358) with delta (0, 0)
Screenshot: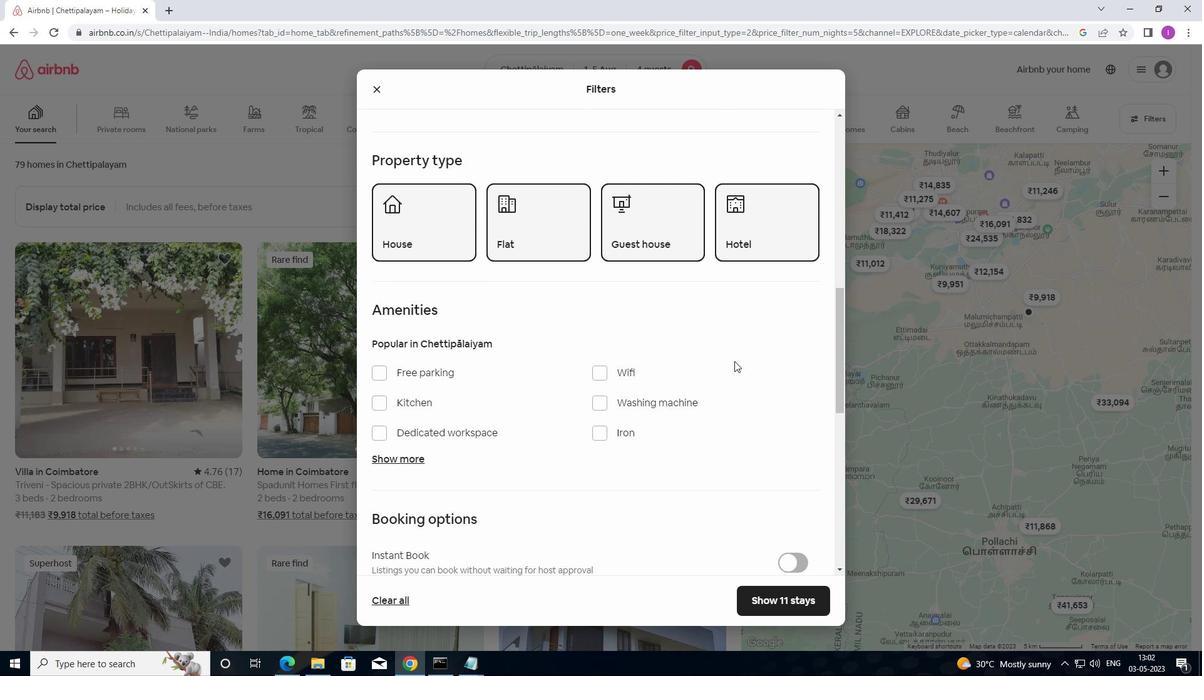
Action: Mouse moved to (736, 363)
Screenshot: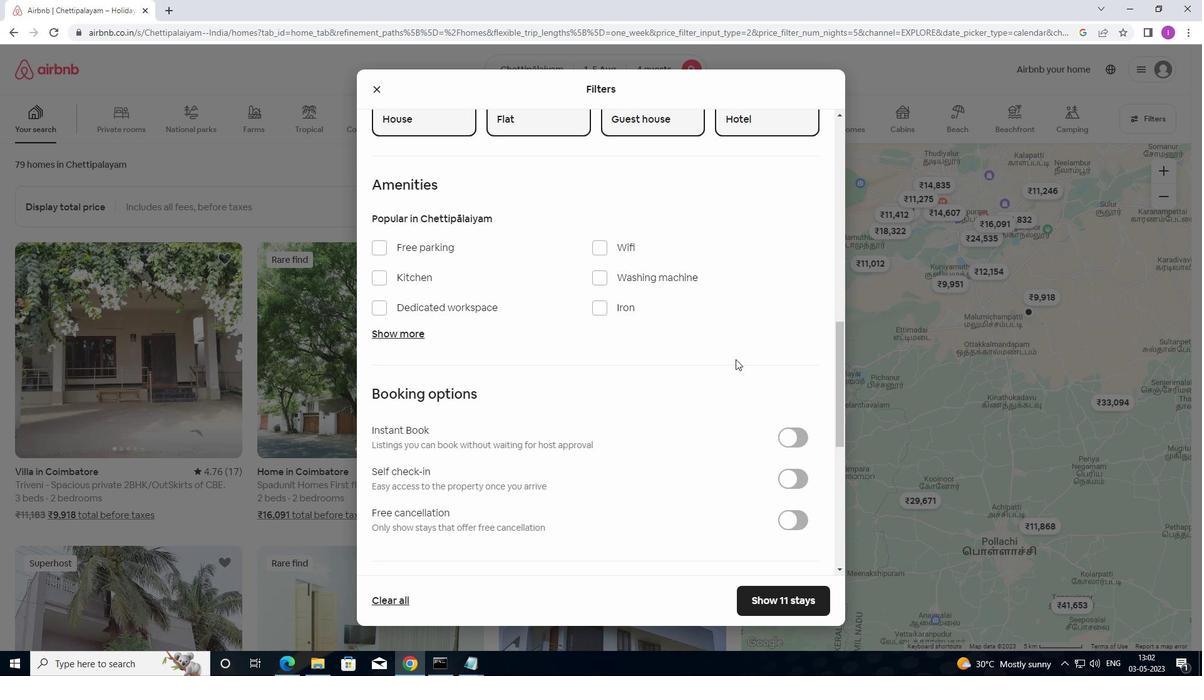 
Action: Mouse scrolled (736, 362) with delta (0, 0)
Screenshot: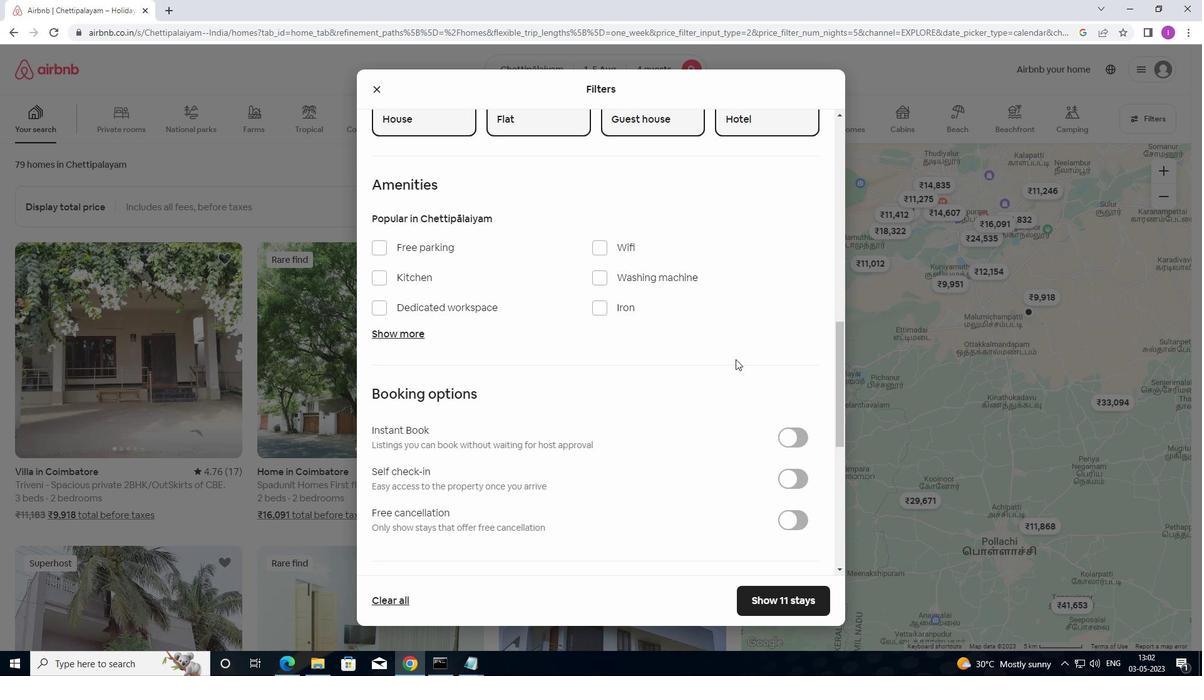 
Action: Mouse moved to (735, 365)
Screenshot: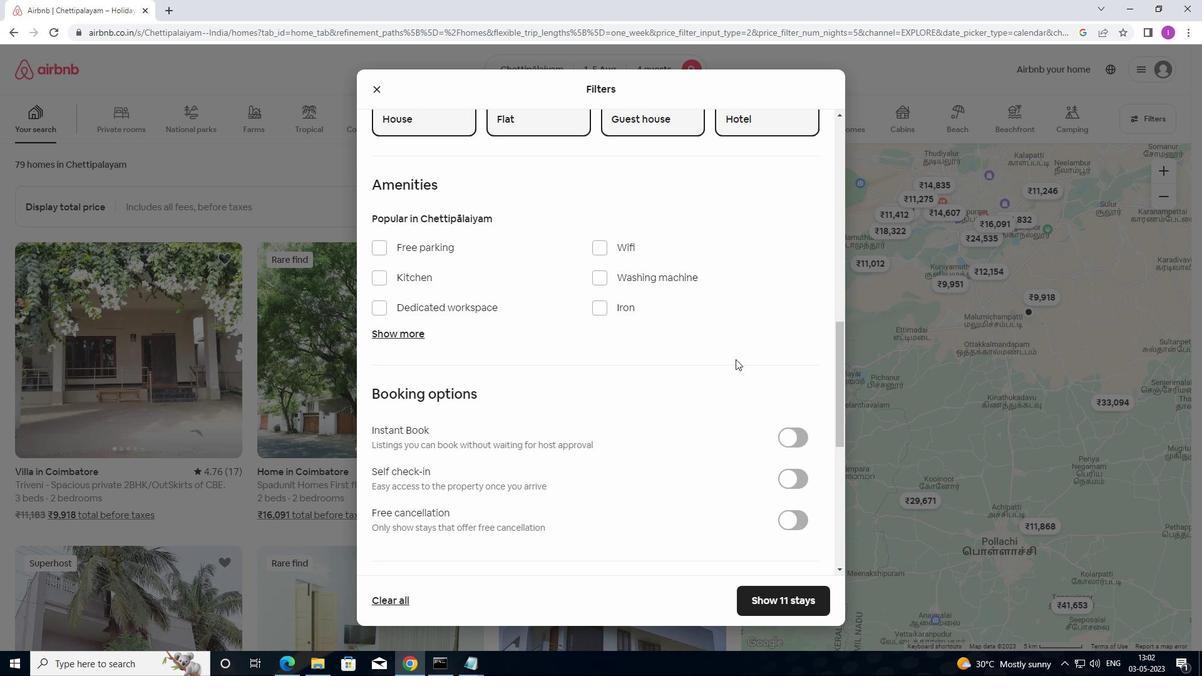 
Action: Mouse scrolled (735, 364) with delta (0, 0)
Screenshot: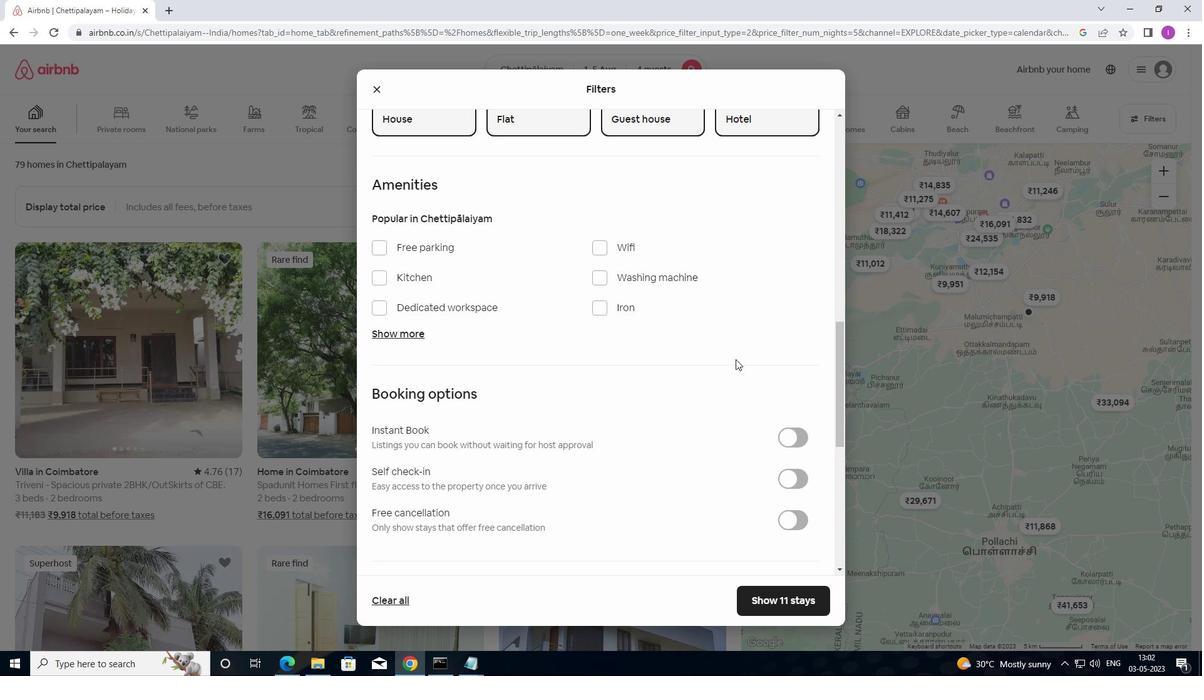 
Action: Mouse moved to (791, 360)
Screenshot: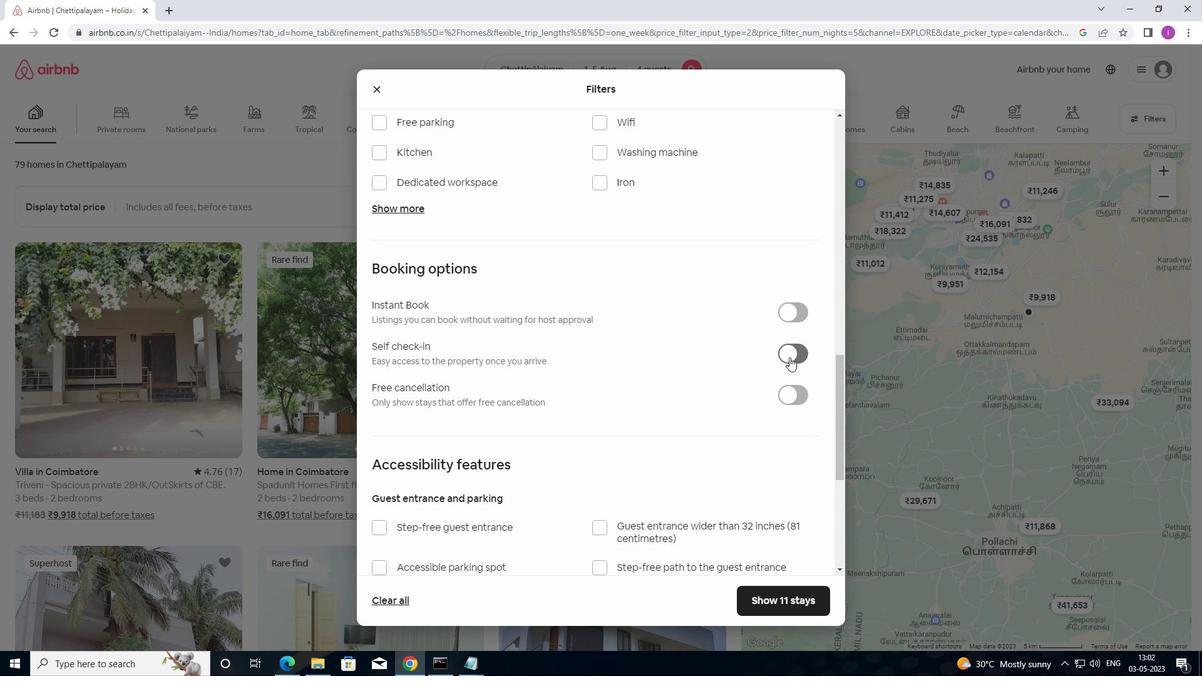 
Action: Mouse pressed left at (791, 360)
Screenshot: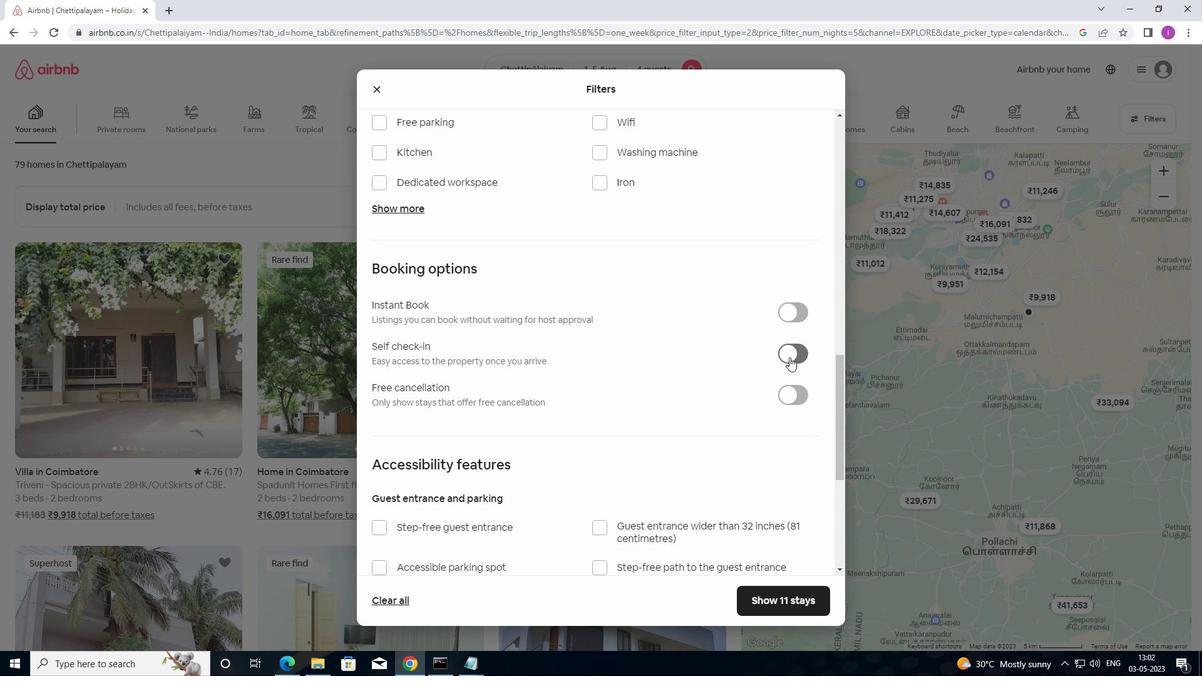 
Action: Mouse moved to (665, 379)
Screenshot: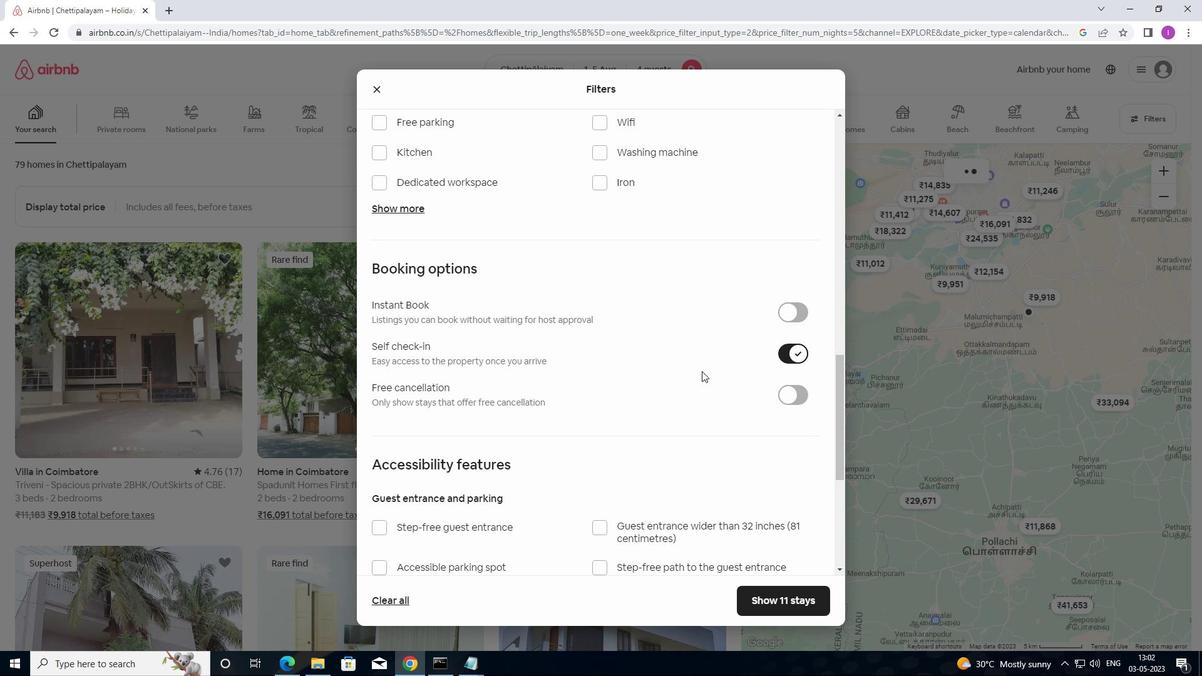 
Action: Mouse scrolled (665, 378) with delta (0, 0)
Screenshot: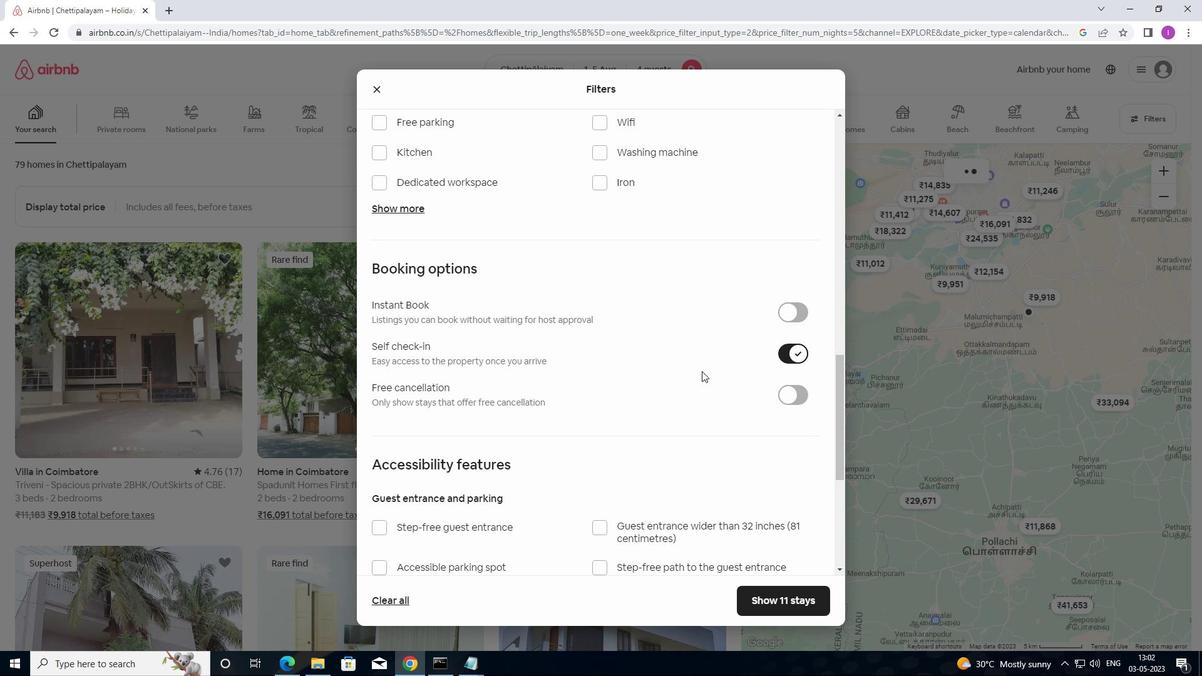 
Action: Mouse moved to (663, 383)
Screenshot: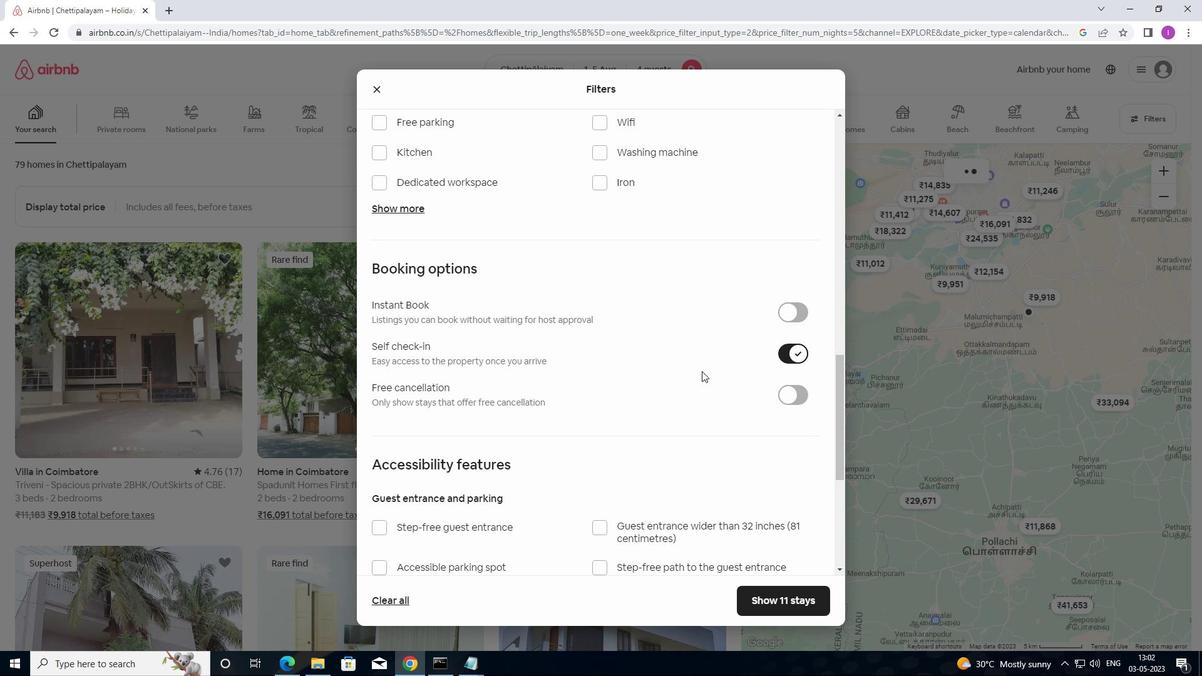 
Action: Mouse scrolled (663, 382) with delta (0, 0)
Screenshot: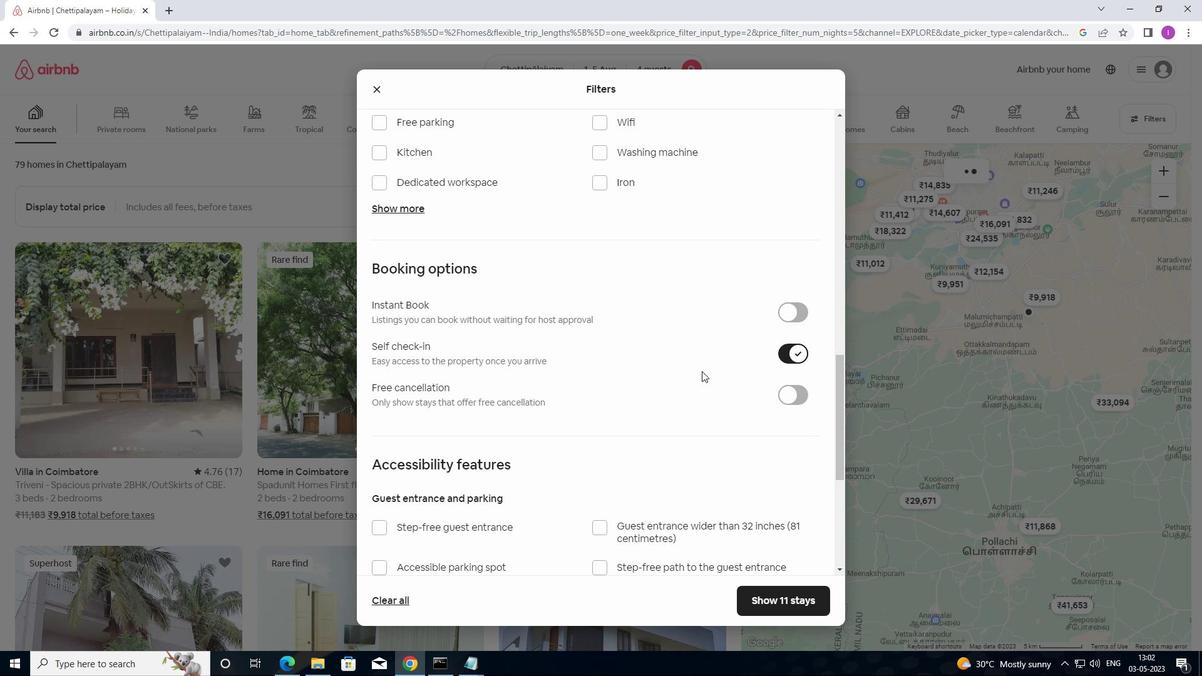 
Action: Mouse moved to (659, 388)
Screenshot: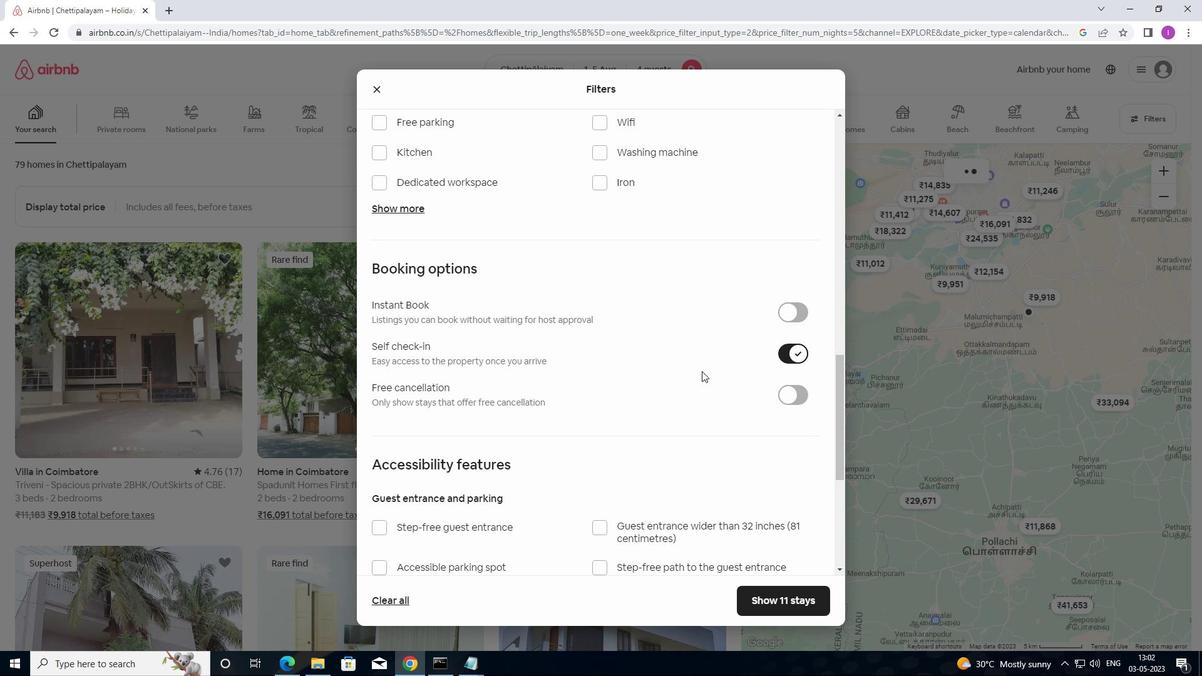 
Action: Mouse scrolled (659, 387) with delta (0, 0)
Screenshot: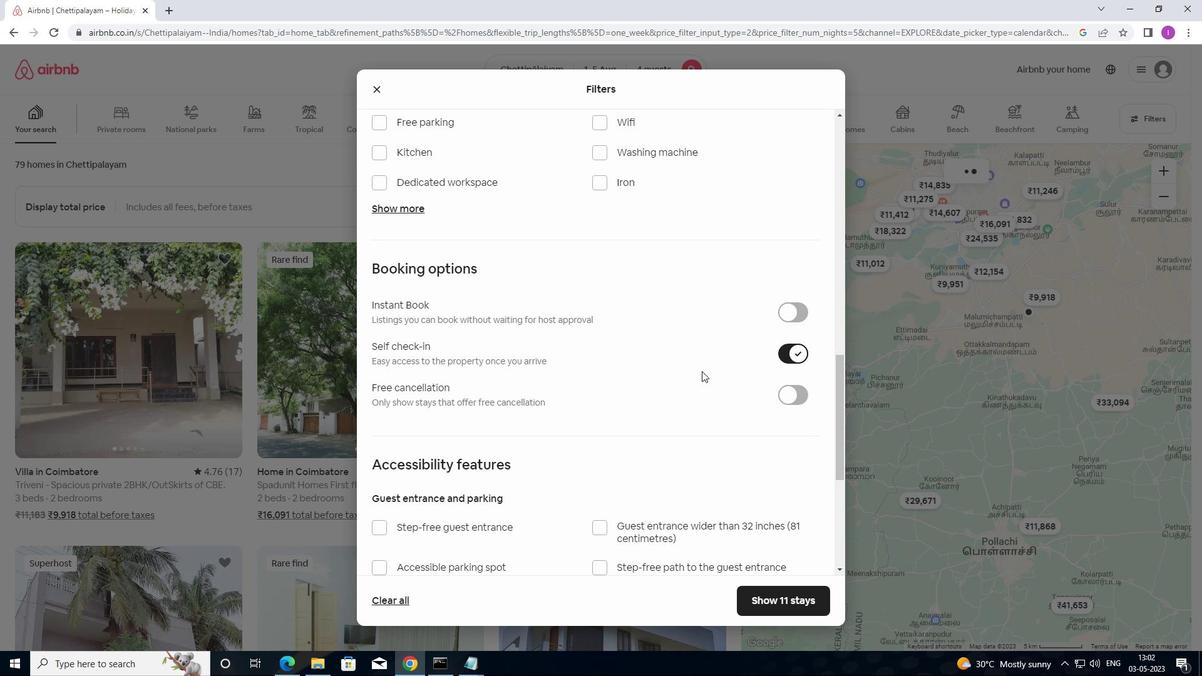 
Action: Mouse moved to (650, 393)
Screenshot: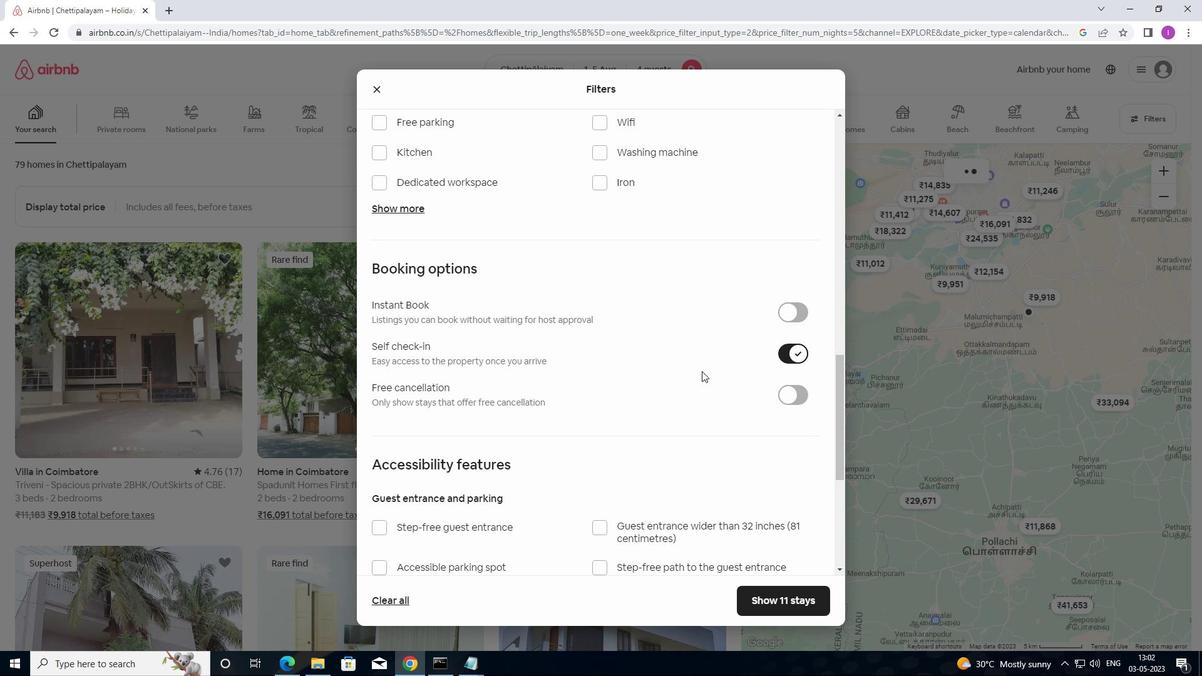 
Action: Mouse scrolled (650, 392) with delta (0, 0)
Screenshot: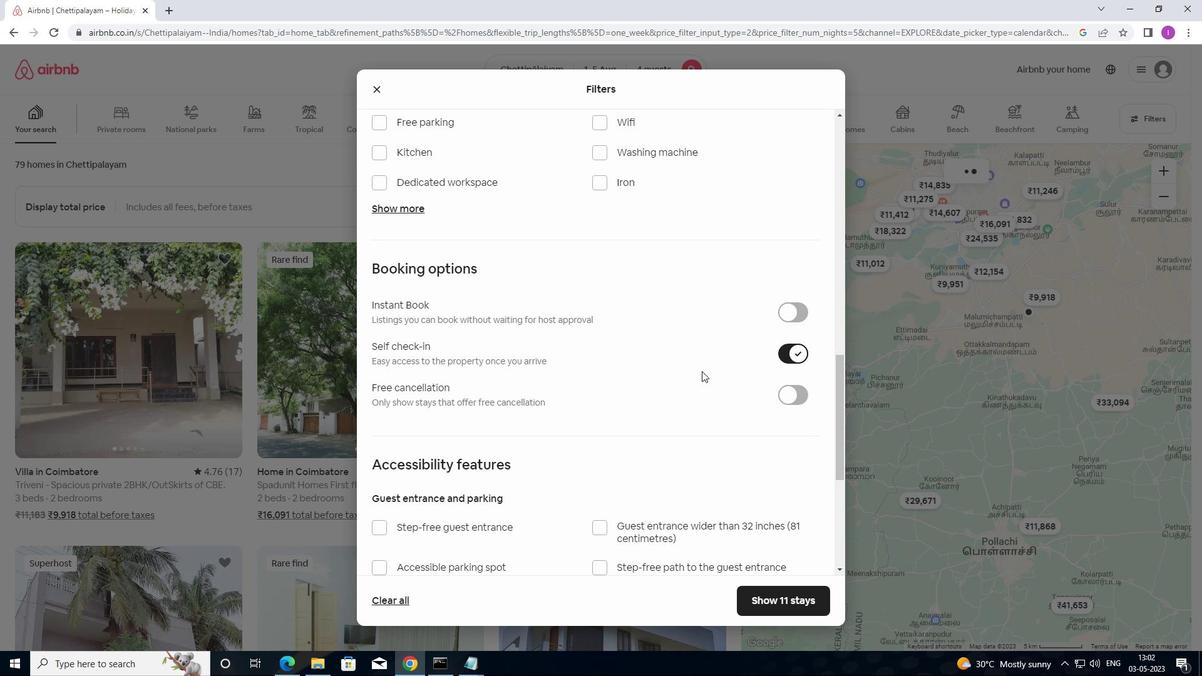 
Action: Mouse moved to (570, 414)
Screenshot: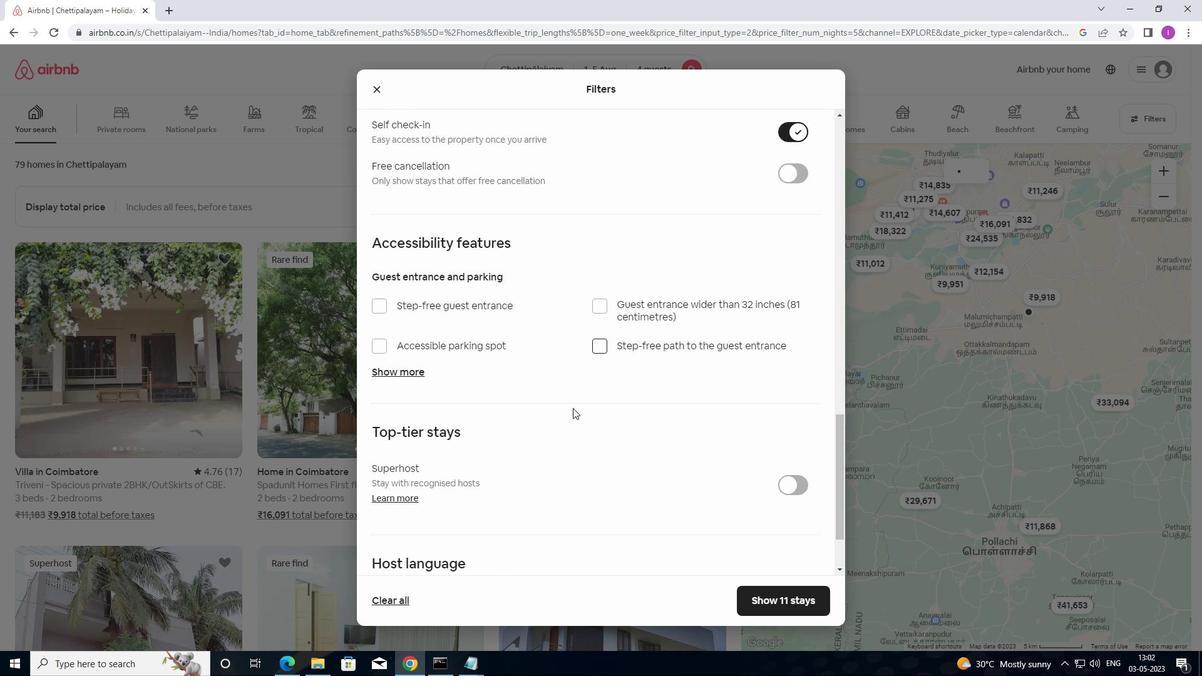 
Action: Mouse scrolled (570, 414) with delta (0, 0)
Screenshot: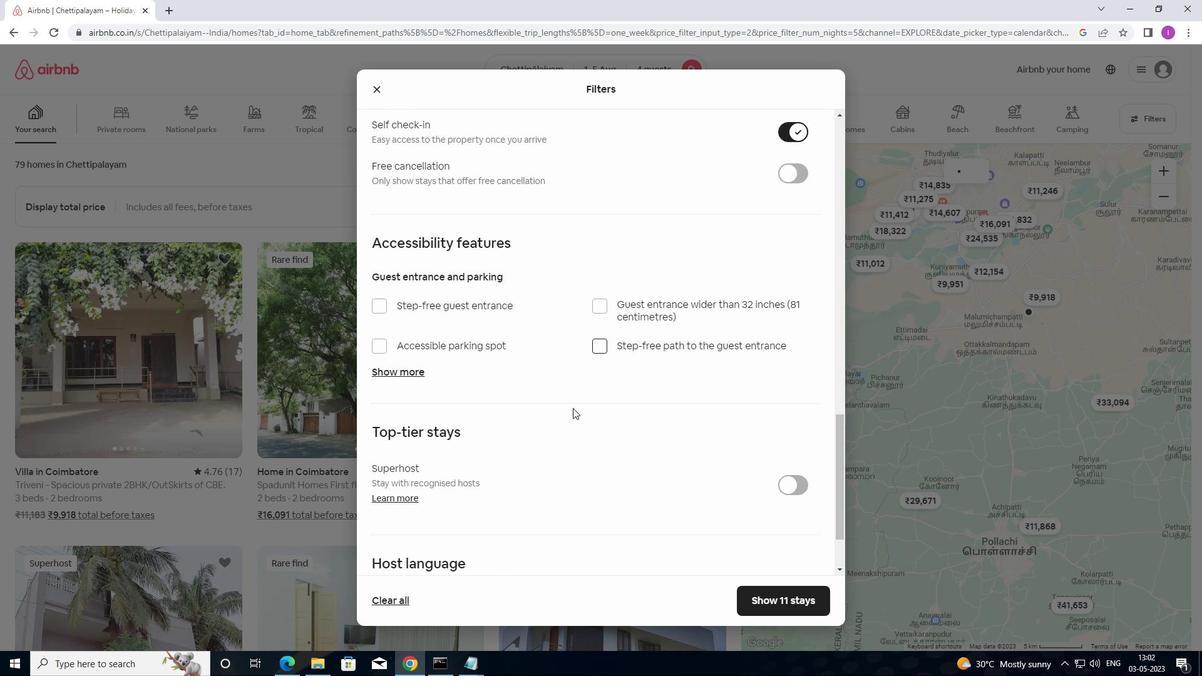 
Action: Mouse moved to (570, 424)
Screenshot: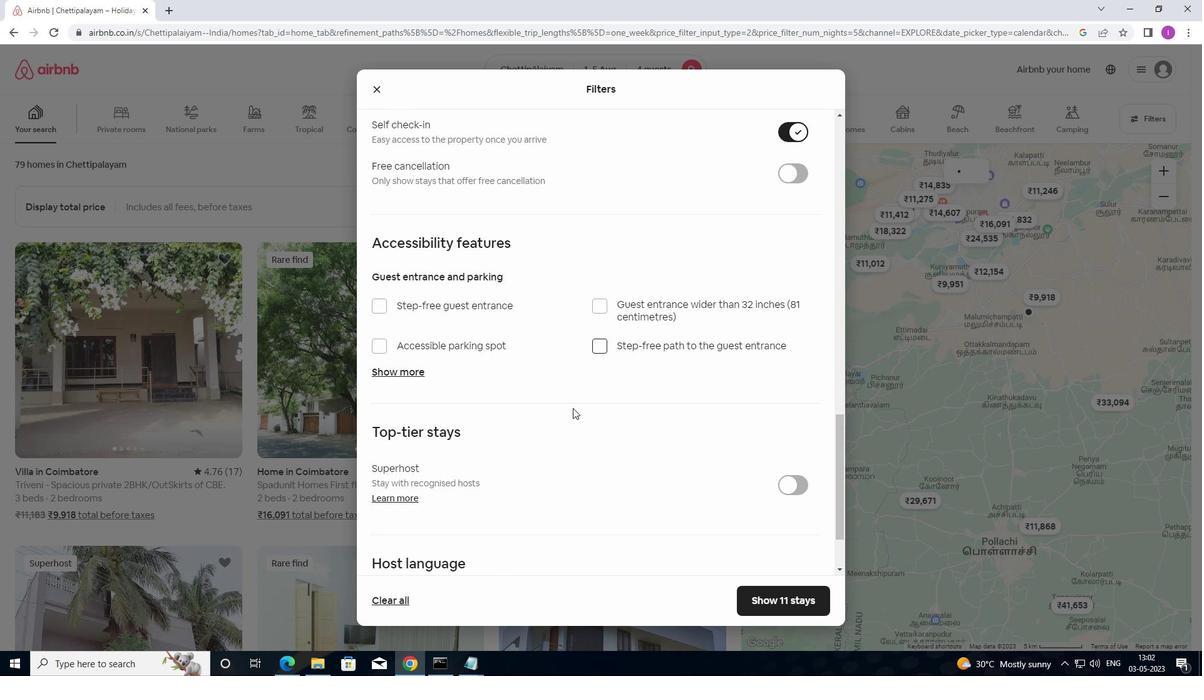 
Action: Mouse scrolled (570, 424) with delta (0, 0)
Screenshot: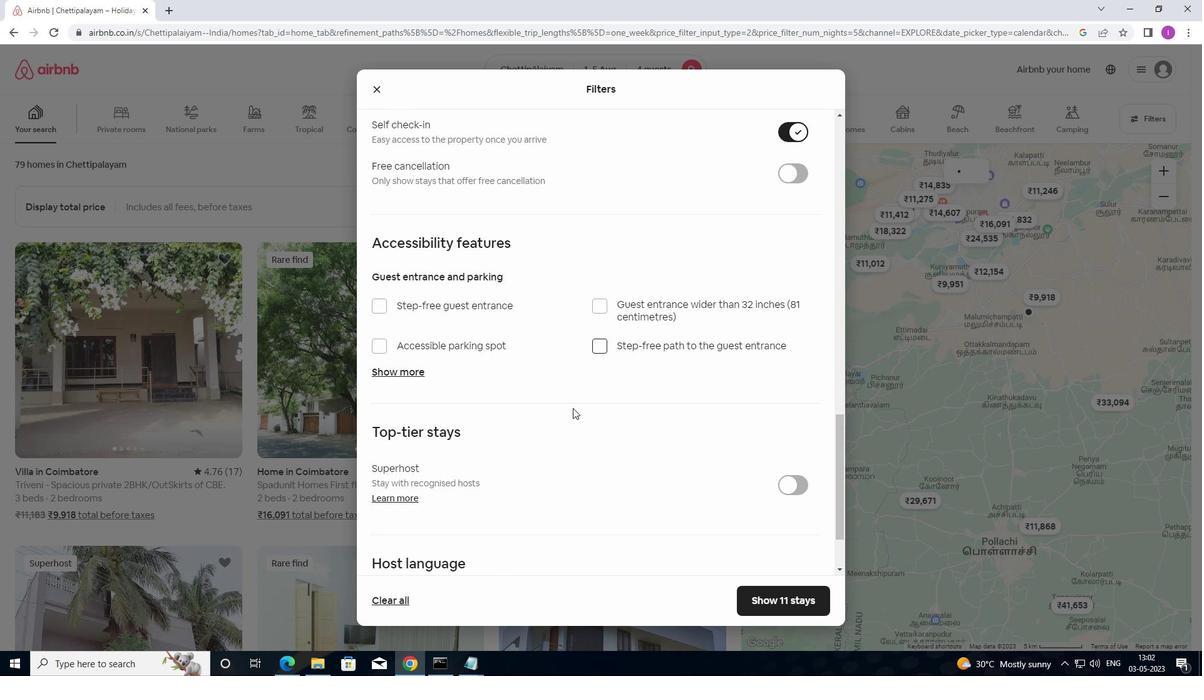 
Action: Mouse moved to (569, 429)
Screenshot: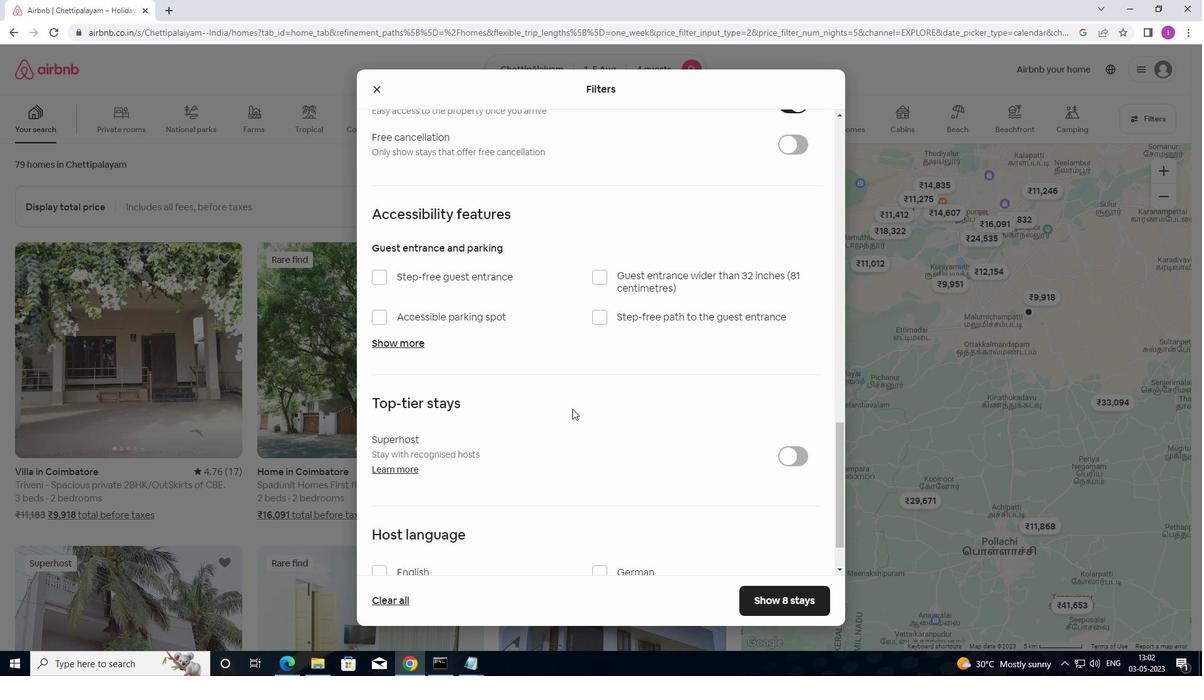 
Action: Mouse scrolled (569, 428) with delta (0, 0)
Screenshot: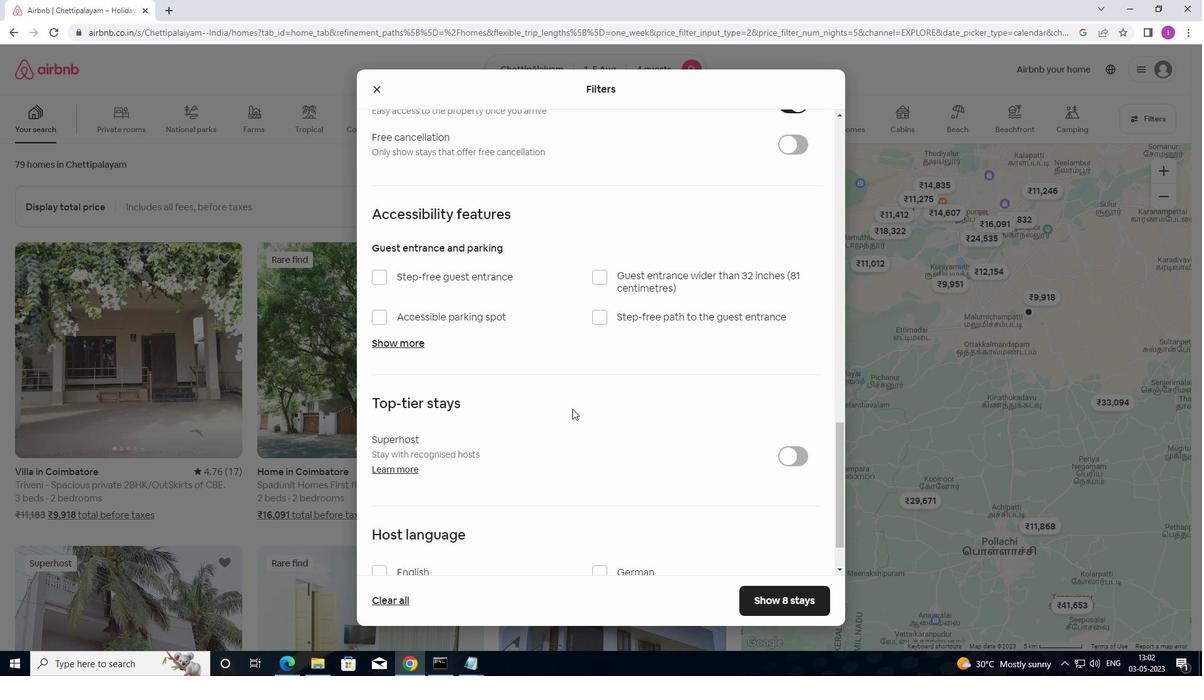 
Action: Mouse moved to (567, 430)
Screenshot: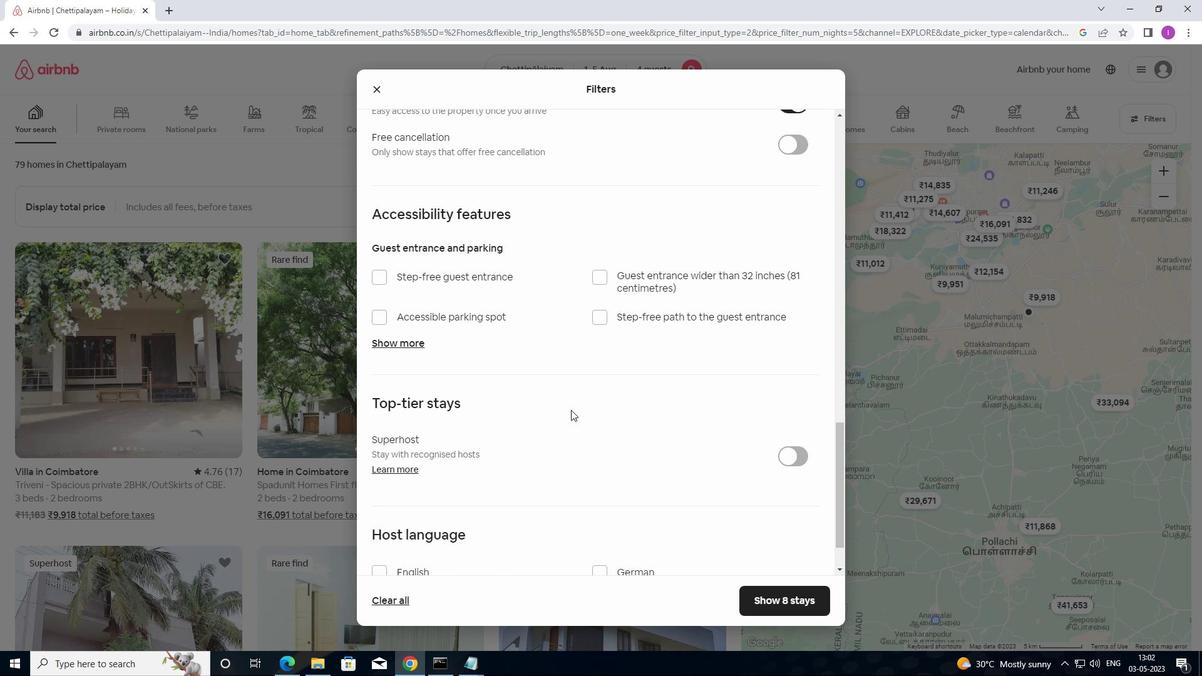 
Action: Mouse scrolled (567, 429) with delta (0, 0)
Screenshot: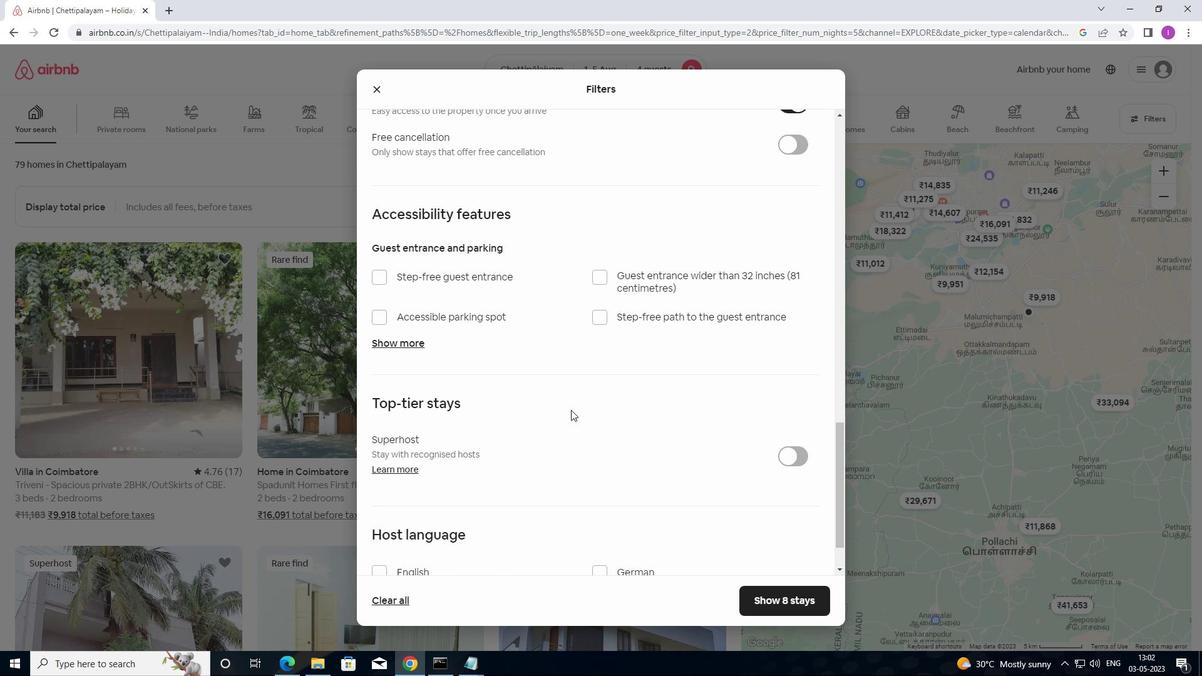 
Action: Mouse moved to (377, 508)
Screenshot: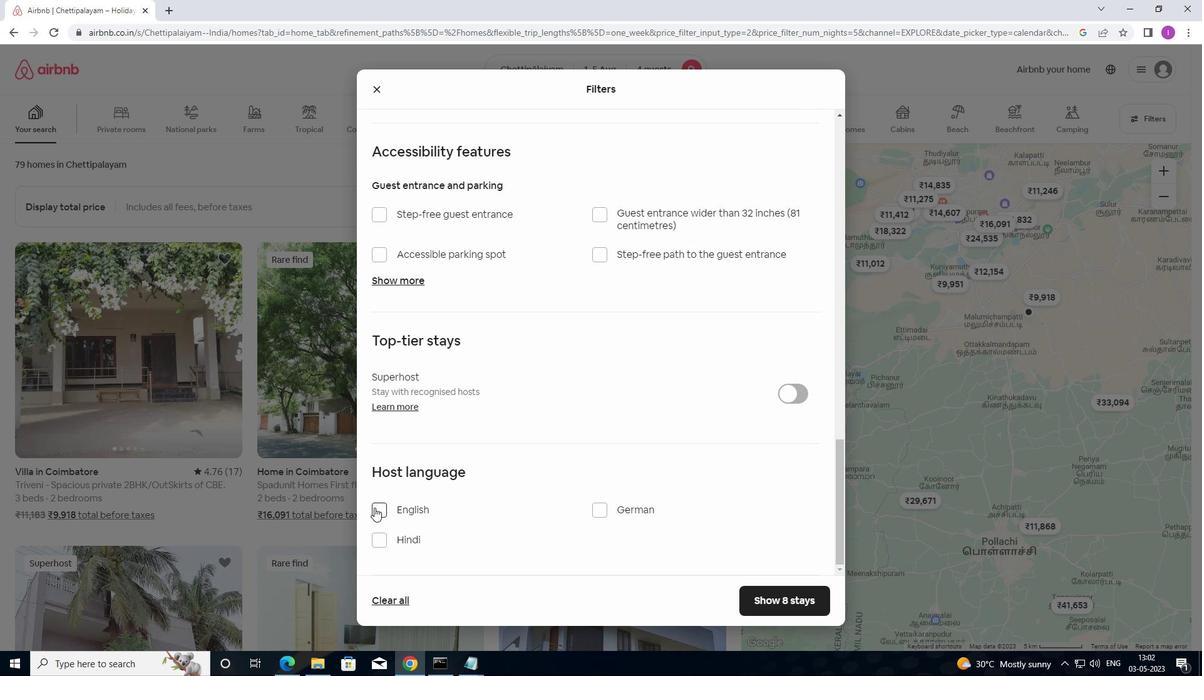 
Action: Mouse pressed left at (377, 508)
Screenshot: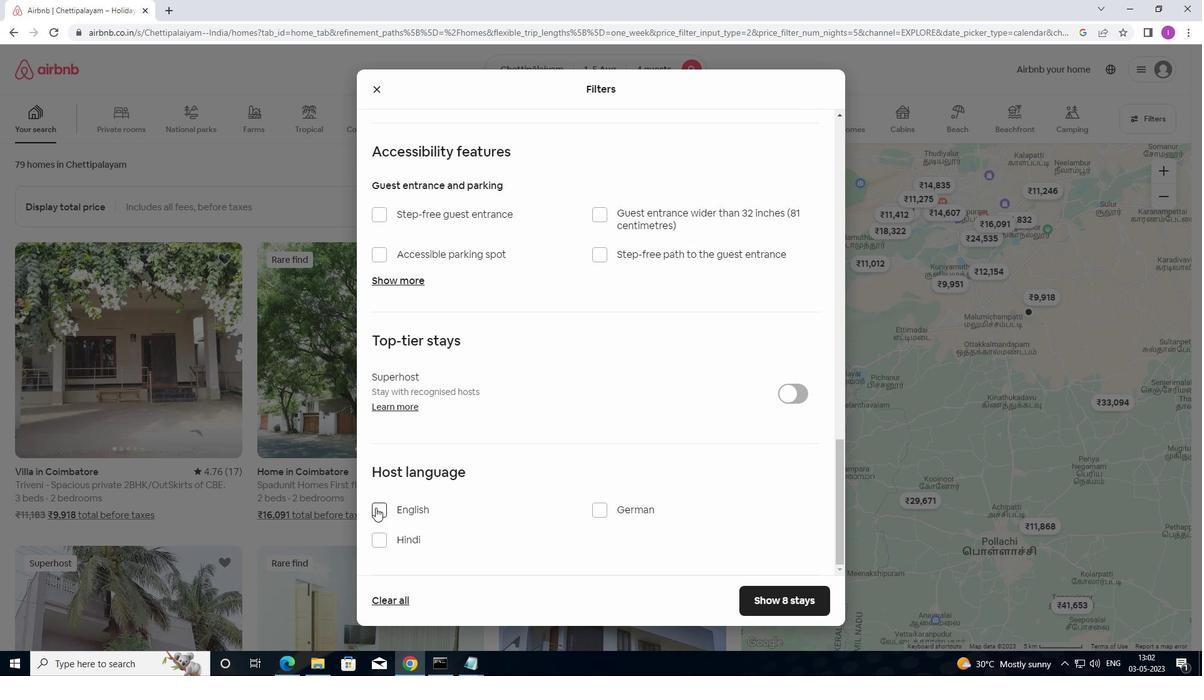 
Action: Mouse moved to (781, 600)
Screenshot: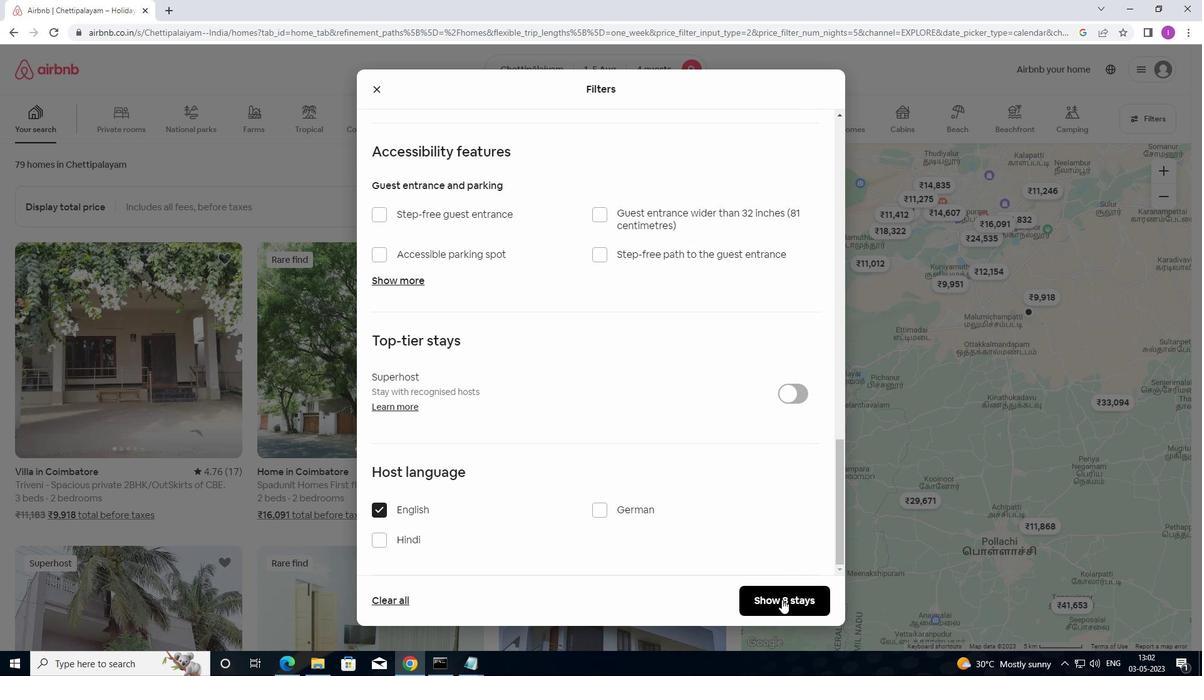 
Action: Mouse pressed left at (781, 600)
Screenshot: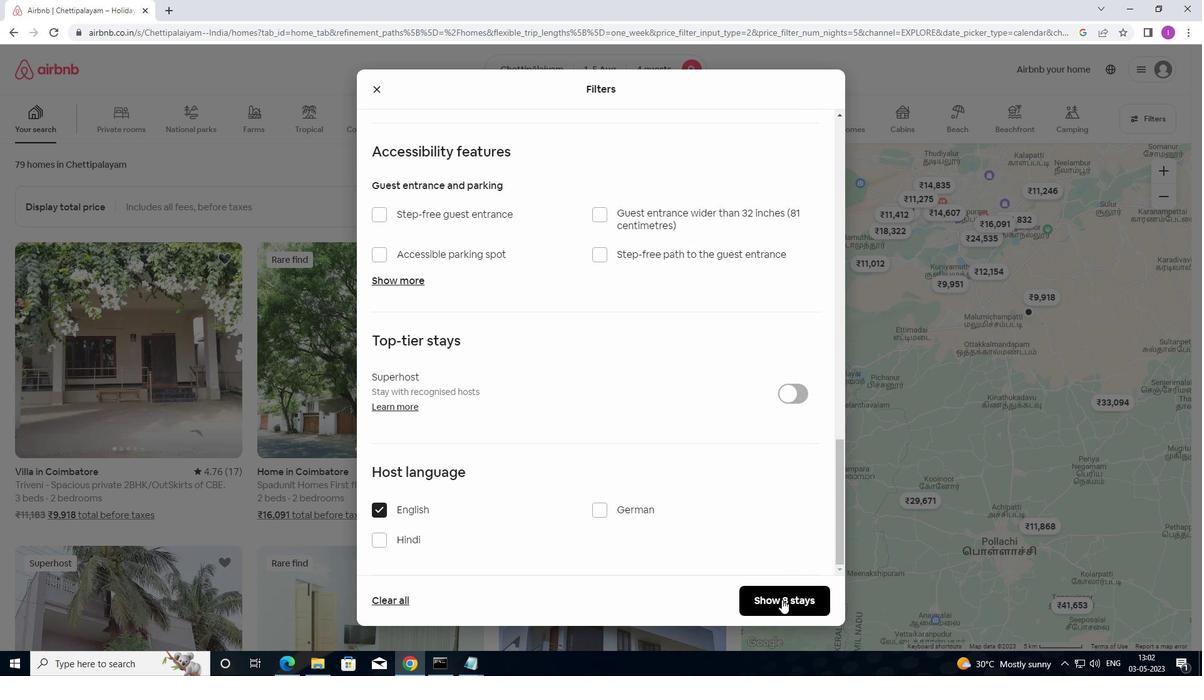 
Action: Mouse moved to (789, 573)
Screenshot: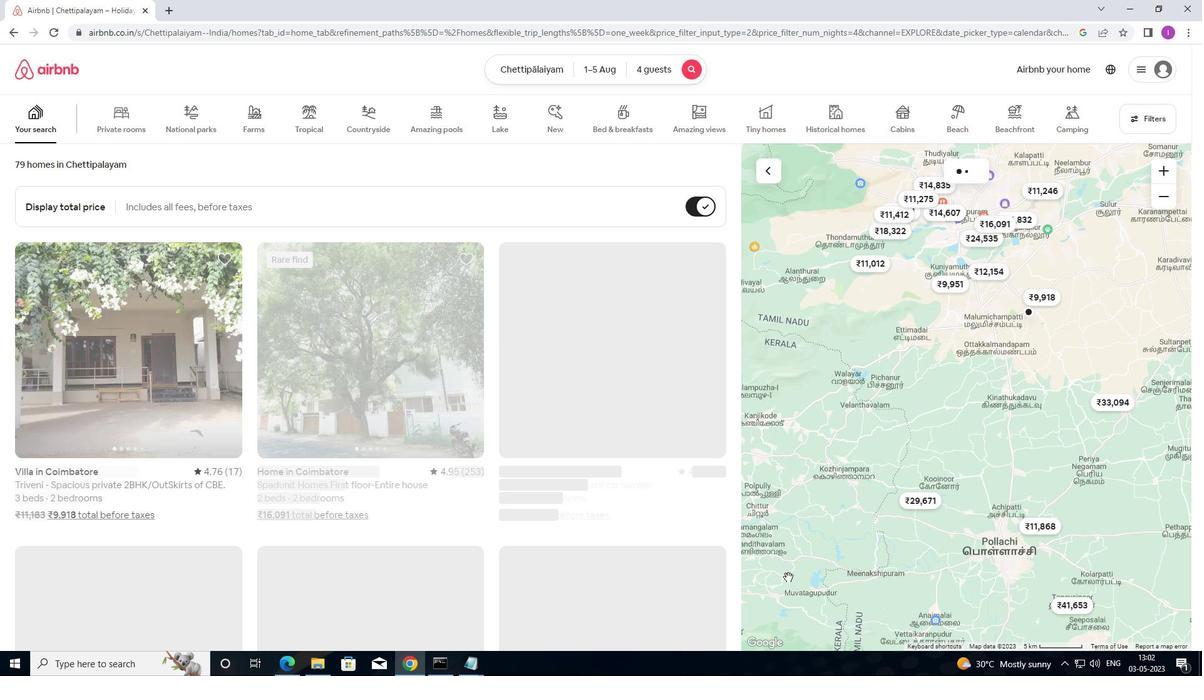 
